 Task: Create new invoice with Date Opened :15-Apr-23, Select Customer: Chioma, Terms: Payment Term 1. Make invoice entry for item-1 with Date: 15-Apr-23, Description: Pringles Sour Cream and Onion Grab N Go_x000D_
, Action: Material, Income Account: Income:Sales, Quantity: 1, Unit Price: 5, Discount $: 1. Make entry for item-2 with Date: 15-Apr-23, Description: Scott Toilet Paper 1000 Sheets per Roll, Action: Material, Income Account: Income:Sales, Quantity: 2, Unit Price: 6.8, Discount $: 2. Make entry for item-3 with Date: 15-Apr-23, Description: Doritos Tortilla Chips Nacho Cheese, Action: Material, Income Account: Income:Sales, Quantity: 3, Unit Price: 7.8, Discount $: 2.5. Write Notes: Looking forward to serving you again.. Post Invoice with Post Date: 15-Apr-23, Post to Accounts: Assets:Accounts Receivable. Pay / Process Payment with Transaction Date: 15-May-23, Amount: 36.5, Transfer Account: Checking Account. Print Invoice, display notes by going to Option, then go to Display Tab and check Invoice Notes.
Action: Mouse moved to (184, 28)
Screenshot: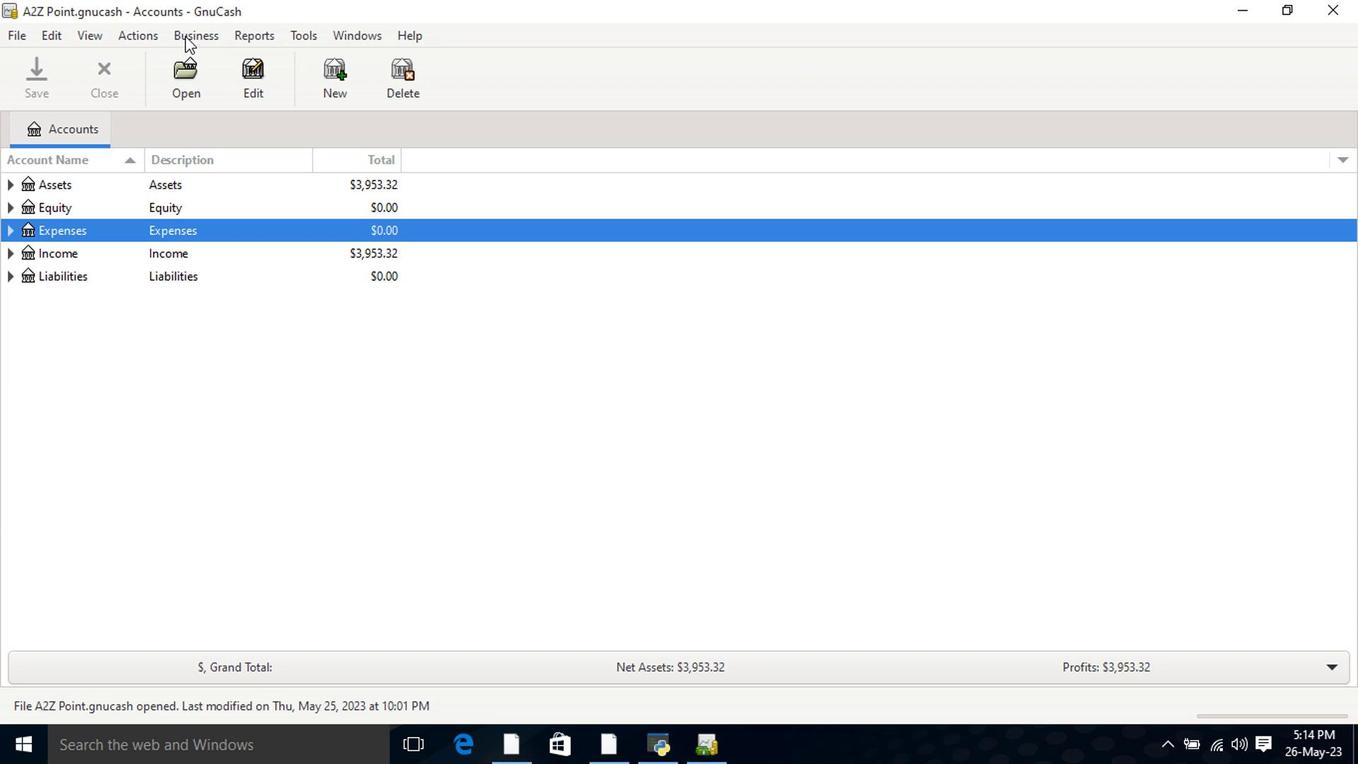 
Action: Mouse pressed left at (184, 28)
Screenshot: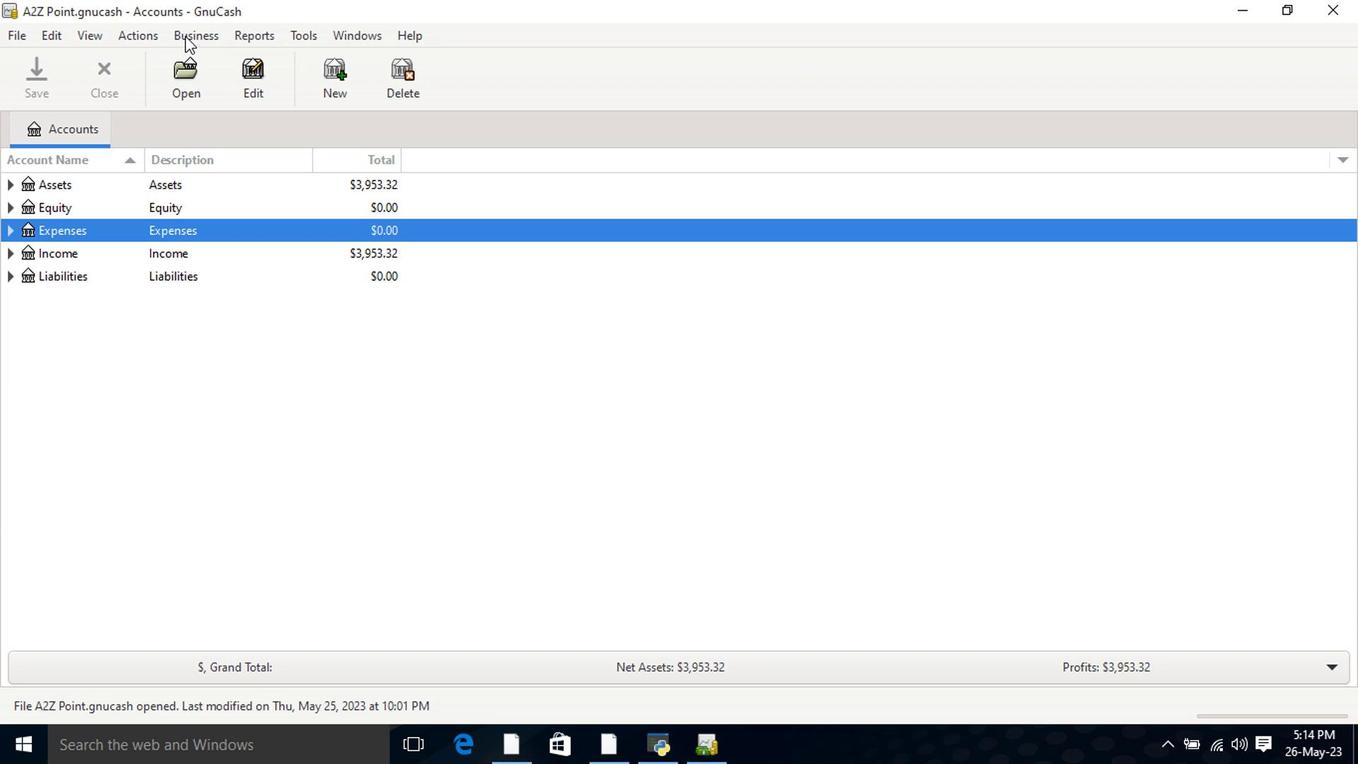 
Action: Mouse moved to (440, 125)
Screenshot: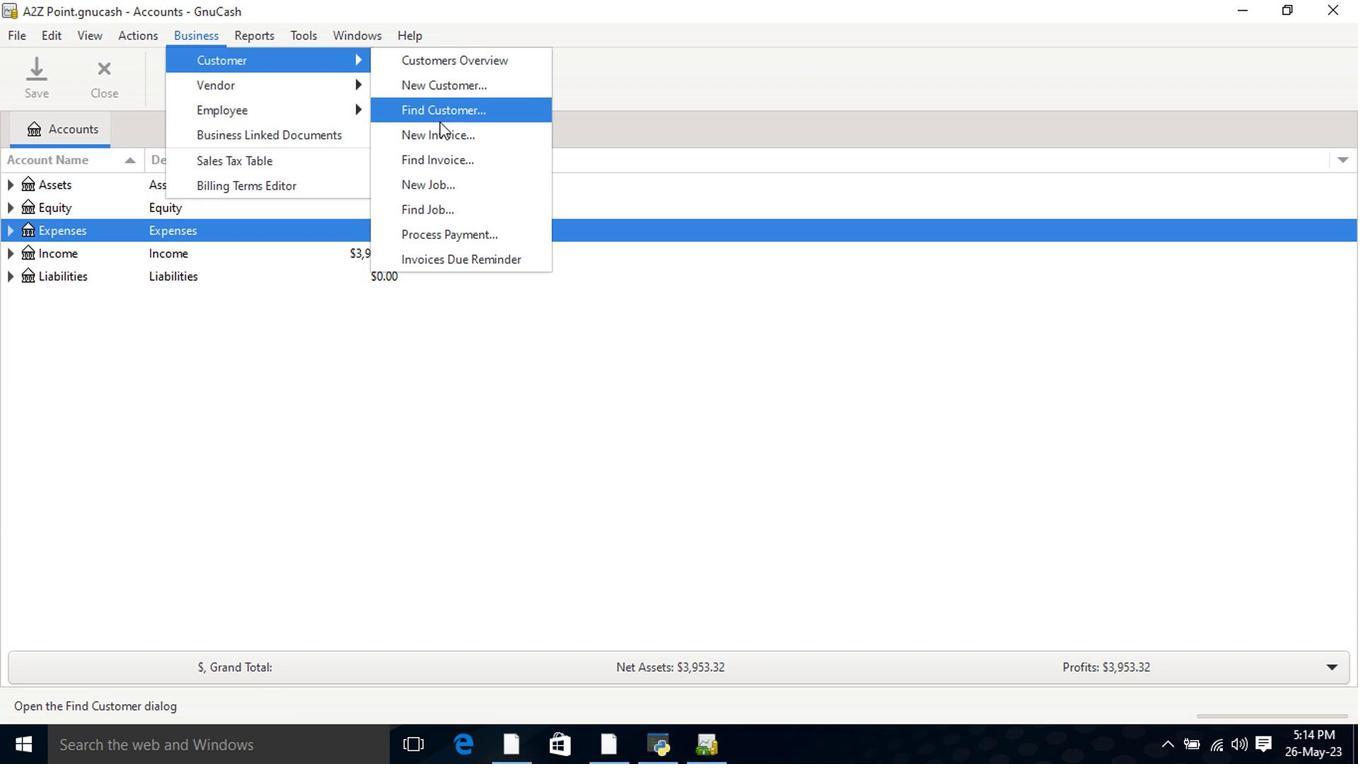 
Action: Mouse pressed left at (440, 125)
Screenshot: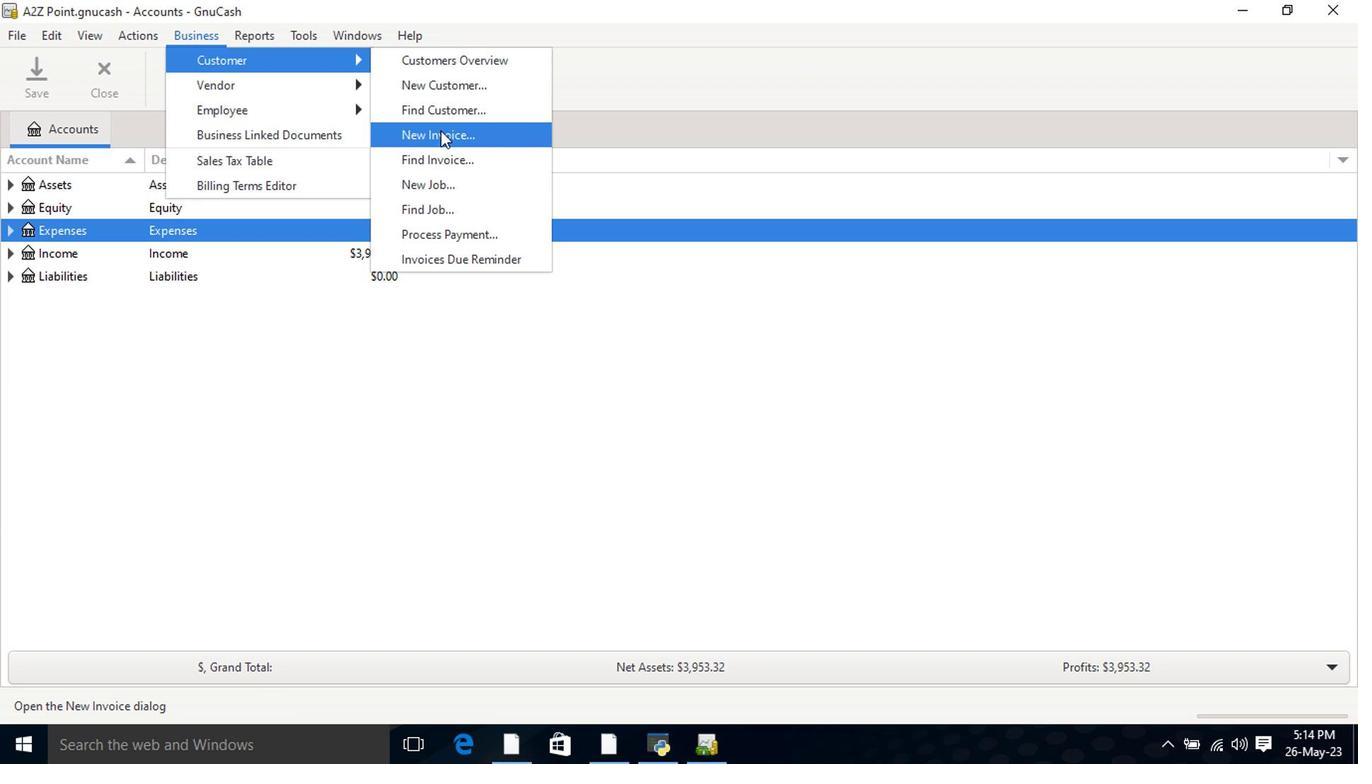 
Action: Mouse moved to (833, 307)
Screenshot: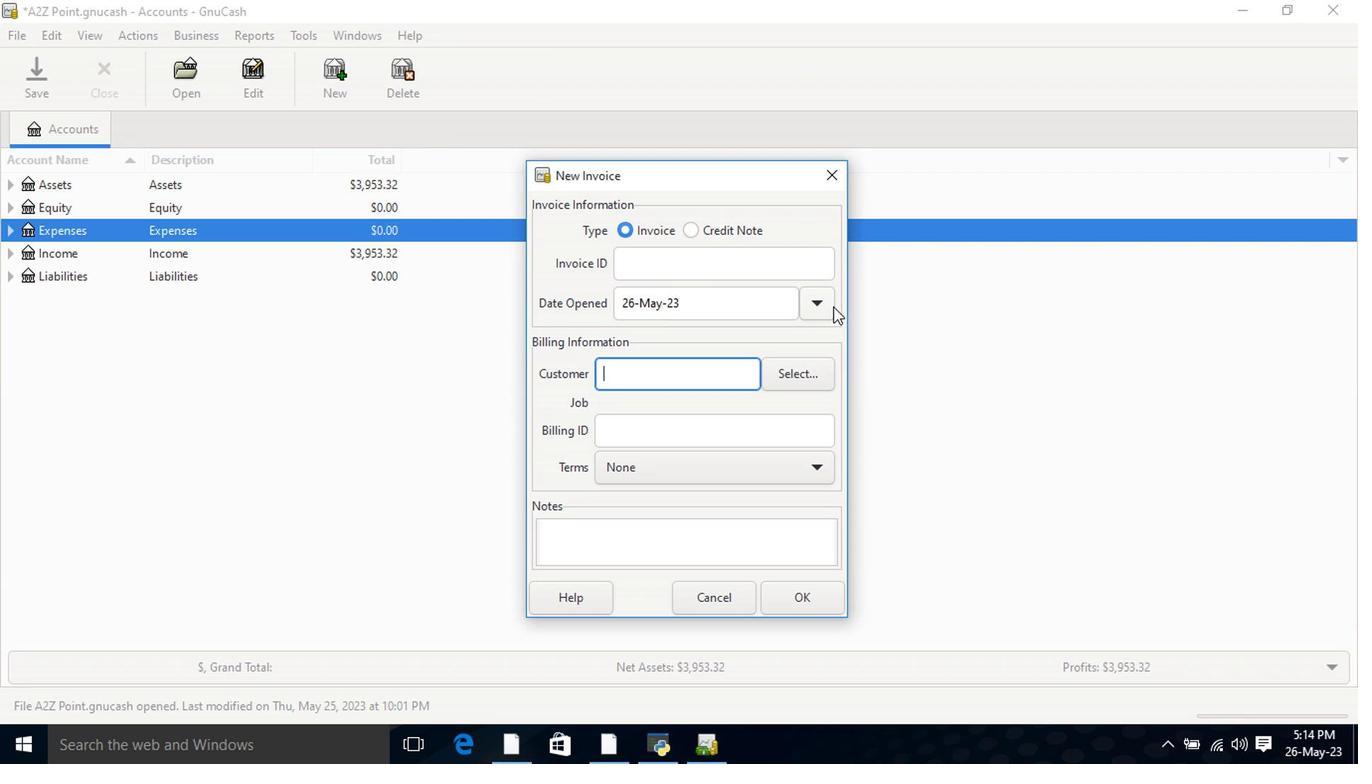 
Action: Mouse pressed left at (833, 307)
Screenshot: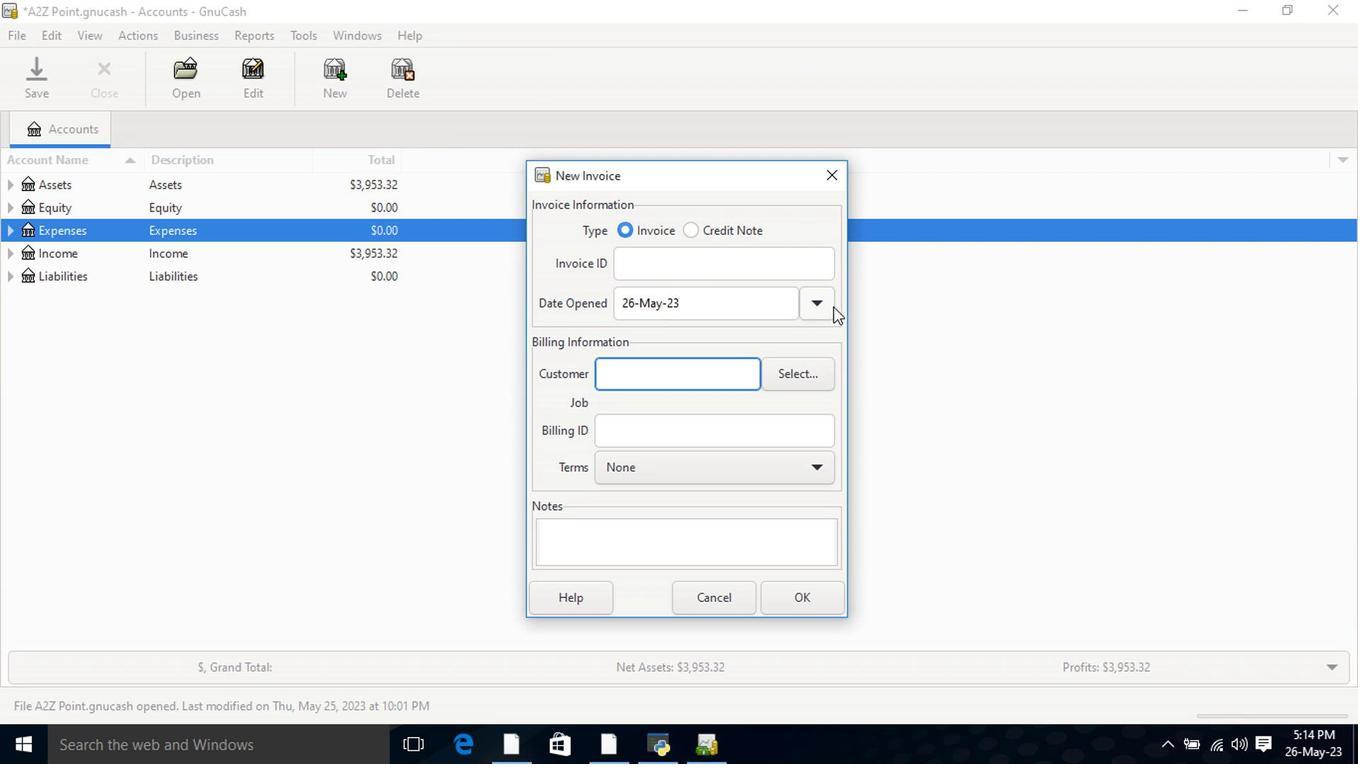 
Action: Mouse moved to (660, 336)
Screenshot: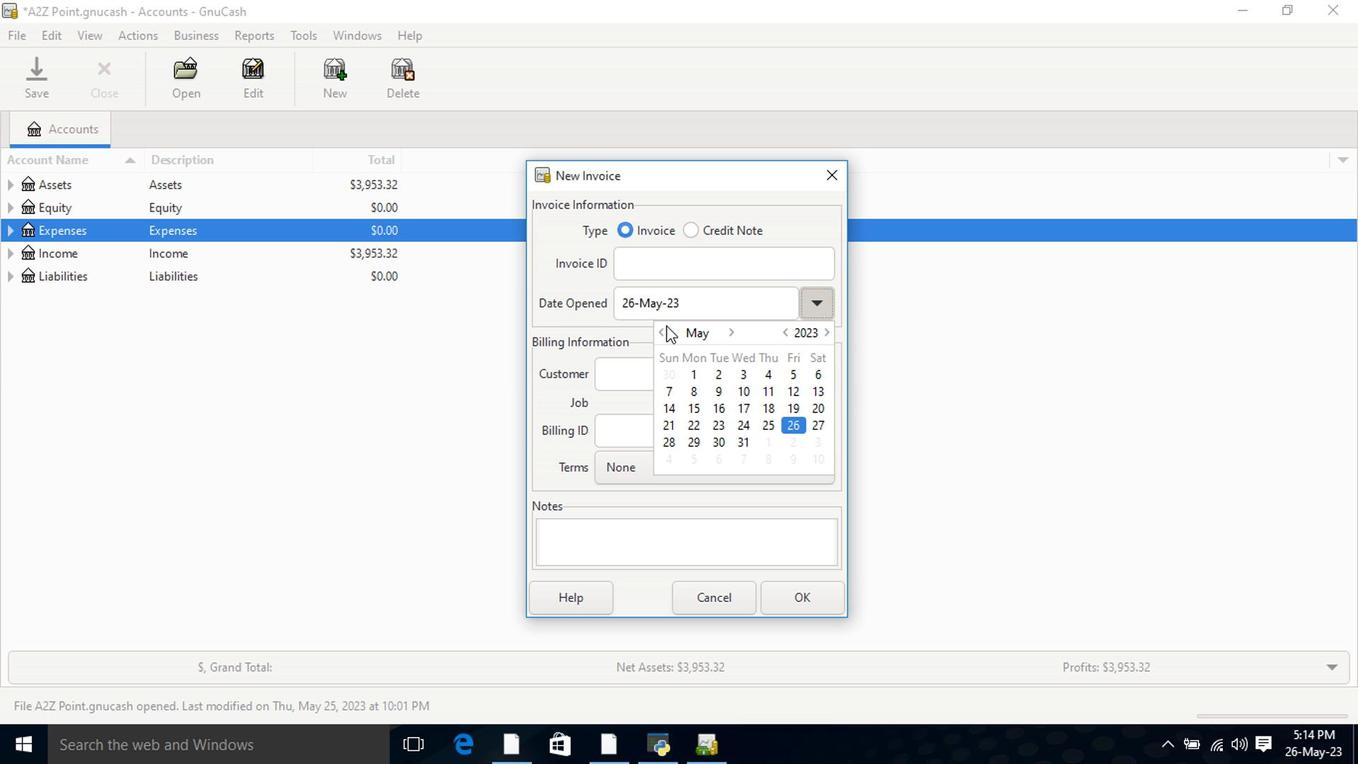 
Action: Mouse pressed left at (660, 336)
Screenshot: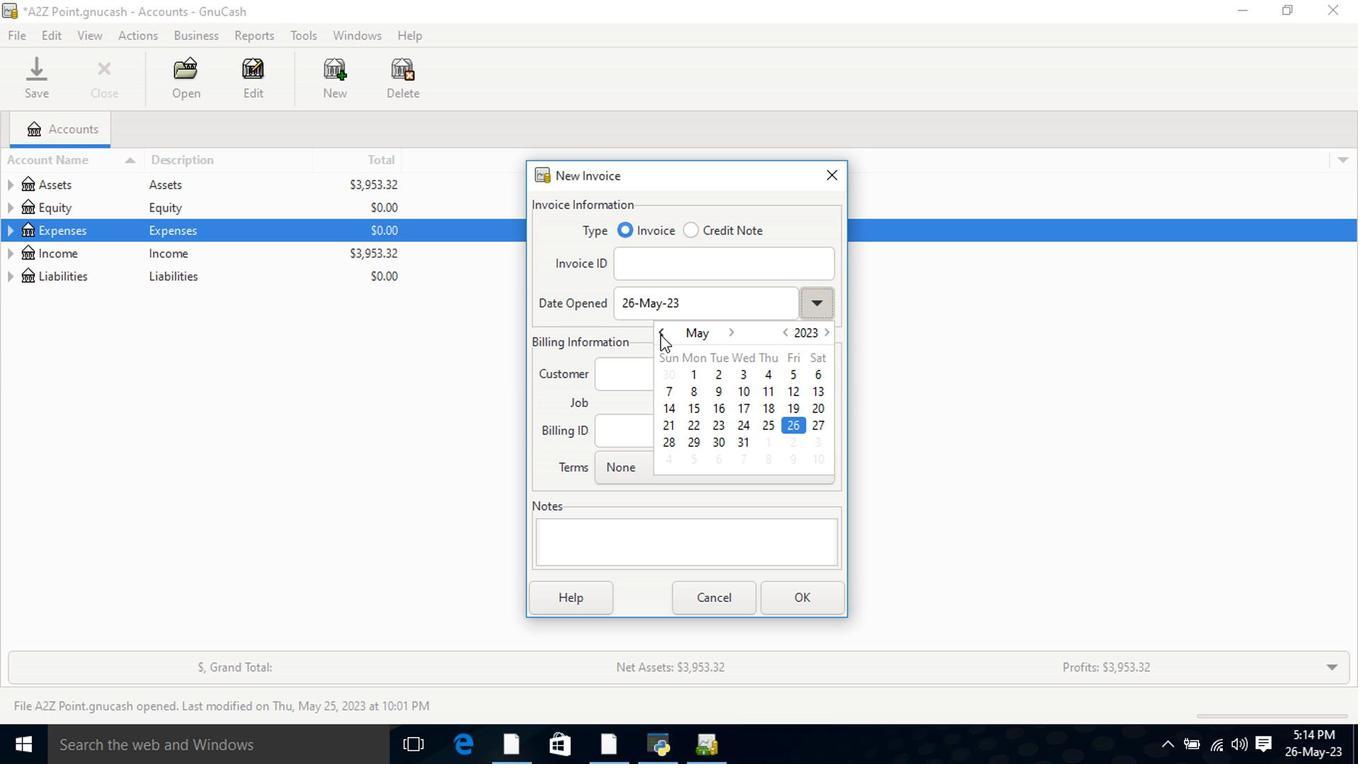 
Action: Mouse moved to (826, 407)
Screenshot: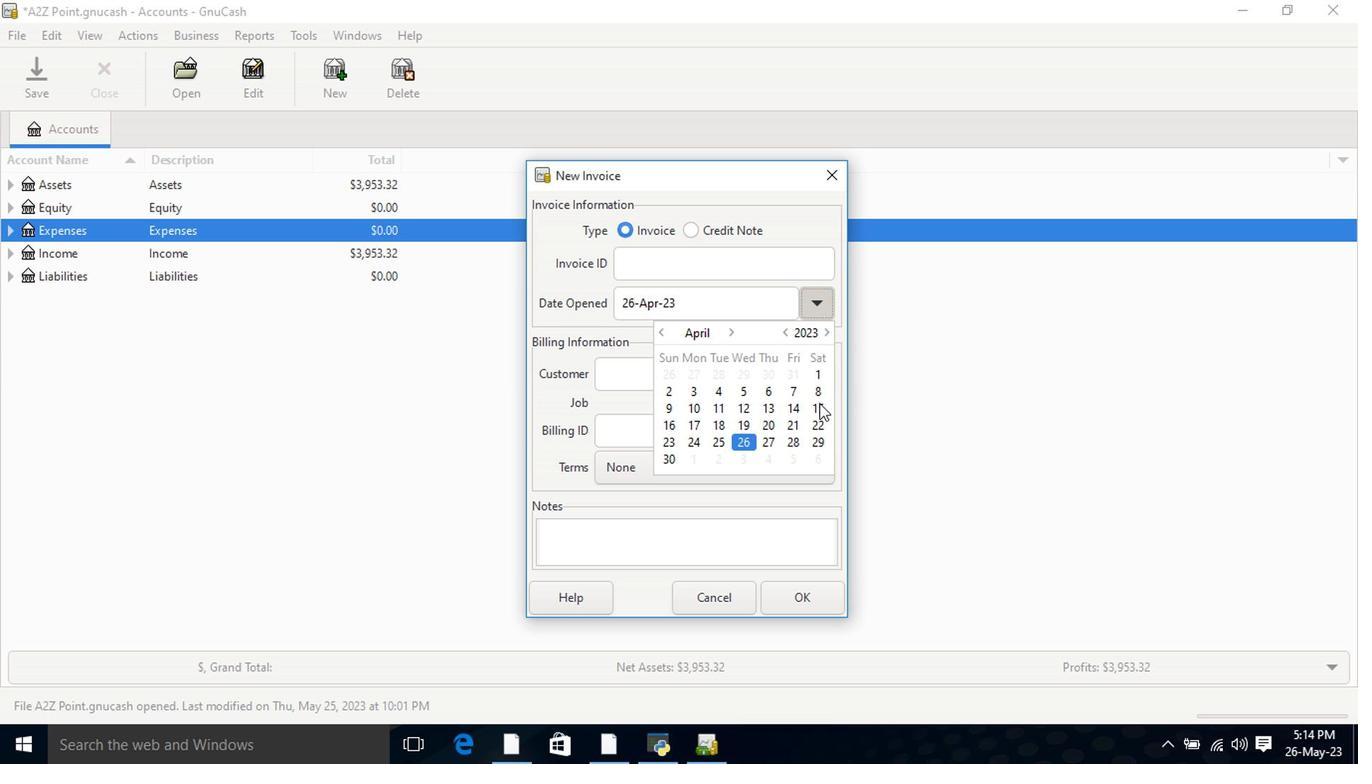 
Action: Mouse pressed left at (826, 407)
Screenshot: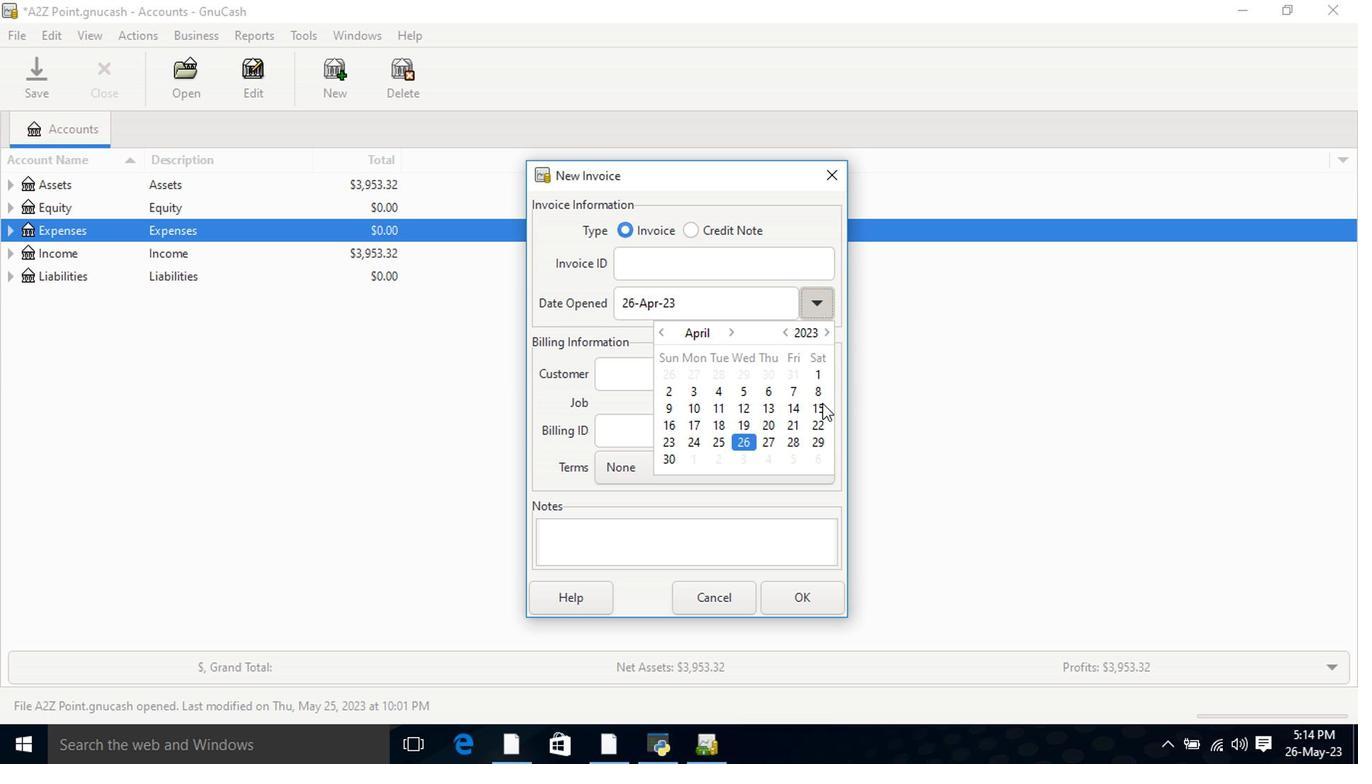 
Action: Mouse pressed left at (826, 407)
Screenshot: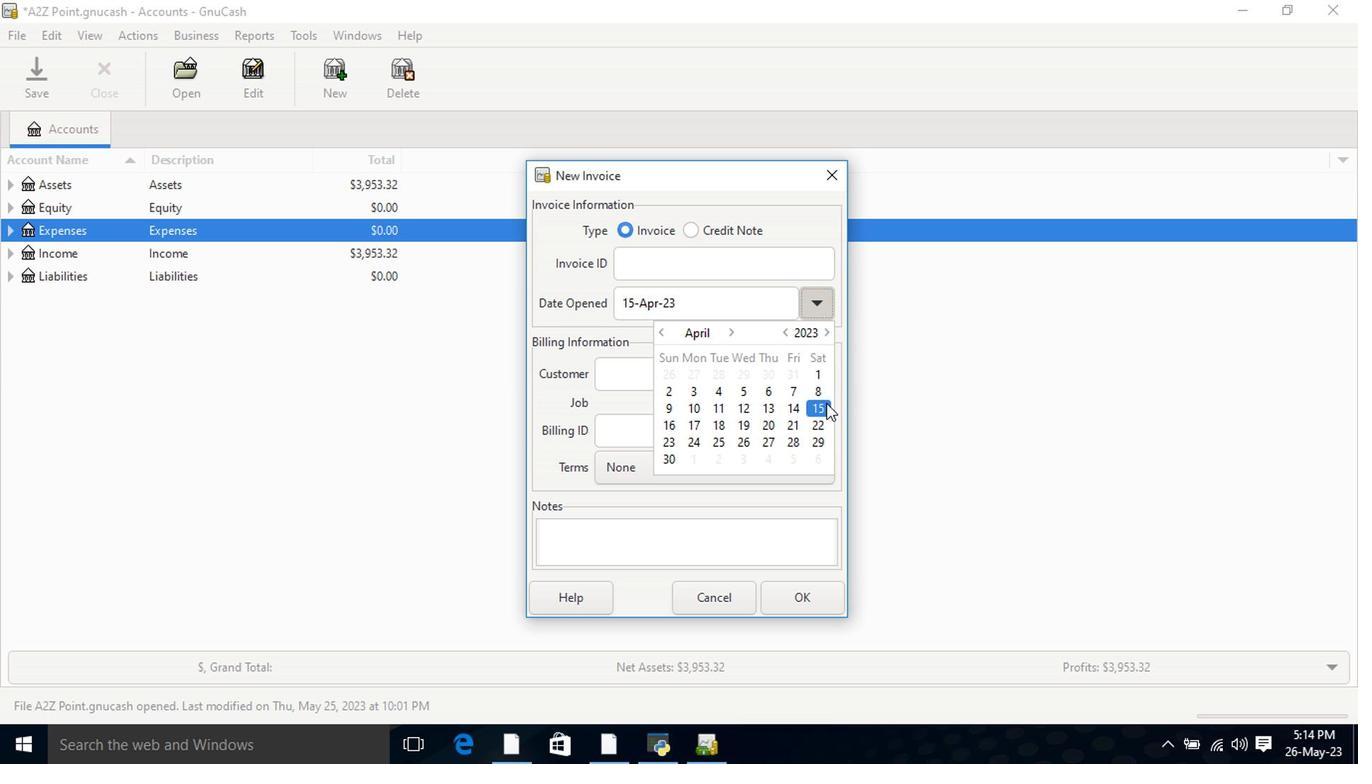 
Action: Mouse moved to (677, 373)
Screenshot: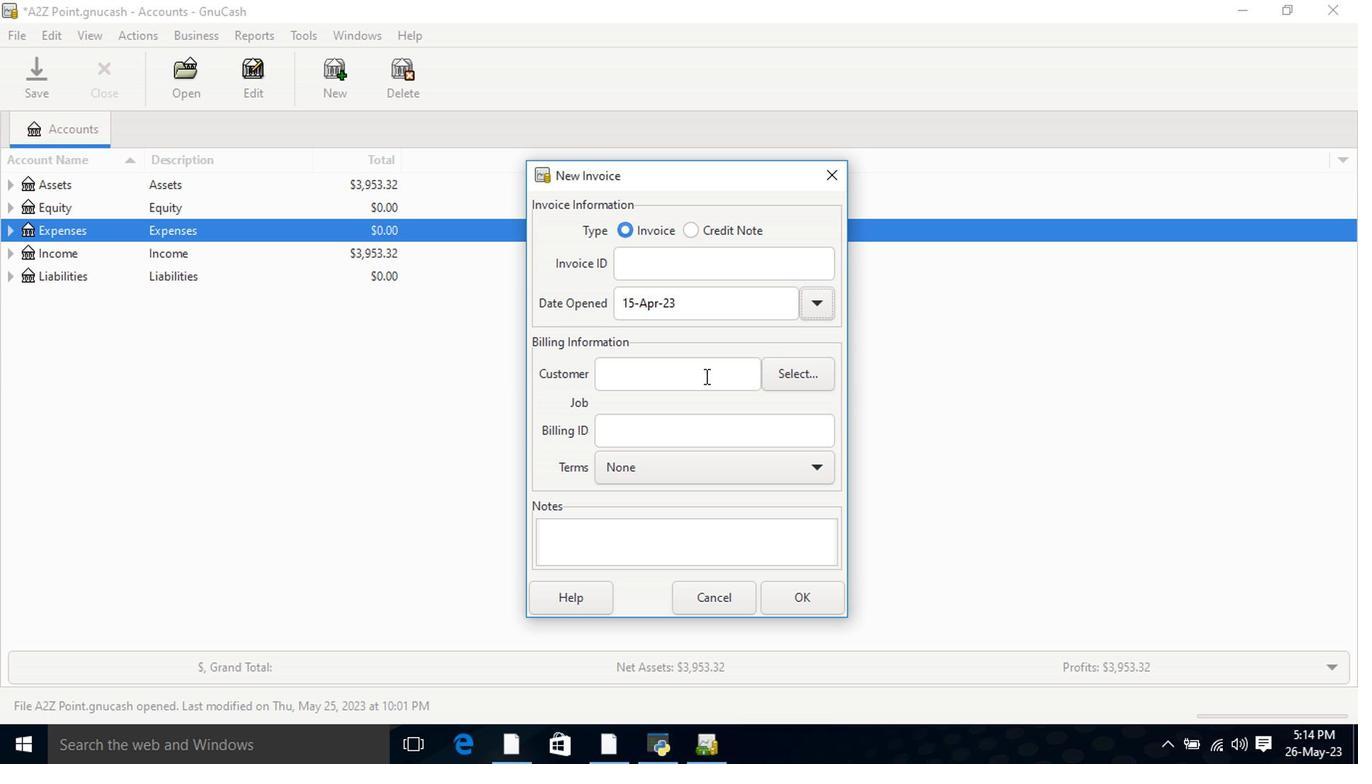 
Action: Mouse pressed left at (677, 373)
Screenshot: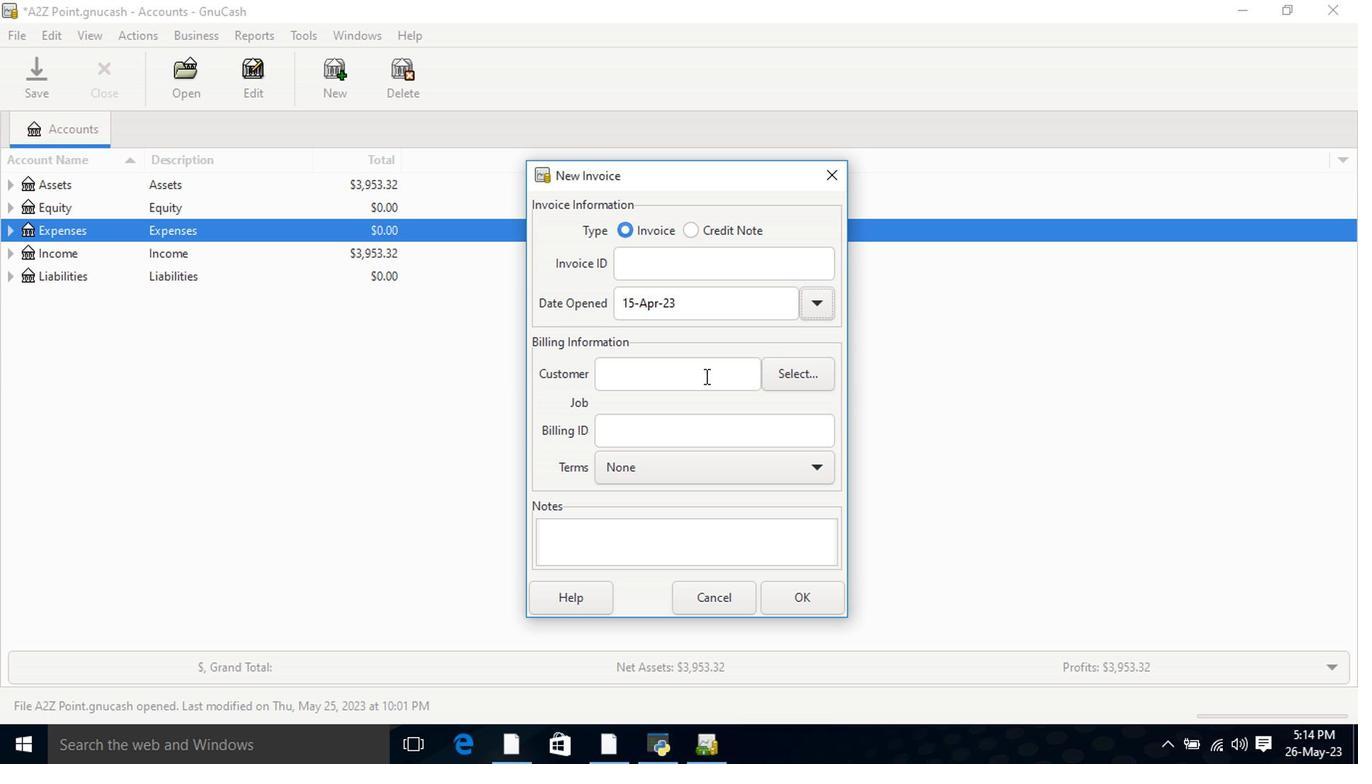 
Action: Mouse moved to (677, 373)
Screenshot: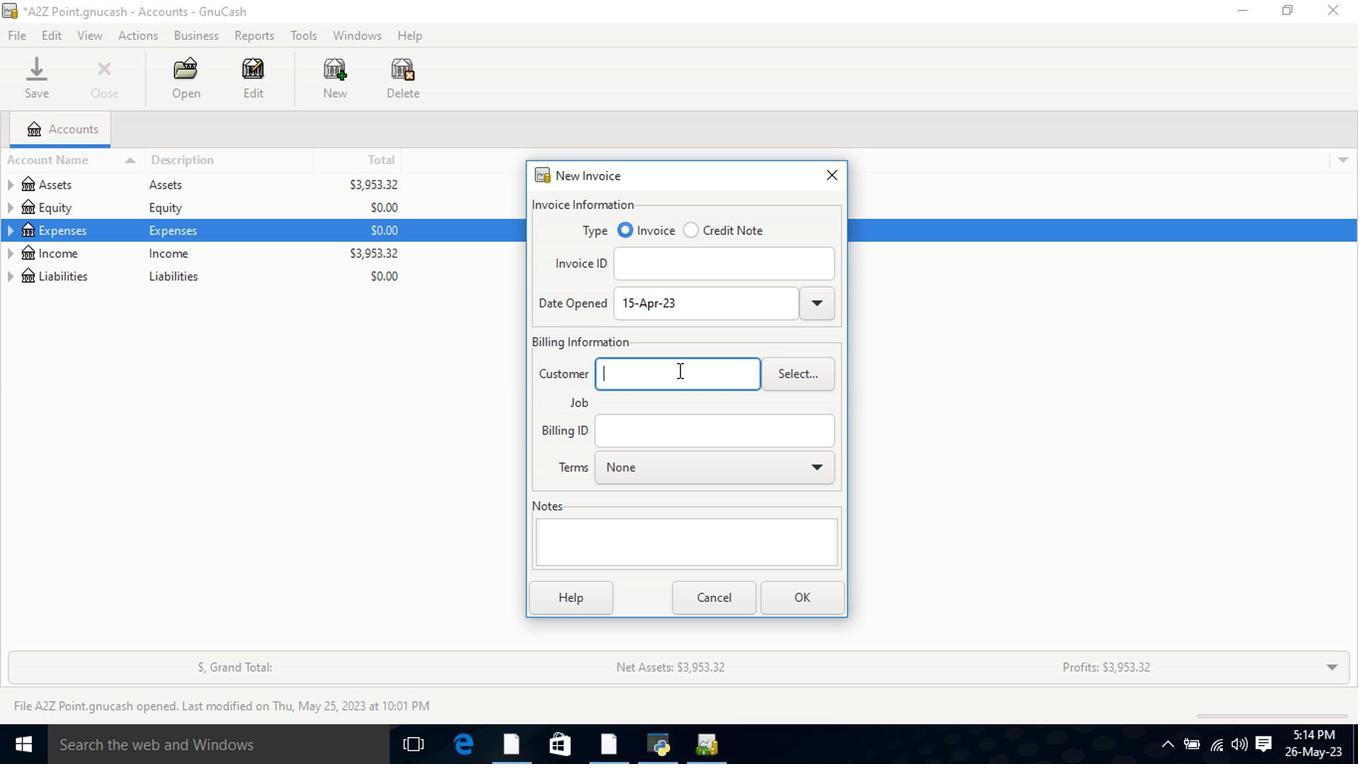 
Action: Key pressed <Key.shift>Chioma
Screenshot: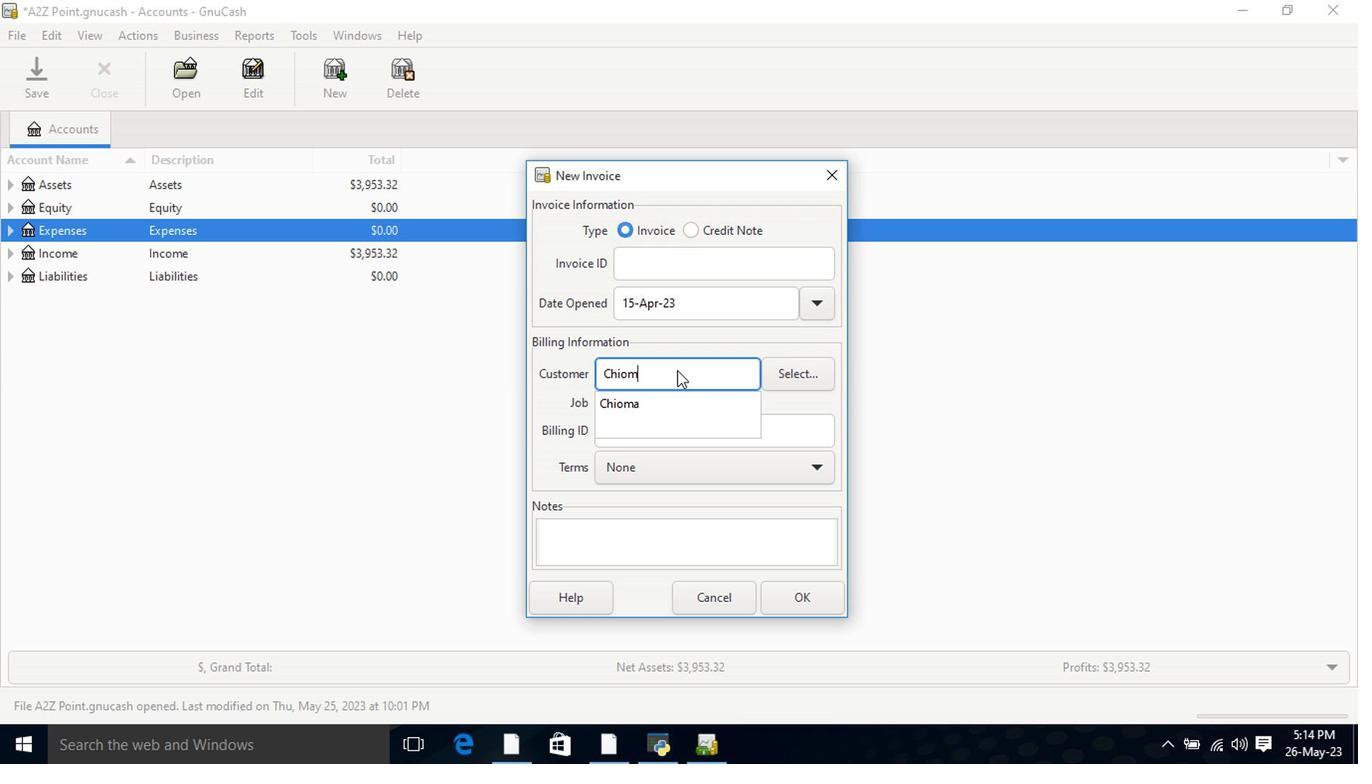 
Action: Mouse moved to (665, 413)
Screenshot: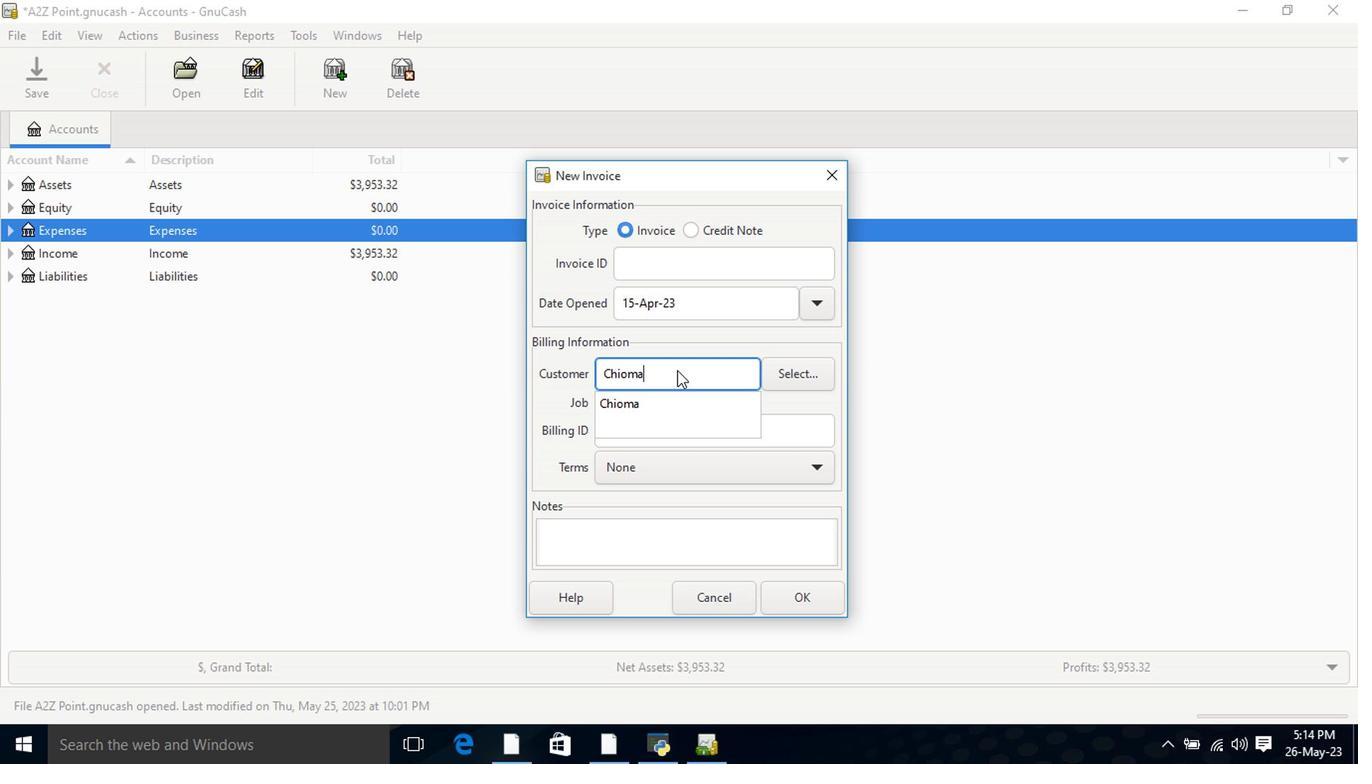 
Action: Mouse pressed left at (665, 413)
Screenshot: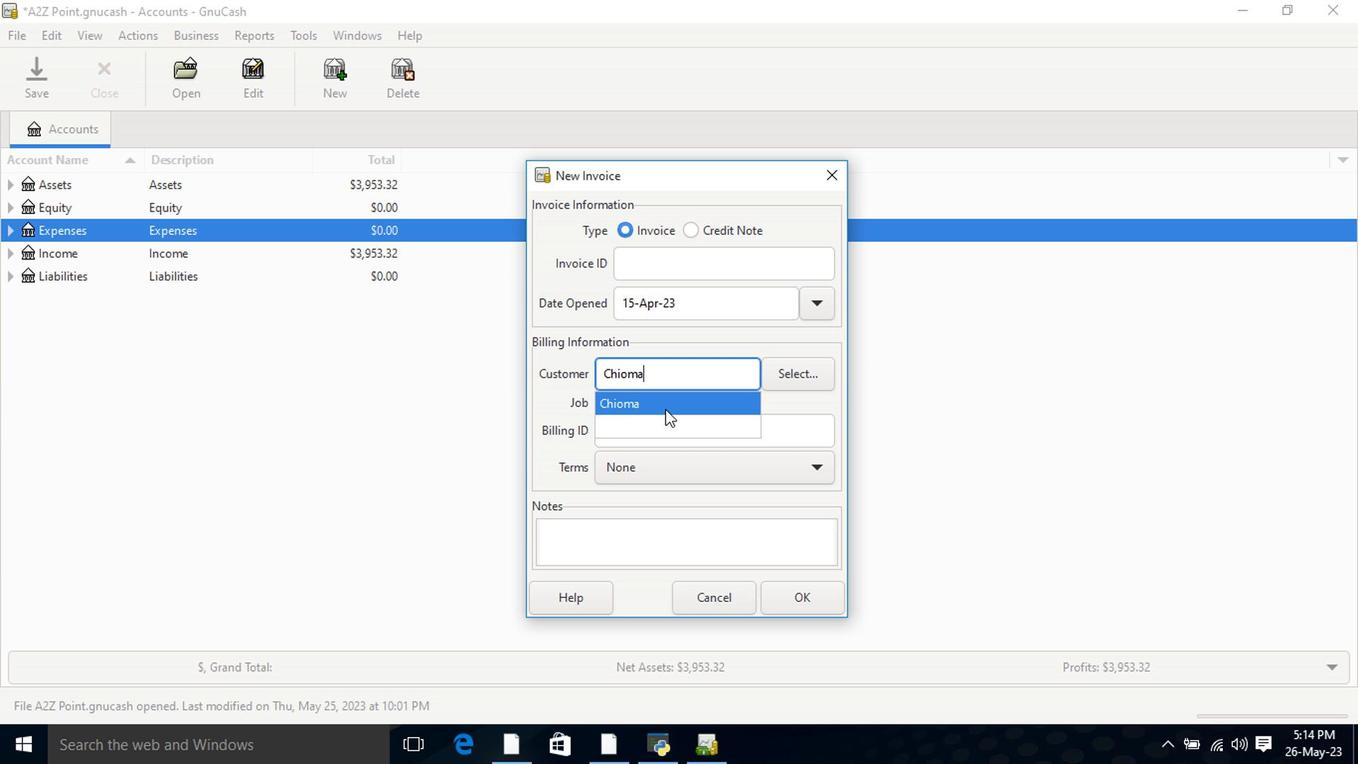 
Action: Mouse moved to (679, 492)
Screenshot: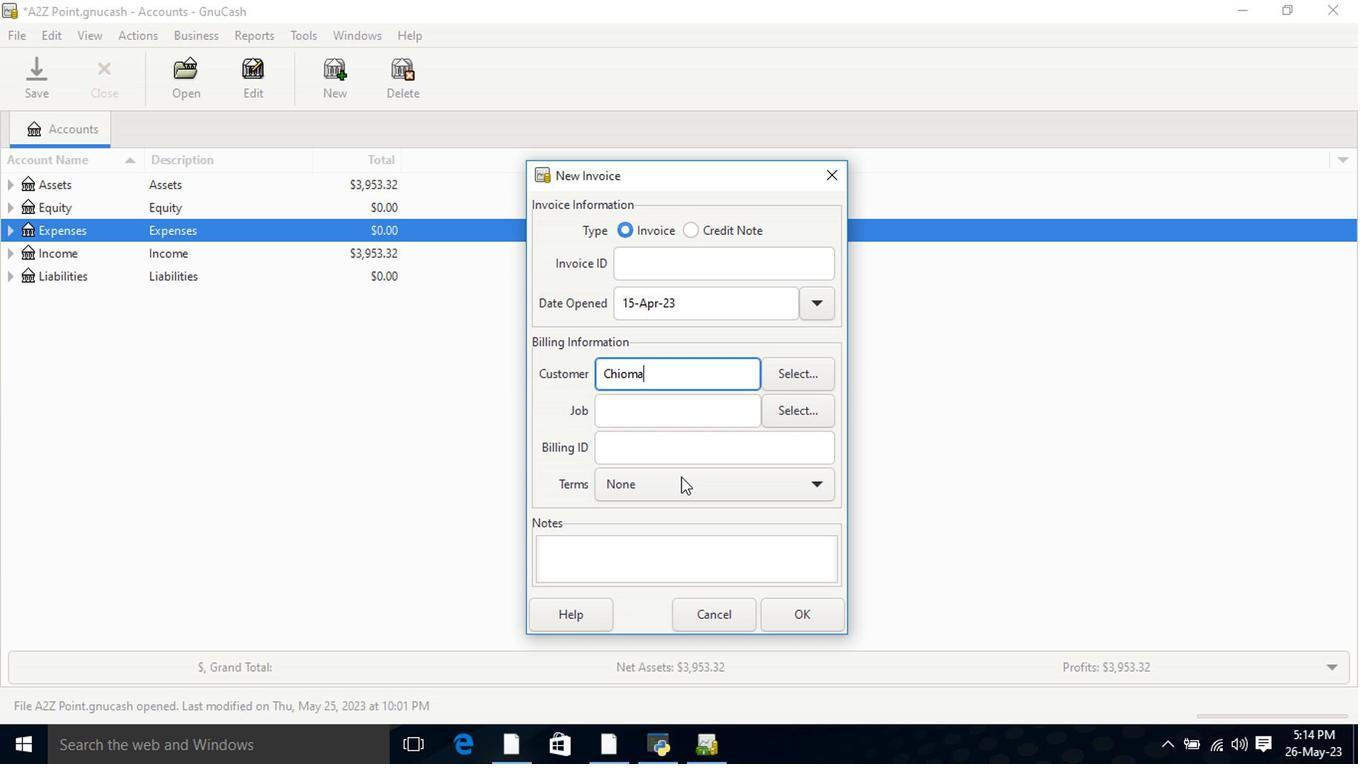 
Action: Mouse pressed left at (679, 492)
Screenshot: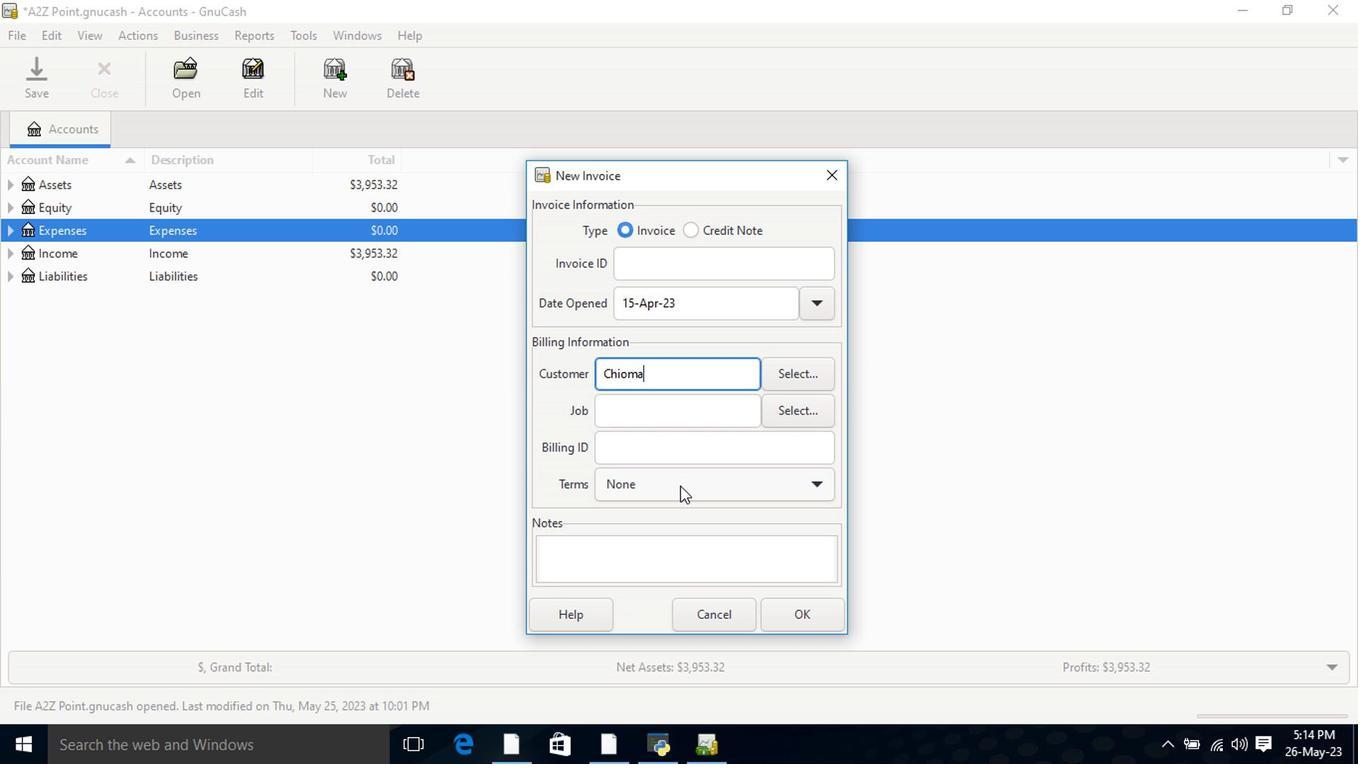 
Action: Mouse moved to (677, 534)
Screenshot: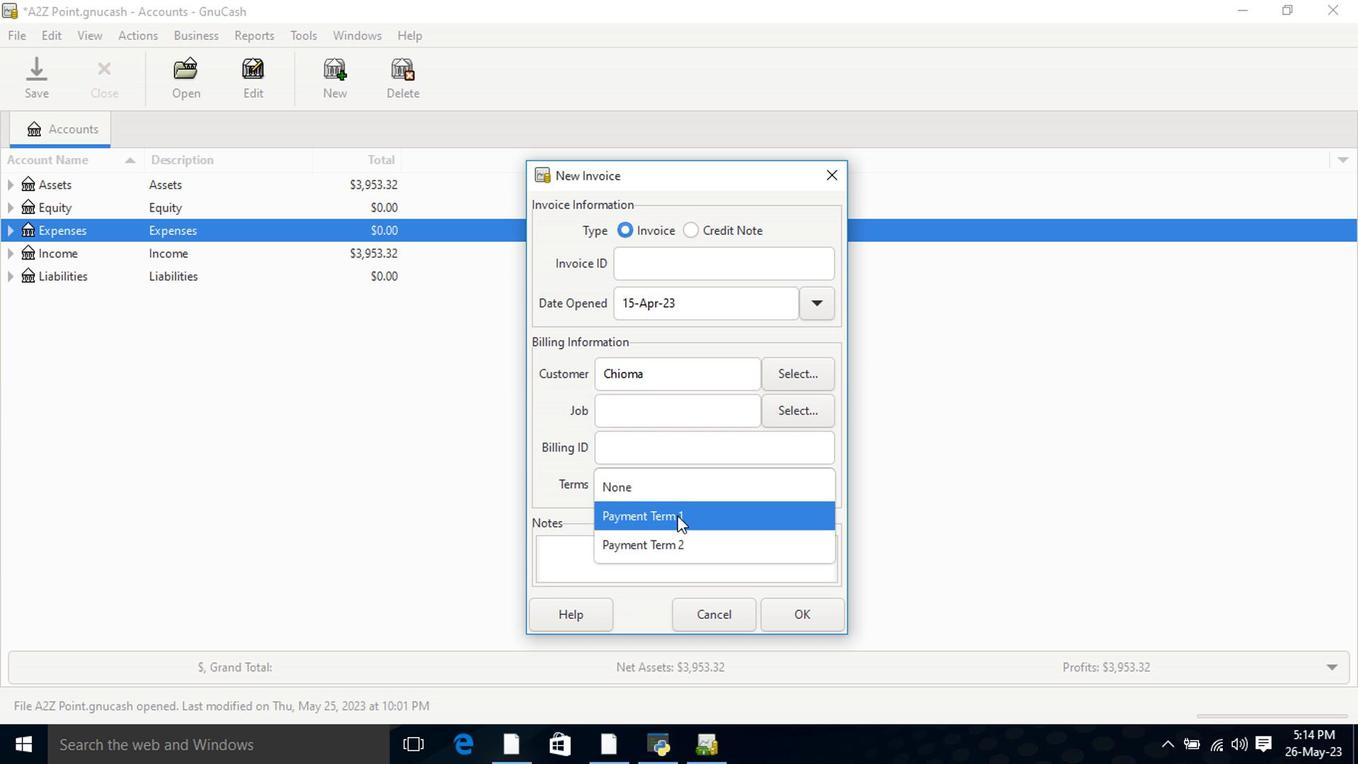 
Action: Mouse pressed left at (677, 534)
Screenshot: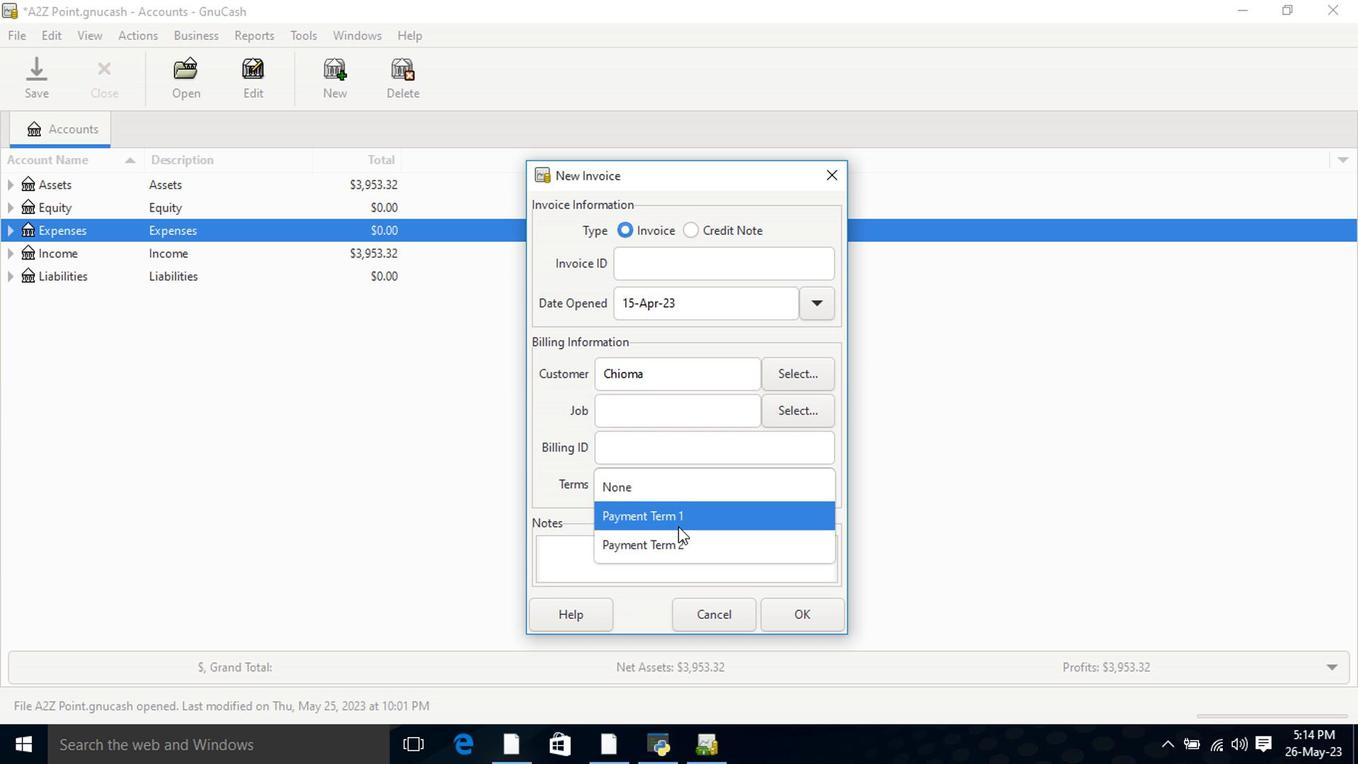 
Action: Mouse moved to (802, 631)
Screenshot: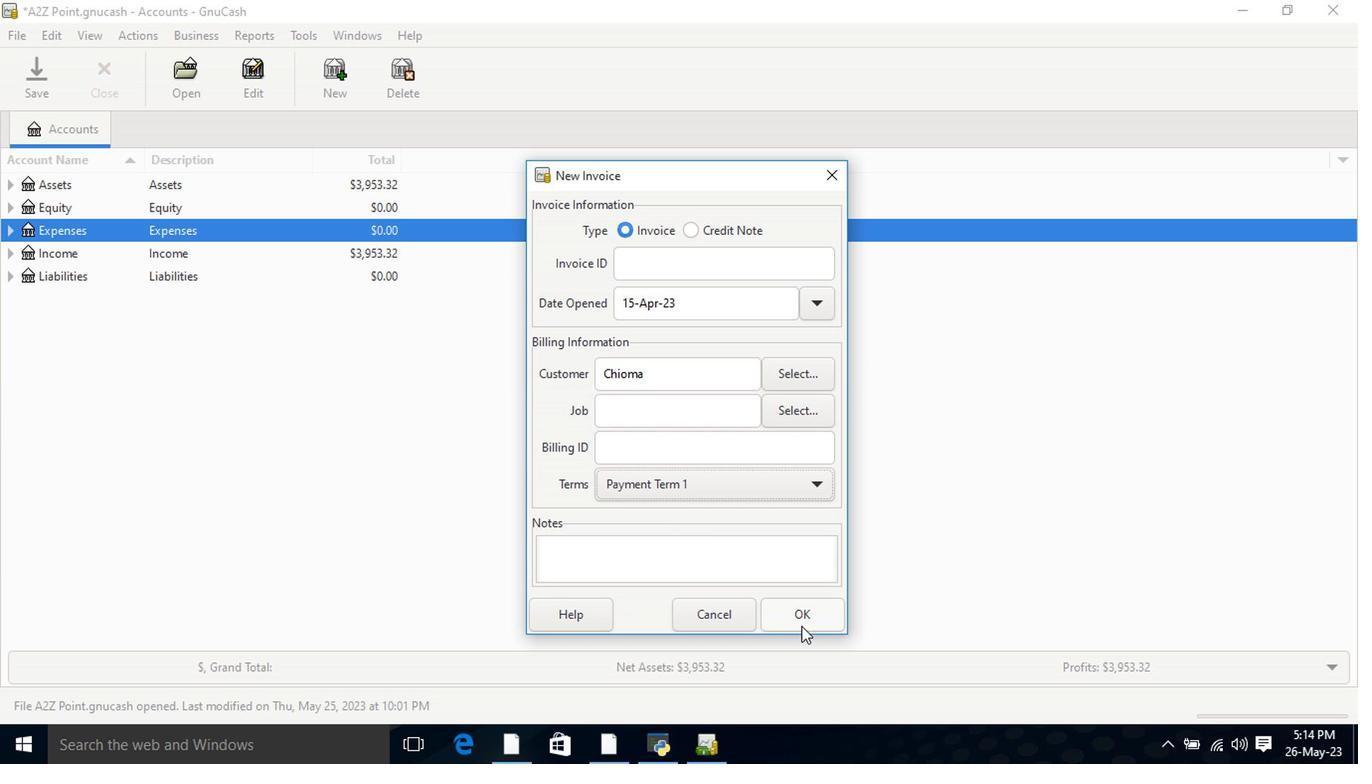 
Action: Mouse pressed left at (802, 631)
Screenshot: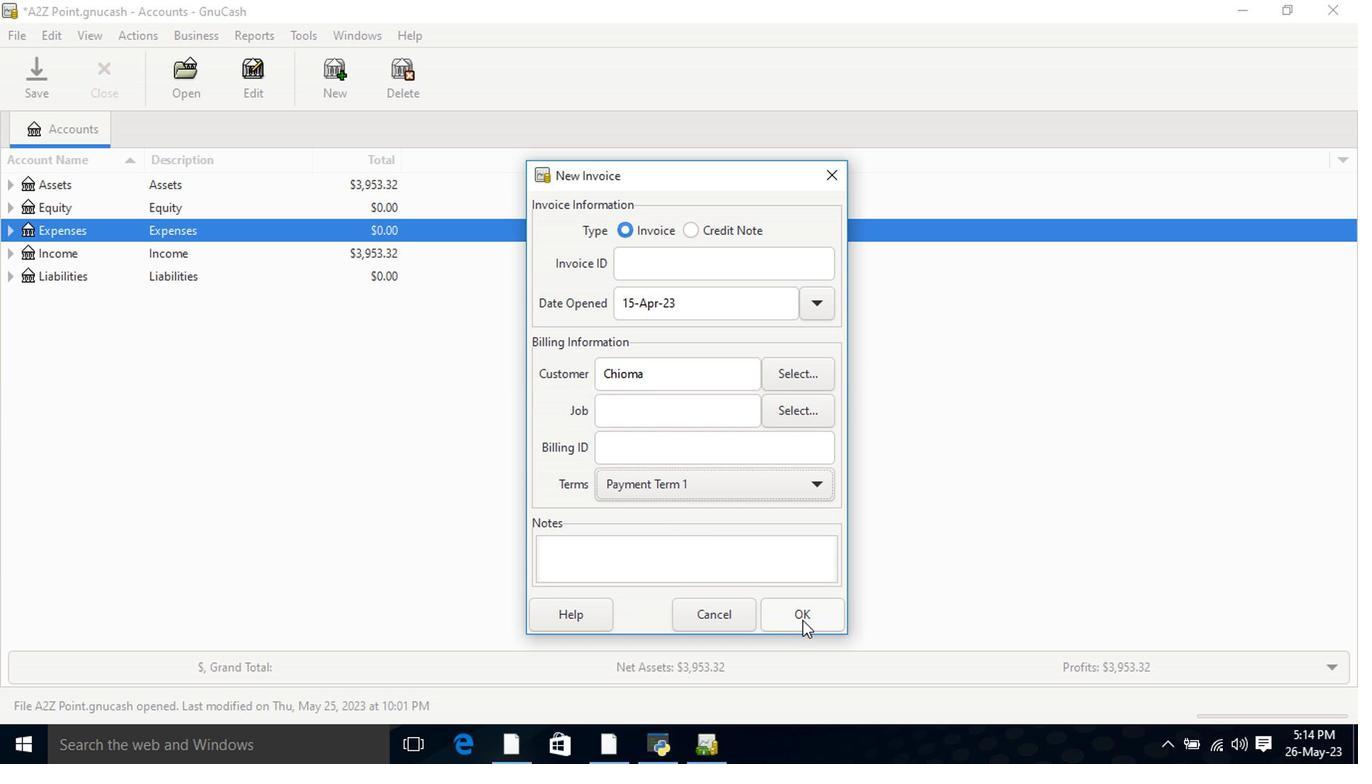 
Action: Mouse moved to (94, 396)
Screenshot: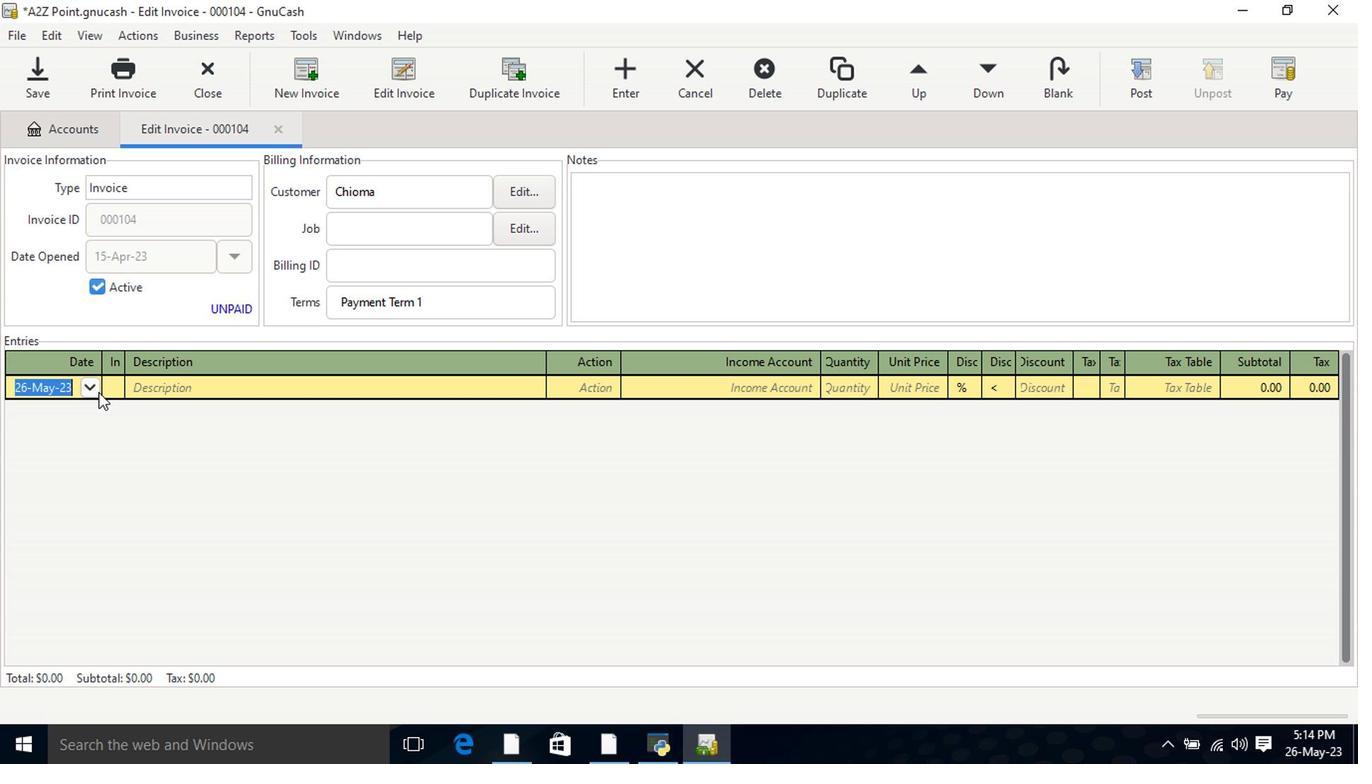 
Action: Mouse pressed left at (94, 396)
Screenshot: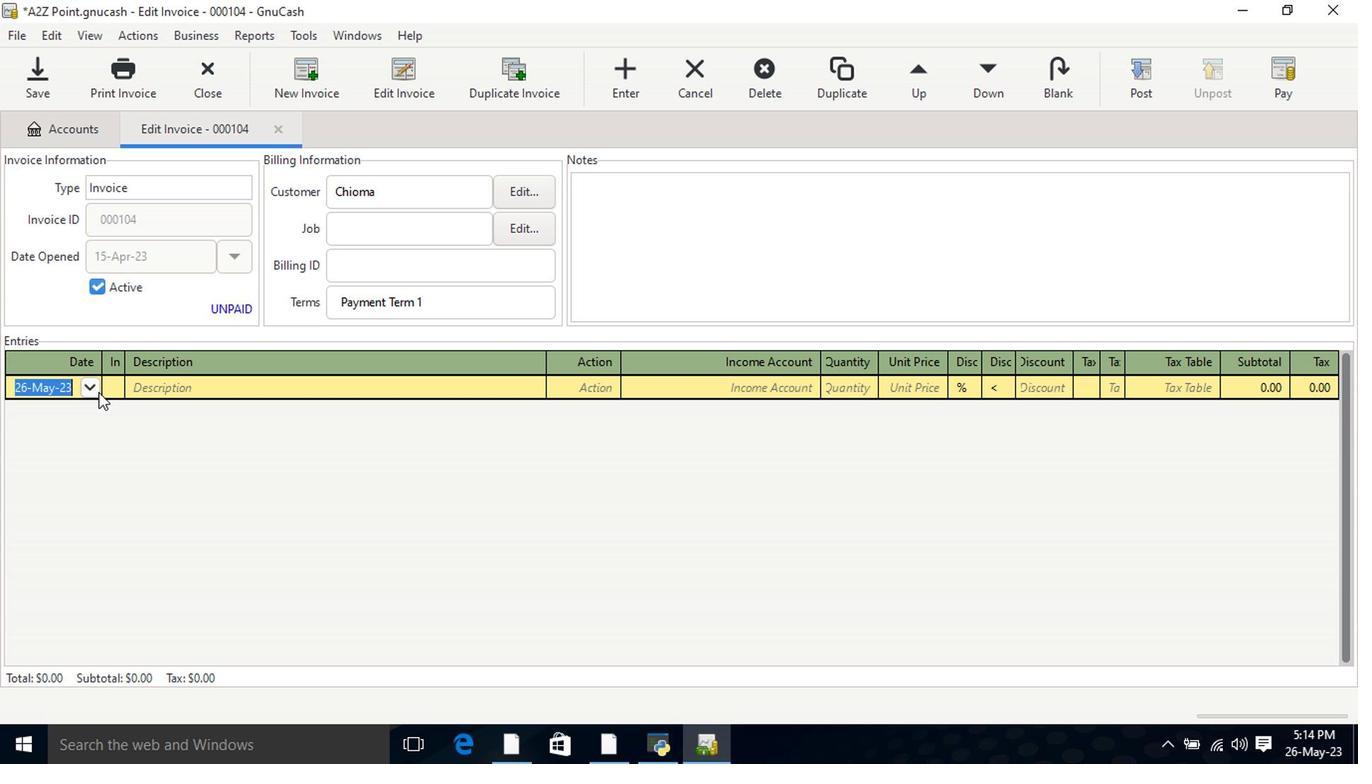 
Action: Mouse moved to (12, 421)
Screenshot: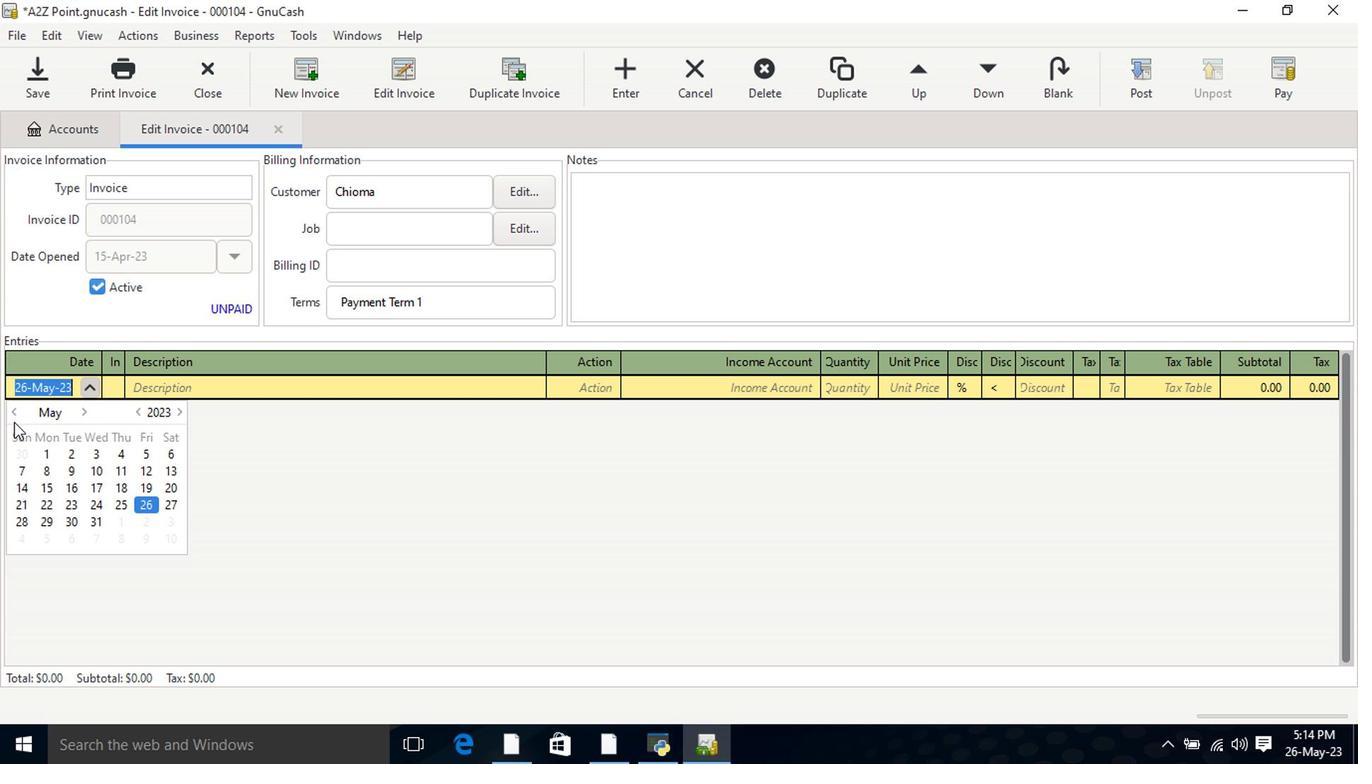 
Action: Mouse pressed left at (12, 421)
Screenshot: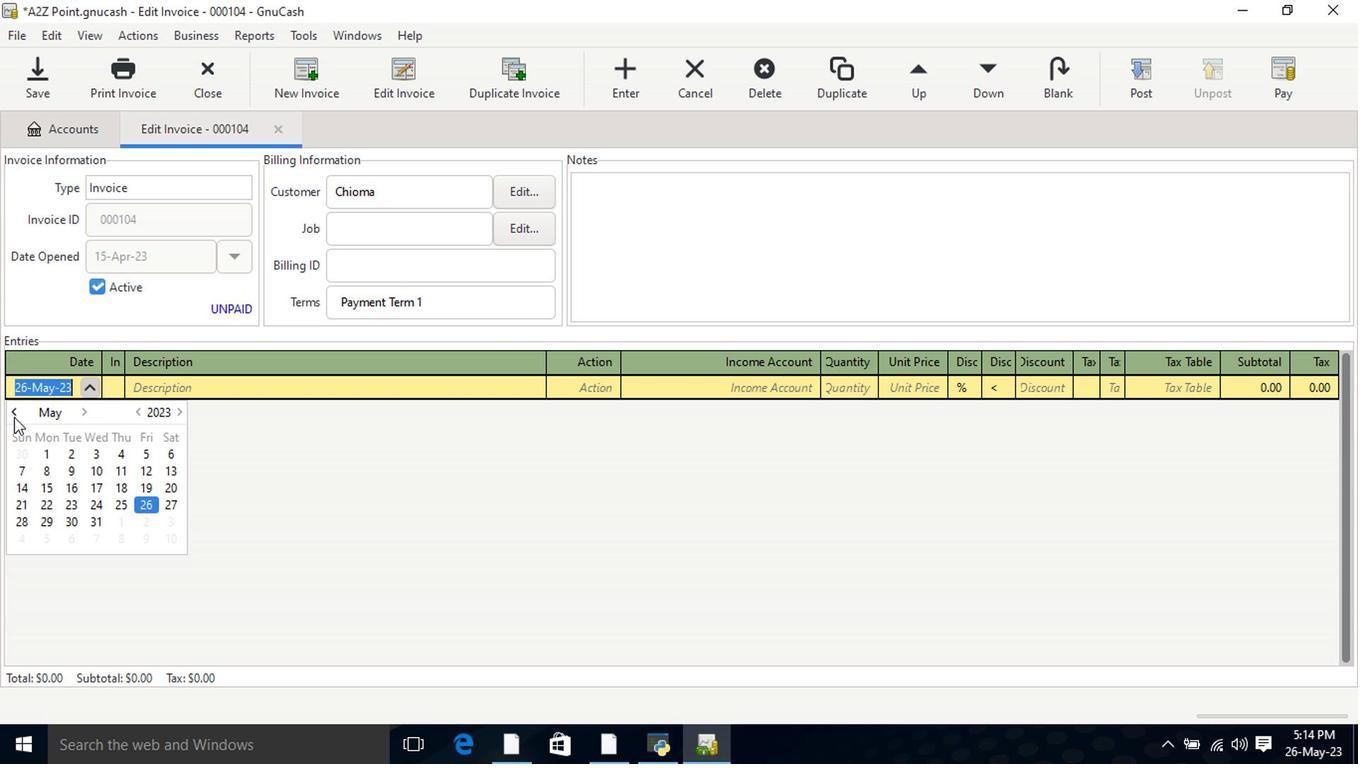 
Action: Mouse moved to (162, 495)
Screenshot: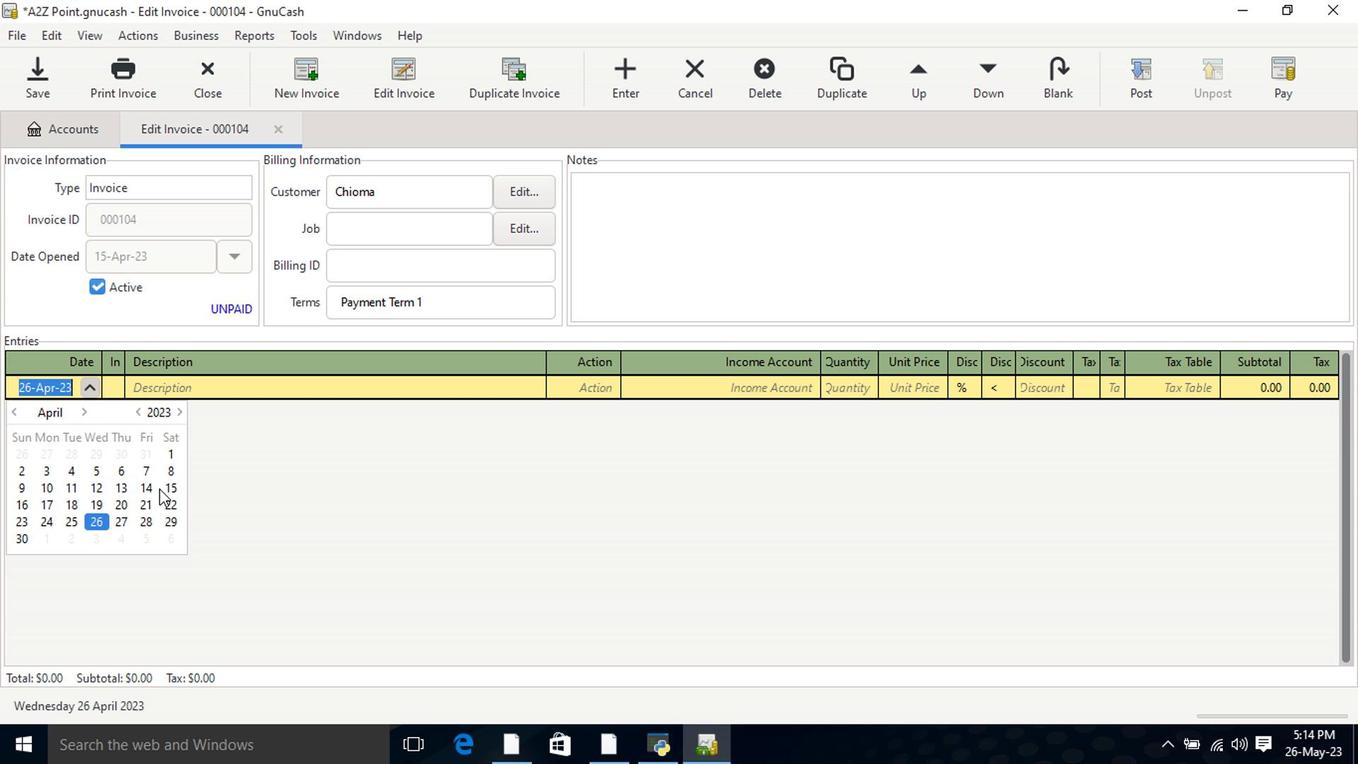 
Action: Mouse pressed left at (162, 495)
Screenshot: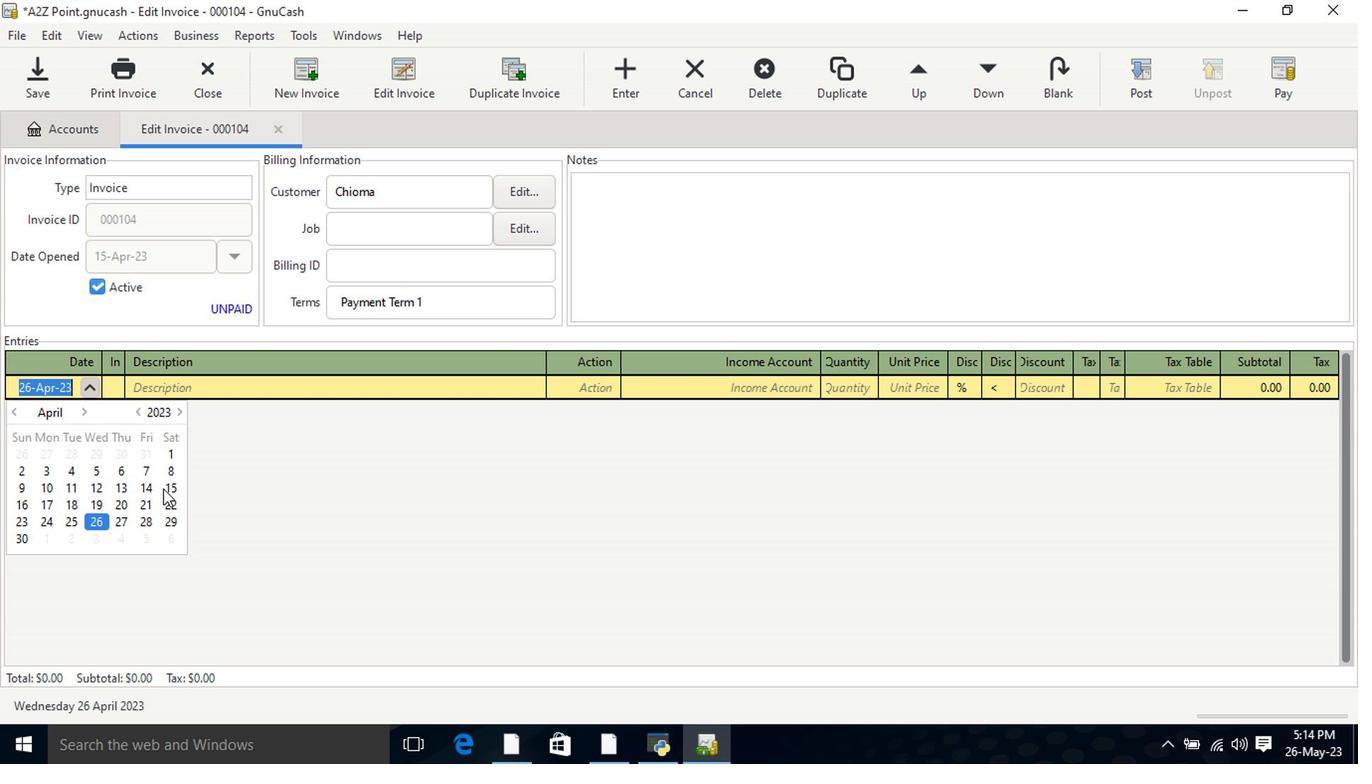 
Action: Mouse pressed left at (162, 495)
Screenshot: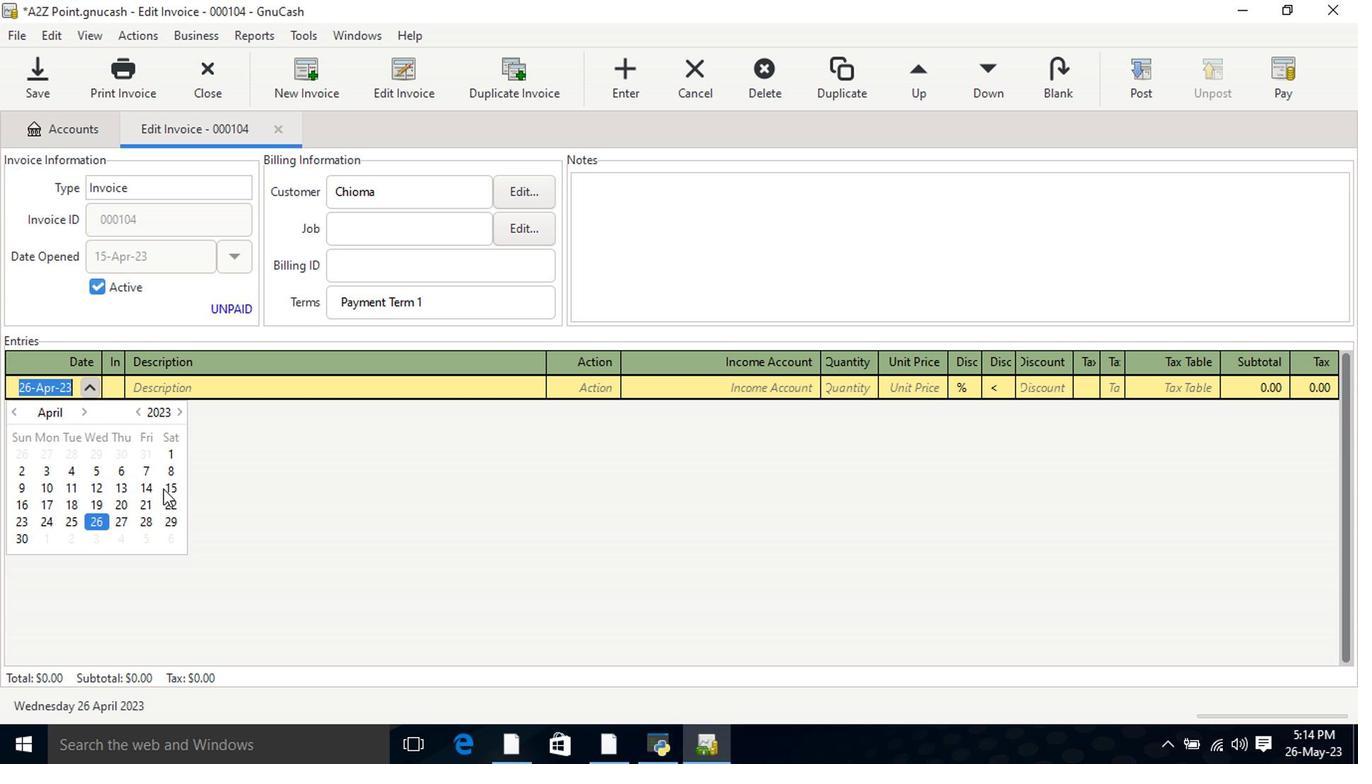 
Action: Mouse moved to (194, 398)
Screenshot: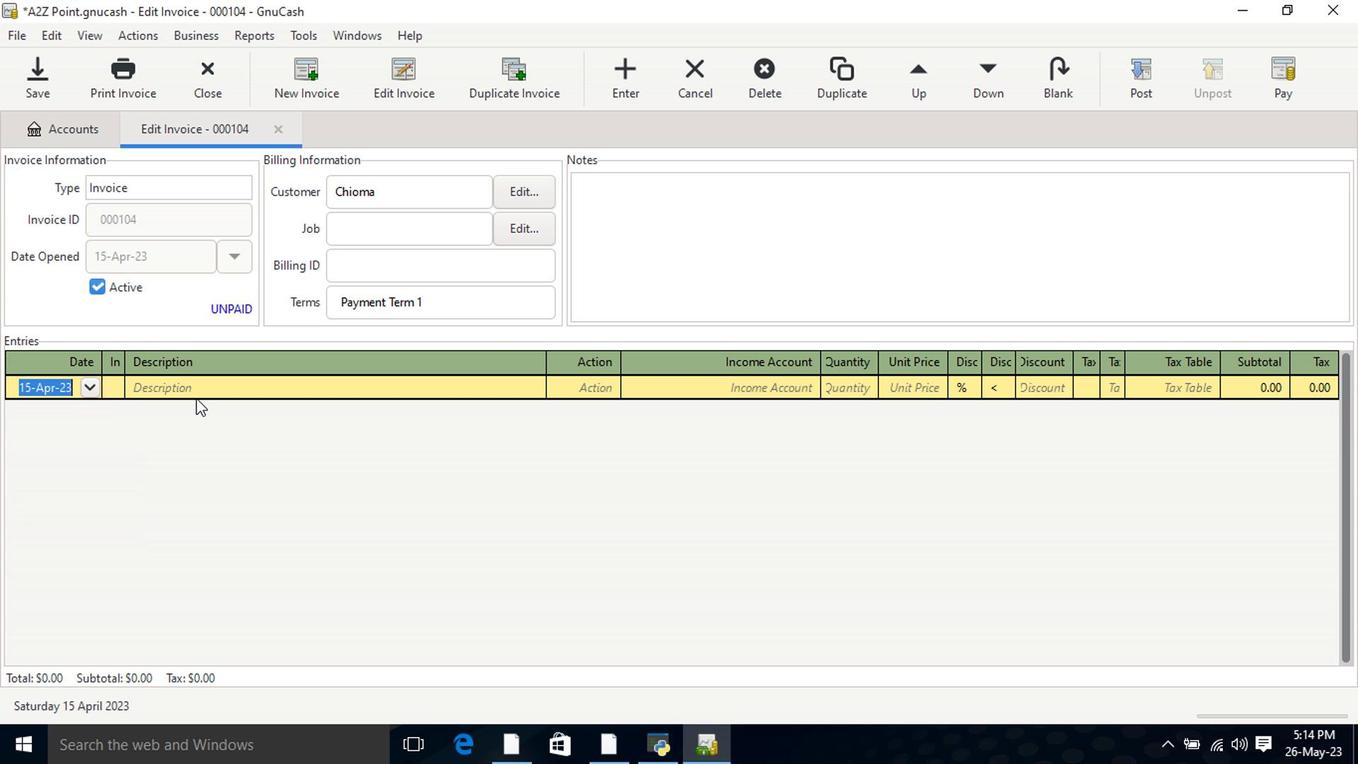 
Action: Mouse pressed left at (194, 398)
Screenshot: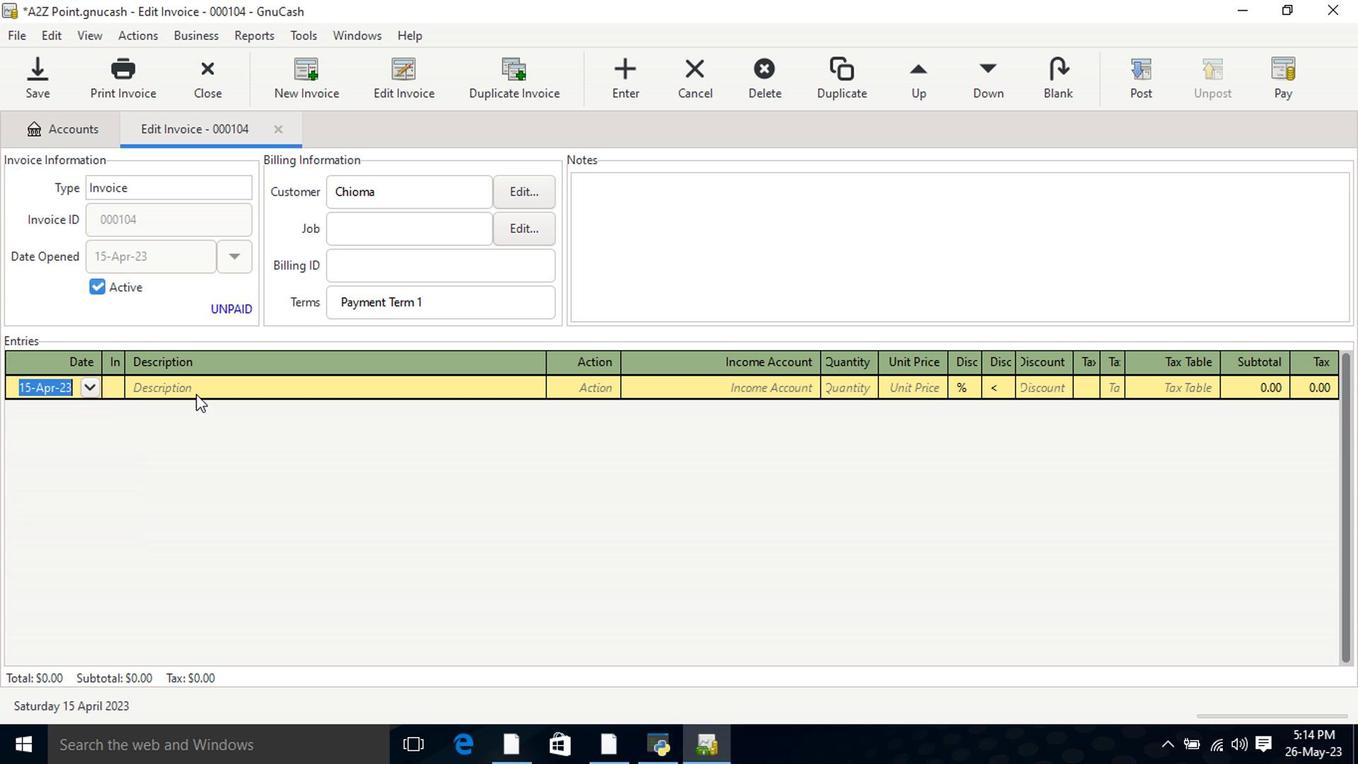
Action: Key pressed <Key.shift>Pringle's<Key.space><Key.shift>Sour<Key.space><Key.shift>Cream<Key.space><Key.shift>and<Key.space><Key.shift>Oni<Key.space><Key.shift>Grab<Key.space><Key.shift>N<Key.space><Key.shift>Go<Key.tab>mate<Key.tab>incom<Key.down><Key.down><Key.down><Key.tab>1<Key.tab>5<Key.tab>
Screenshot: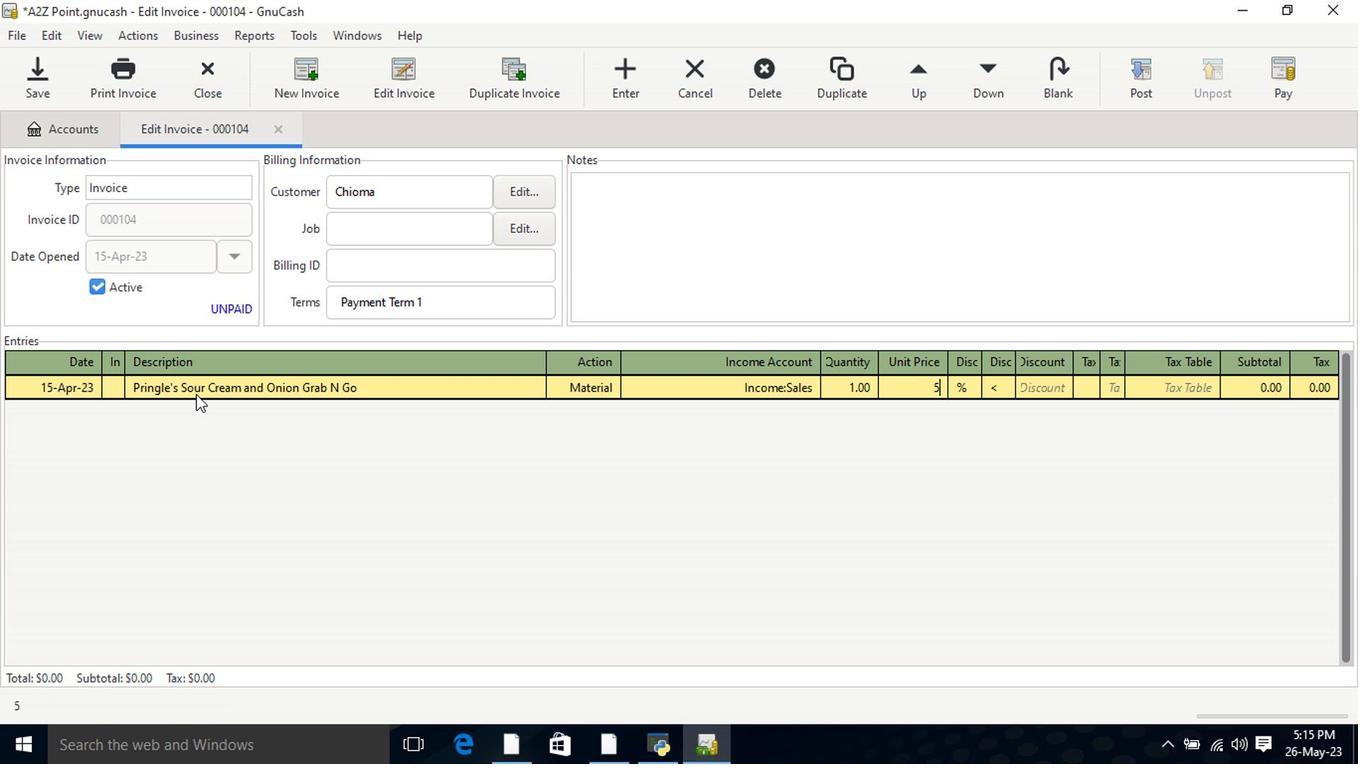 
Action: Mouse moved to (967, 391)
Screenshot: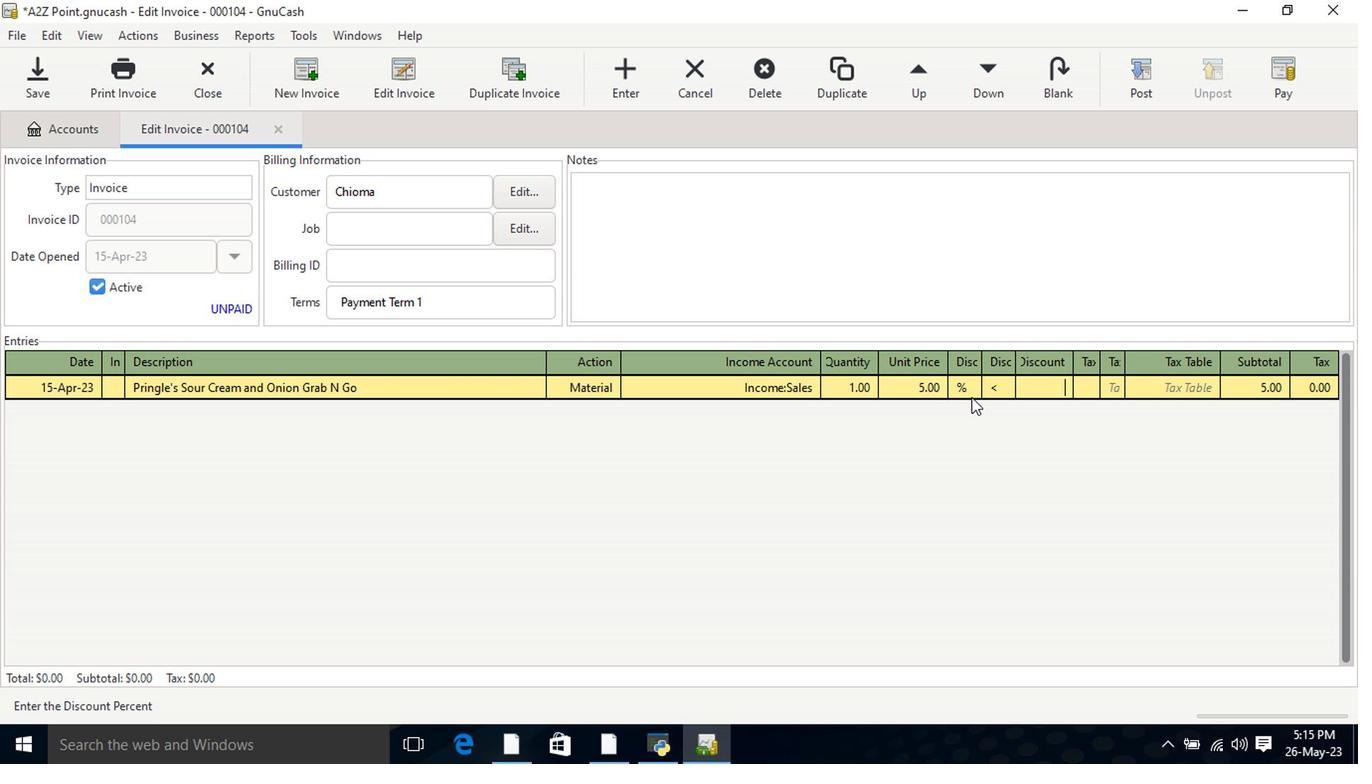 
Action: Mouse pressed left at (967, 391)
Screenshot: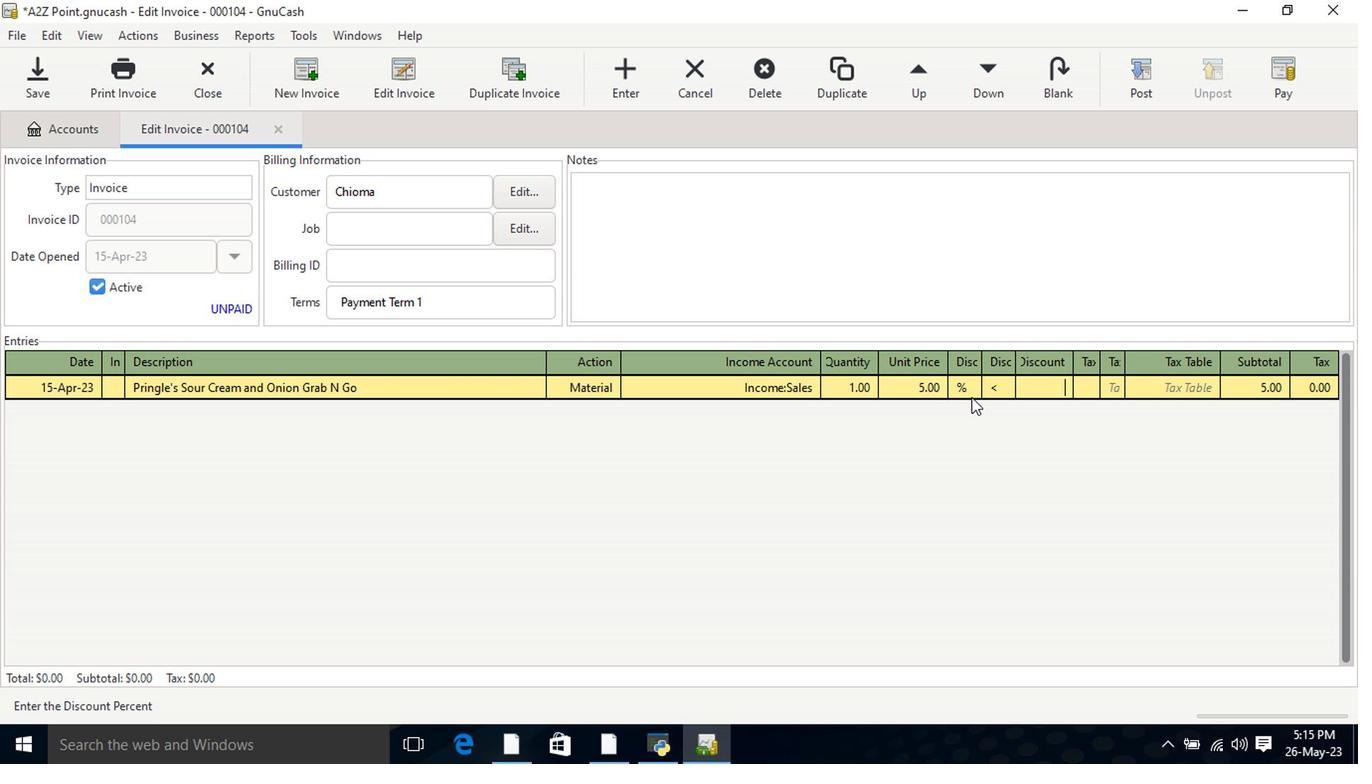 
Action: Mouse moved to (967, 391)
Screenshot: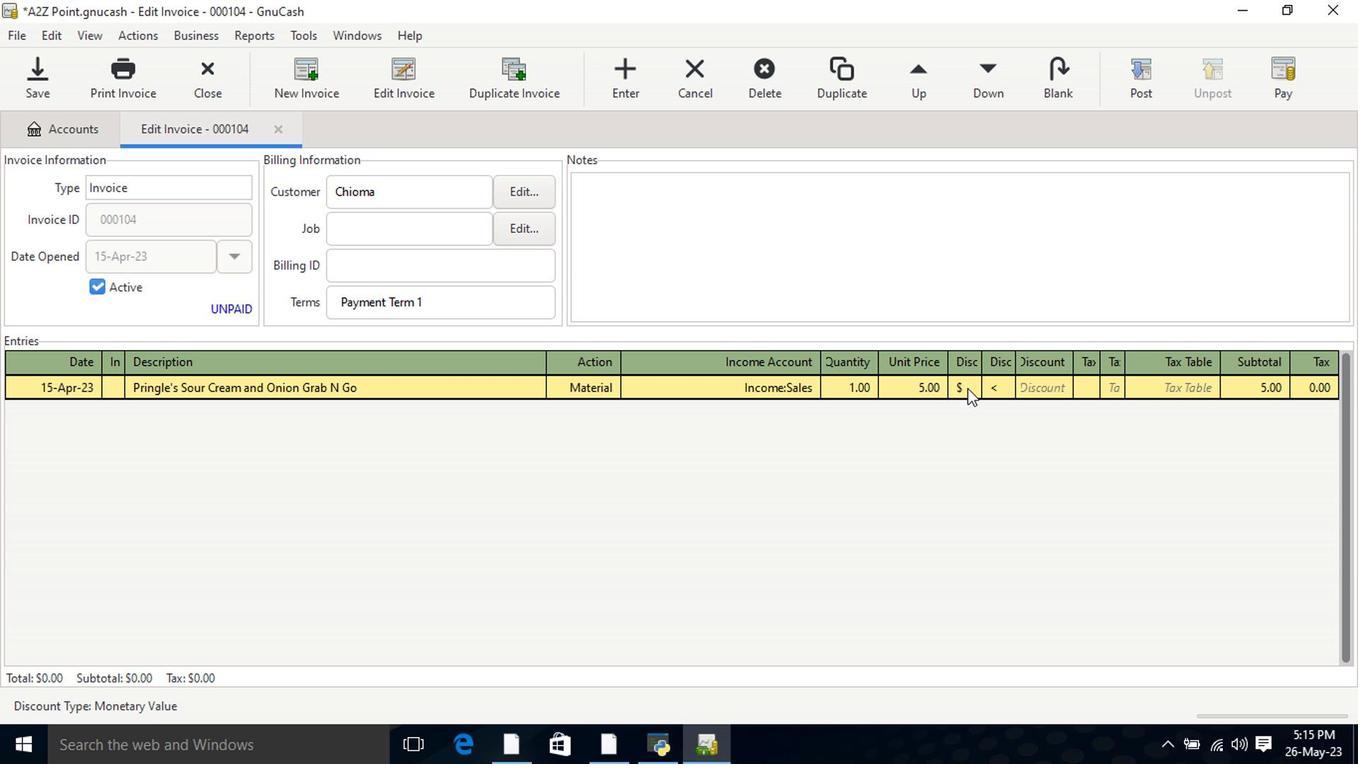 
Action: Mouse pressed left at (967, 391)
Screenshot: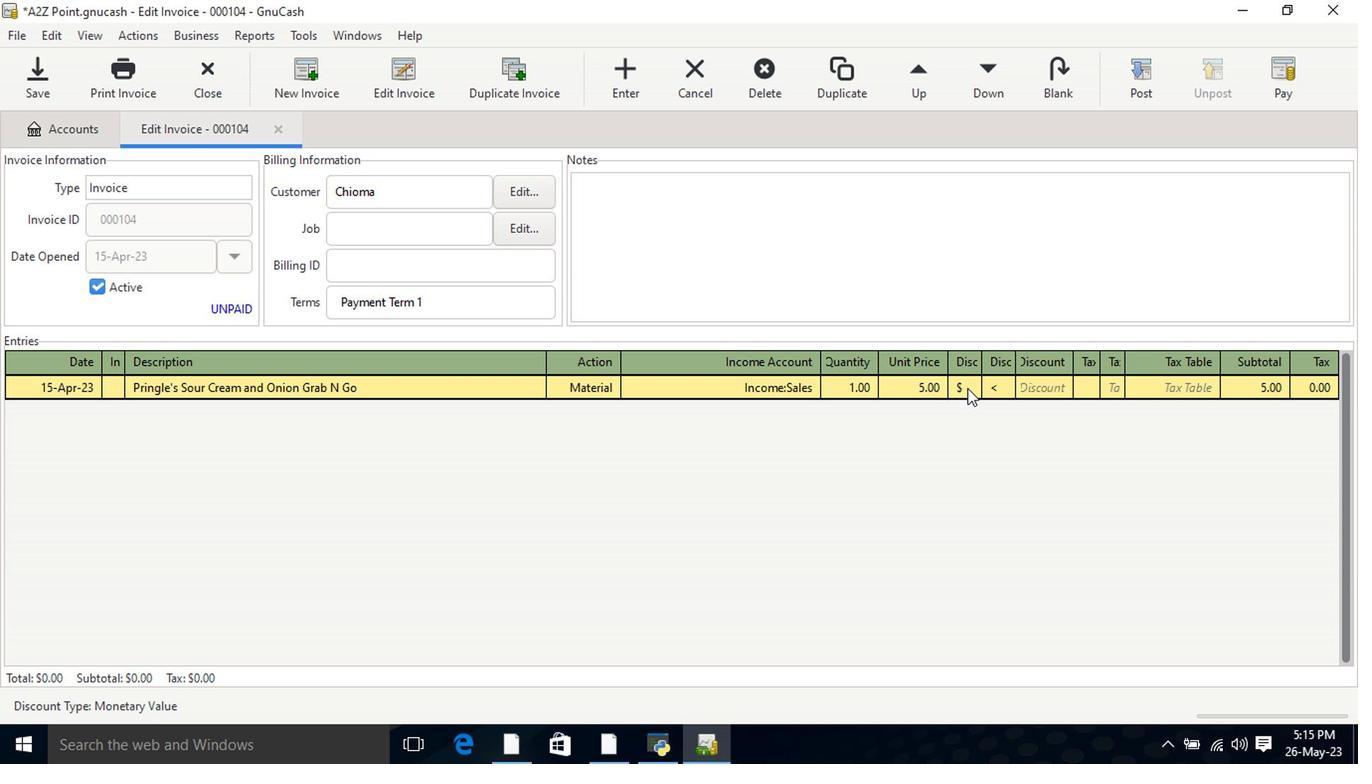 
Action: Mouse moved to (977, 394)
Screenshot: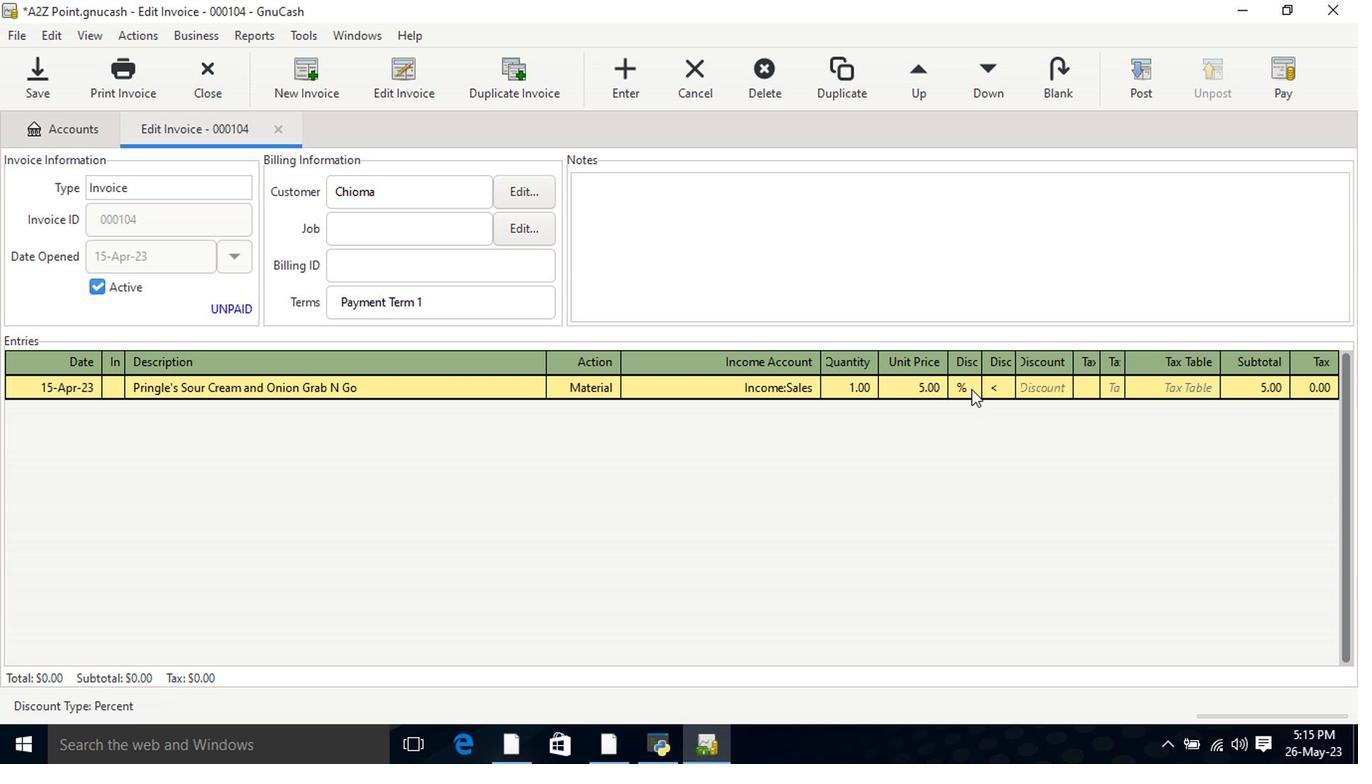 
Action: Mouse pressed left at (977, 394)
Screenshot: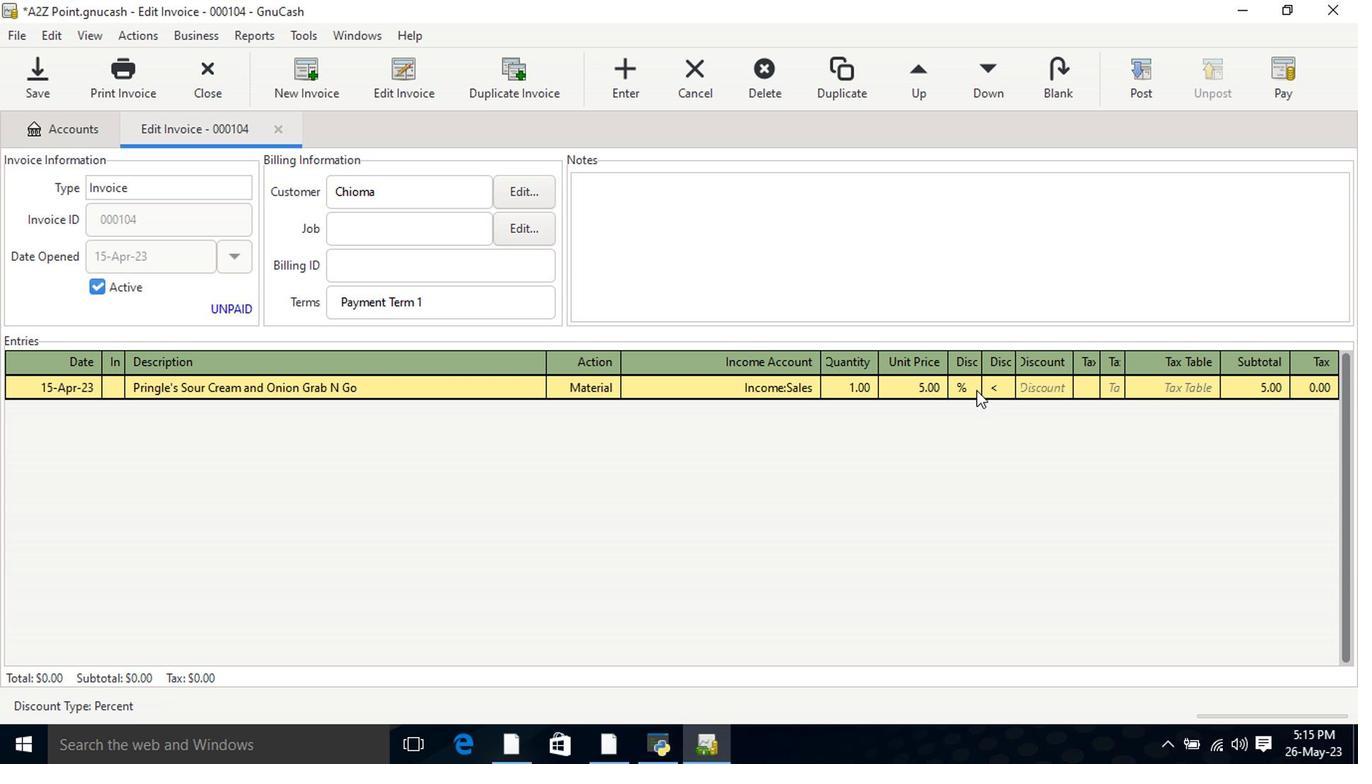
Action: Mouse moved to (989, 394)
Screenshot: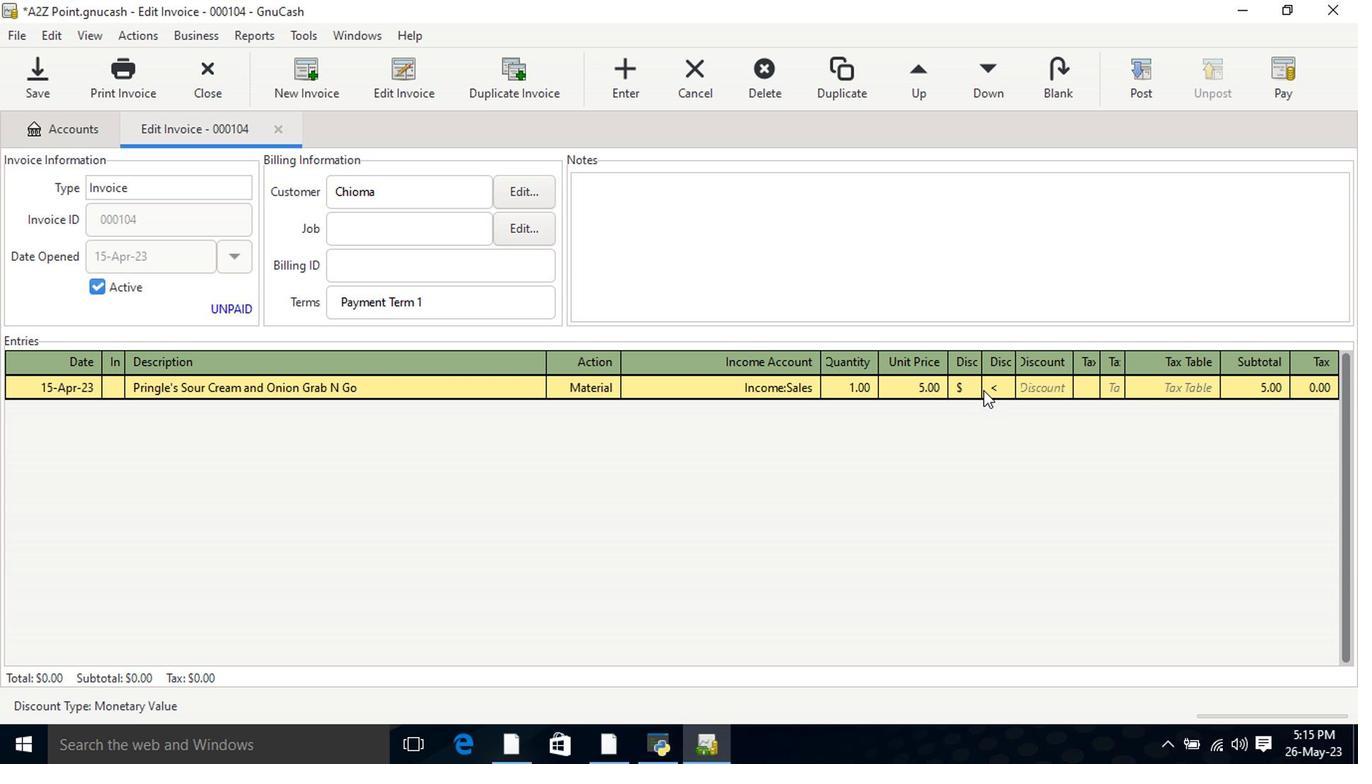 
Action: Mouse pressed left at (989, 394)
Screenshot: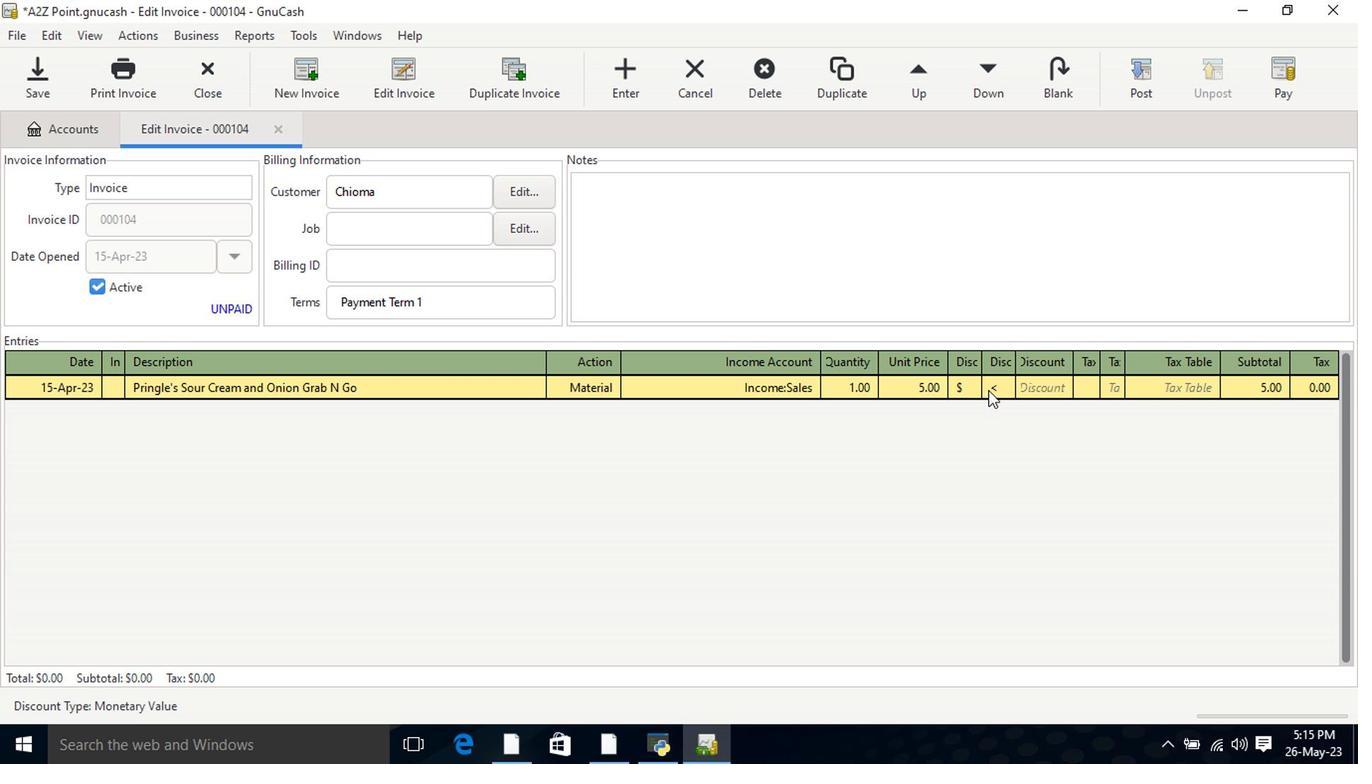 
Action: Mouse moved to (1031, 396)
Screenshot: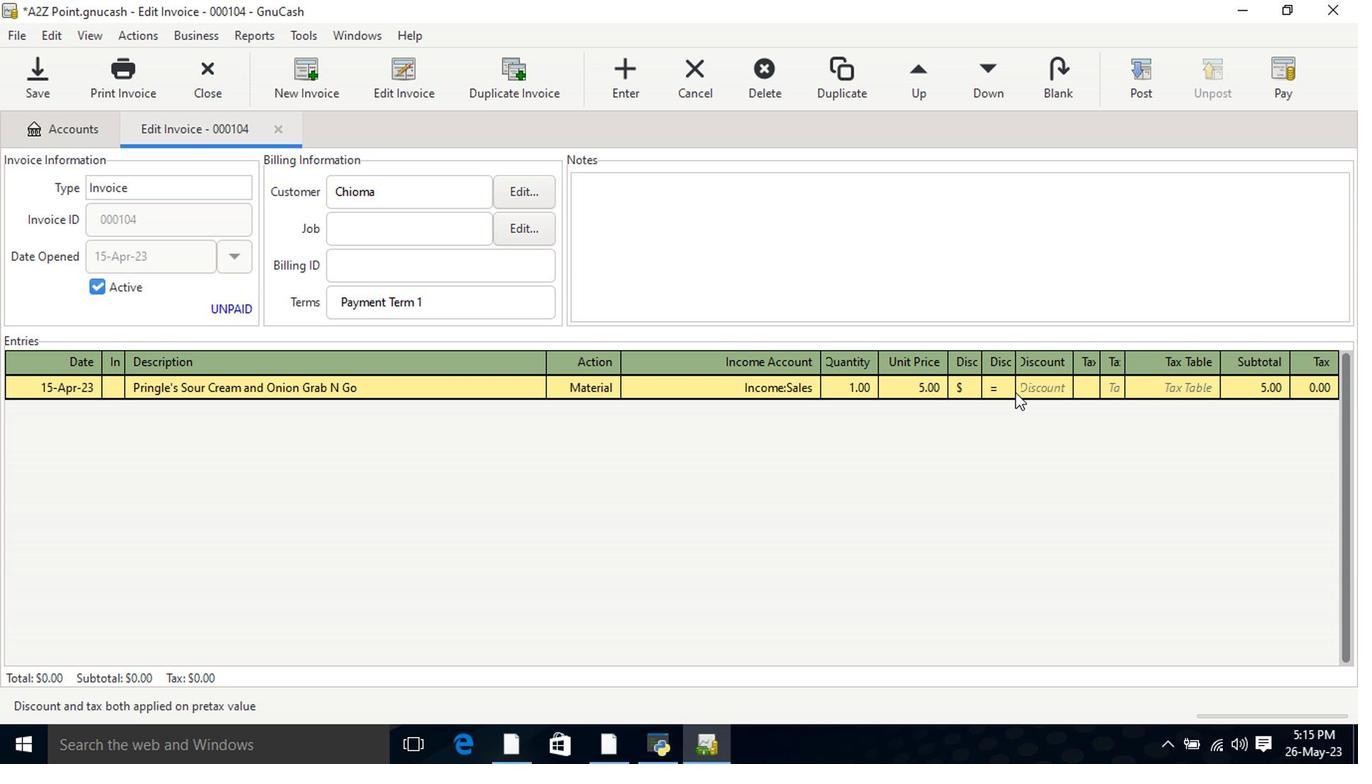 
Action: Mouse pressed left at (1031, 396)
Screenshot: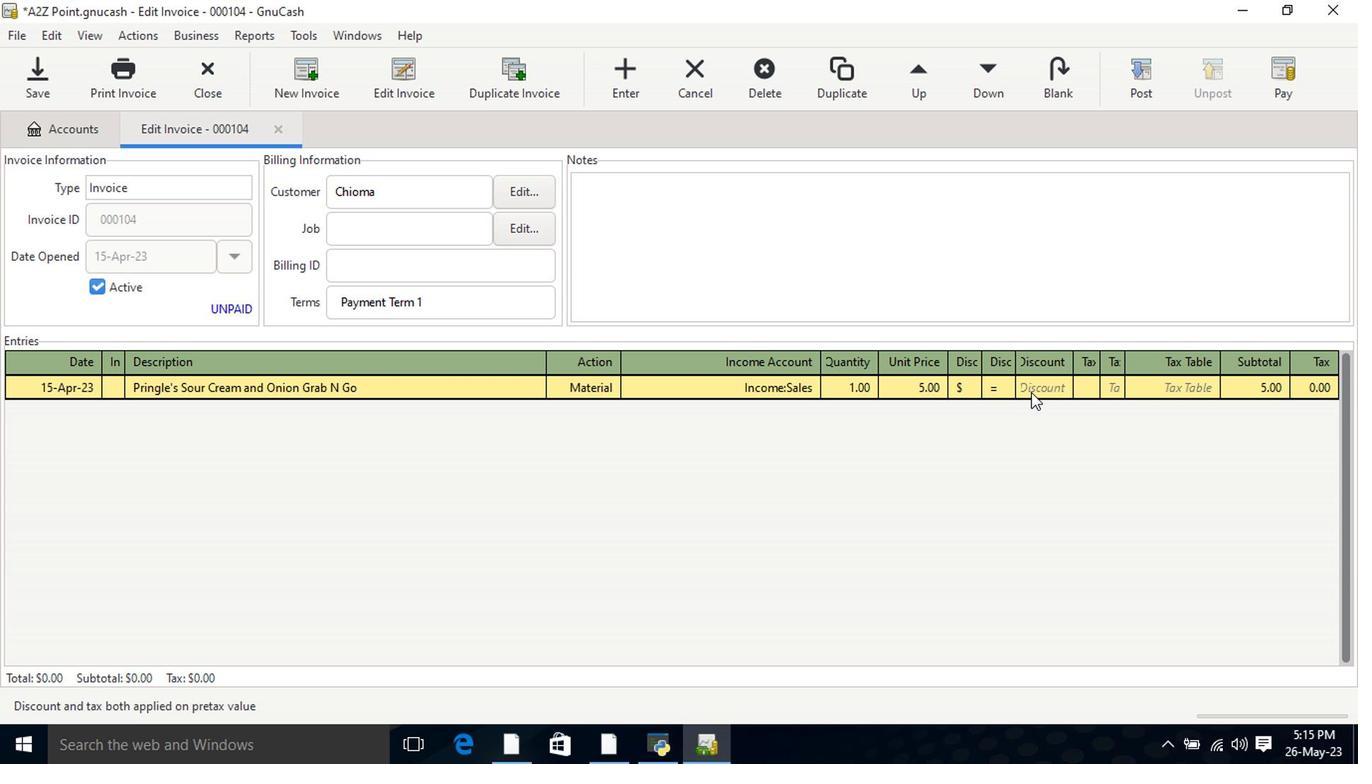 
Action: Key pressed 1<Key.tab><Key.tab><Key.shift>Scoo<Key.backspace>tt<Key.space><Key.shift>Toilet<Key.space><Key.shift>Paper<Key.space>1000<Key.space><Key.shift>Sheet<Key.space>per<Key.space><Key.shift>Roll<Key.tab>mate<Key.tab>incom<Key.down><Key.down><Key.down><Key.tab>2<Key.tab>6.8<Key.tab>
Screenshot: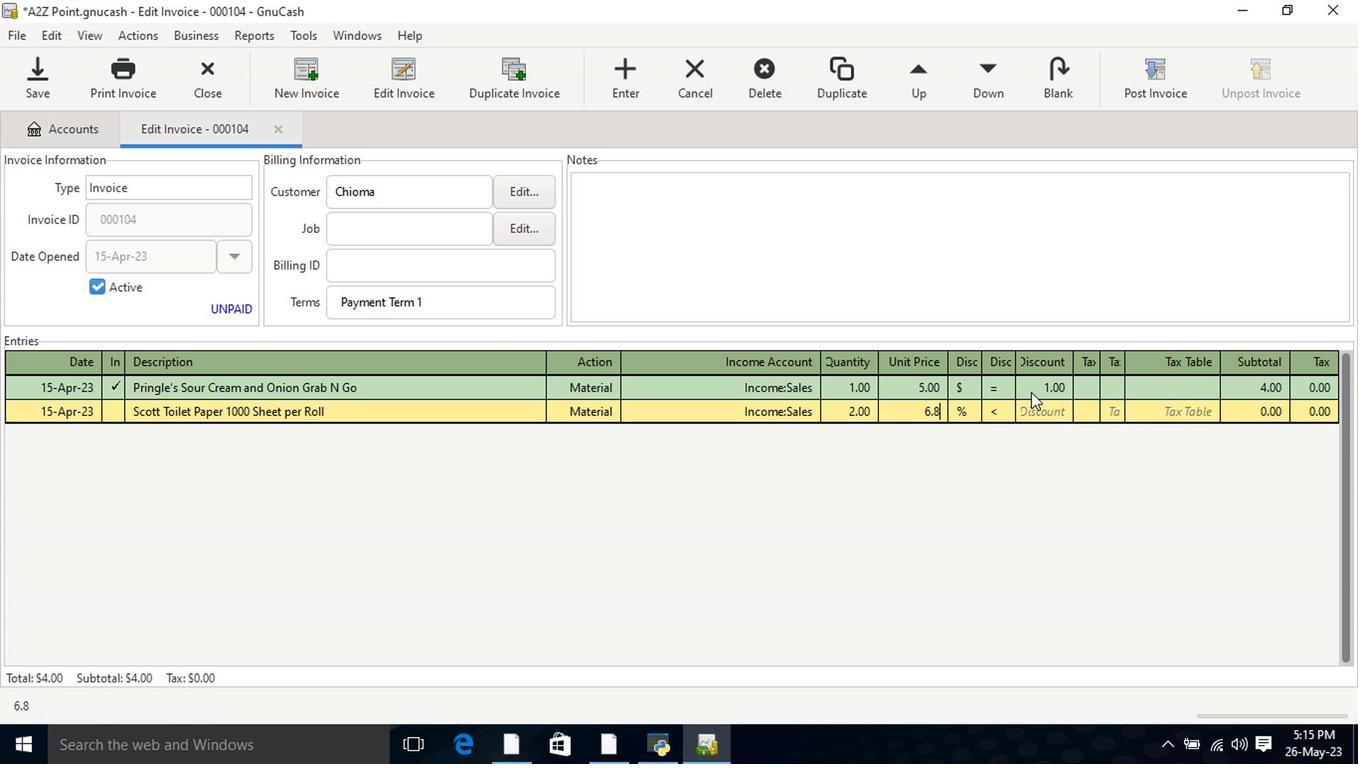 
Action: Mouse moved to (970, 411)
Screenshot: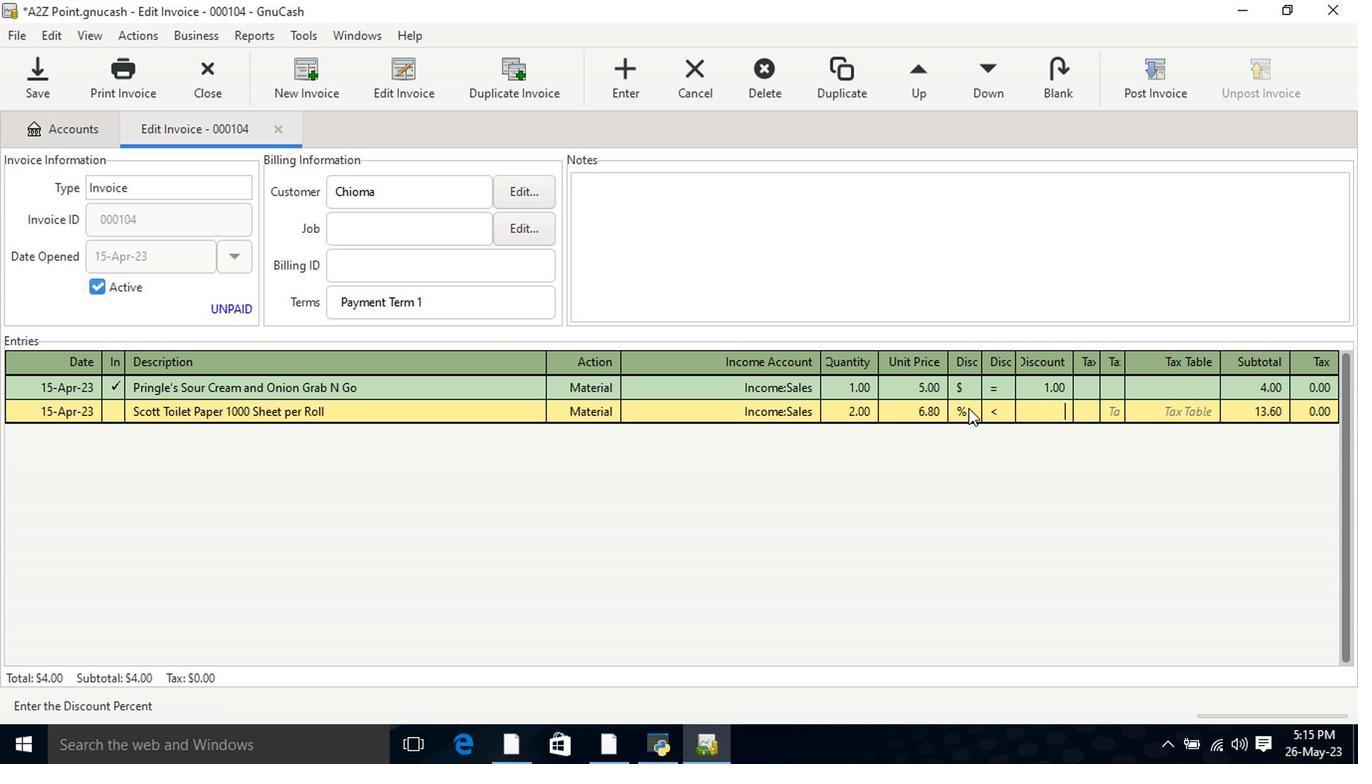 
Action: Mouse pressed left at (970, 411)
Screenshot: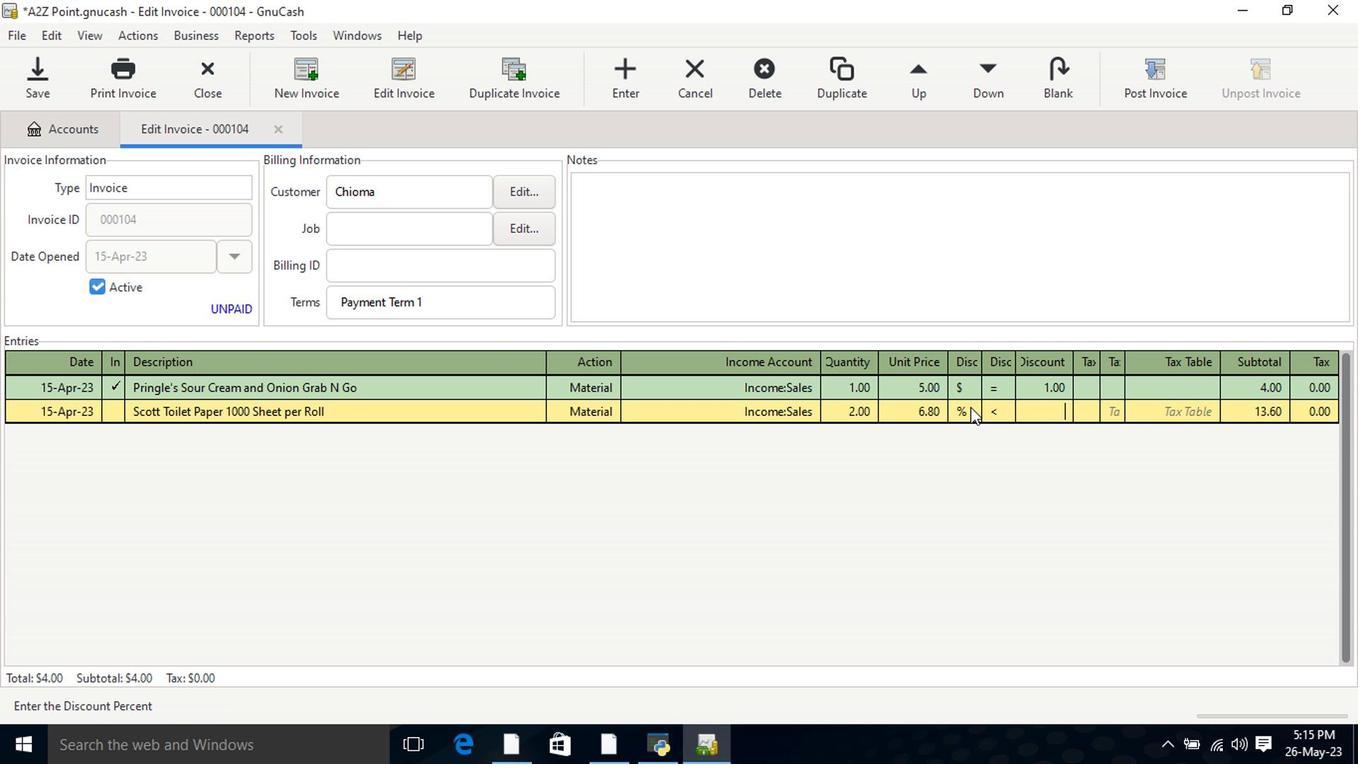 
Action: Mouse moved to (999, 420)
Screenshot: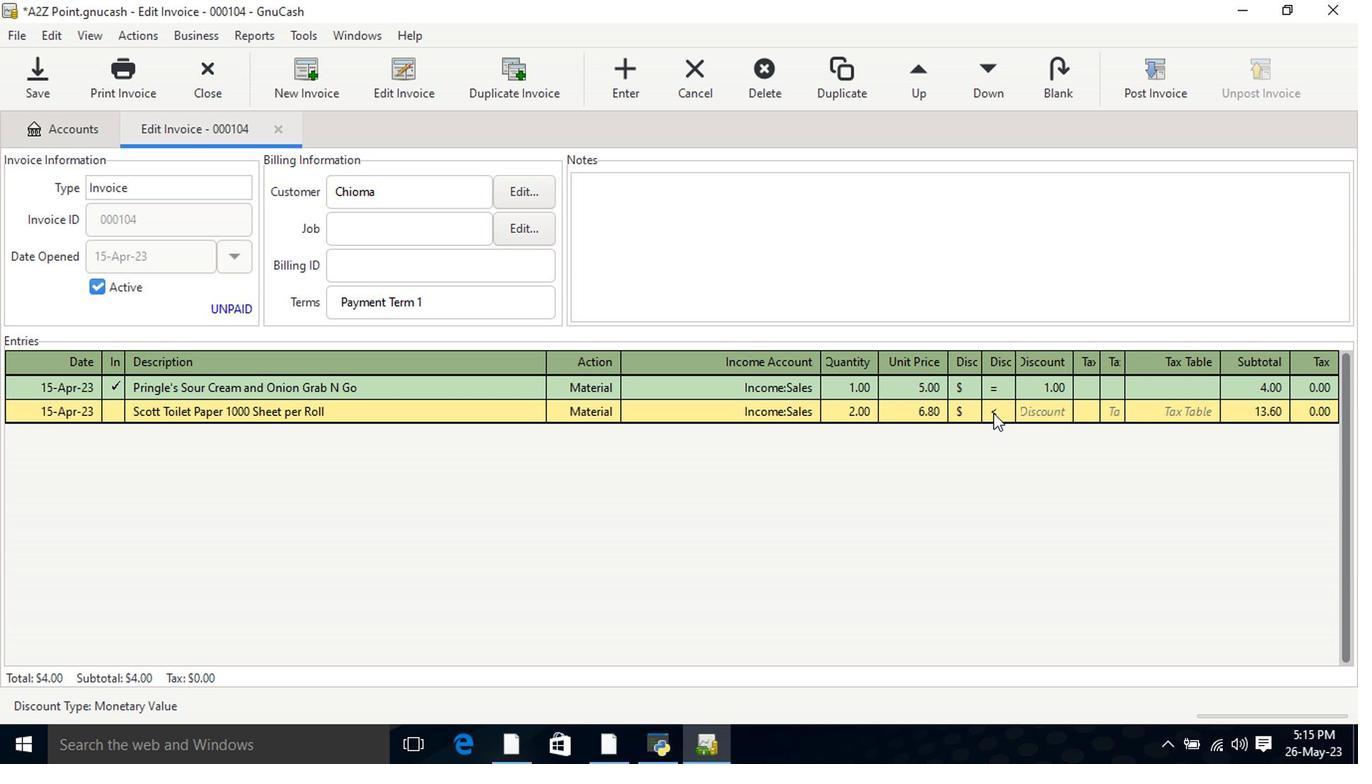 
Action: Mouse pressed left at (999, 420)
Screenshot: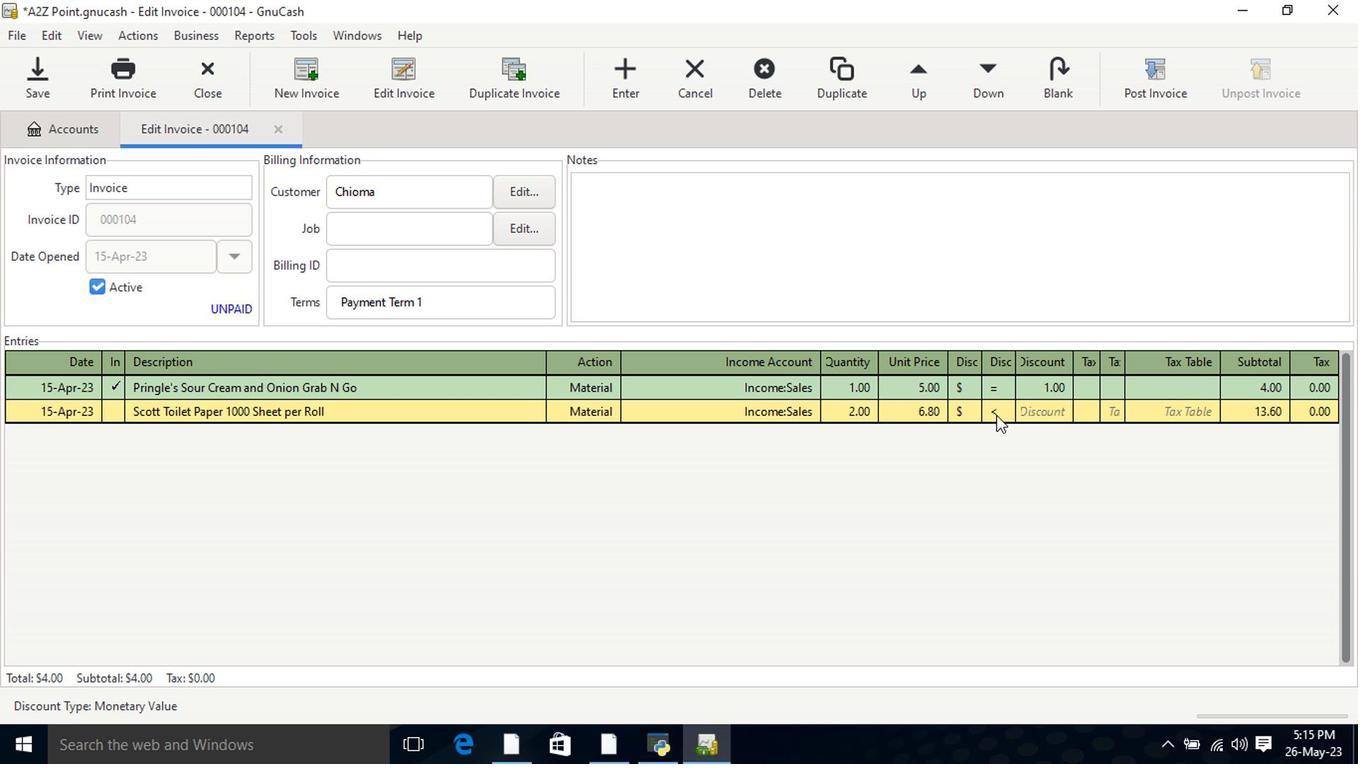 
Action: Mouse moved to (1036, 418)
Screenshot: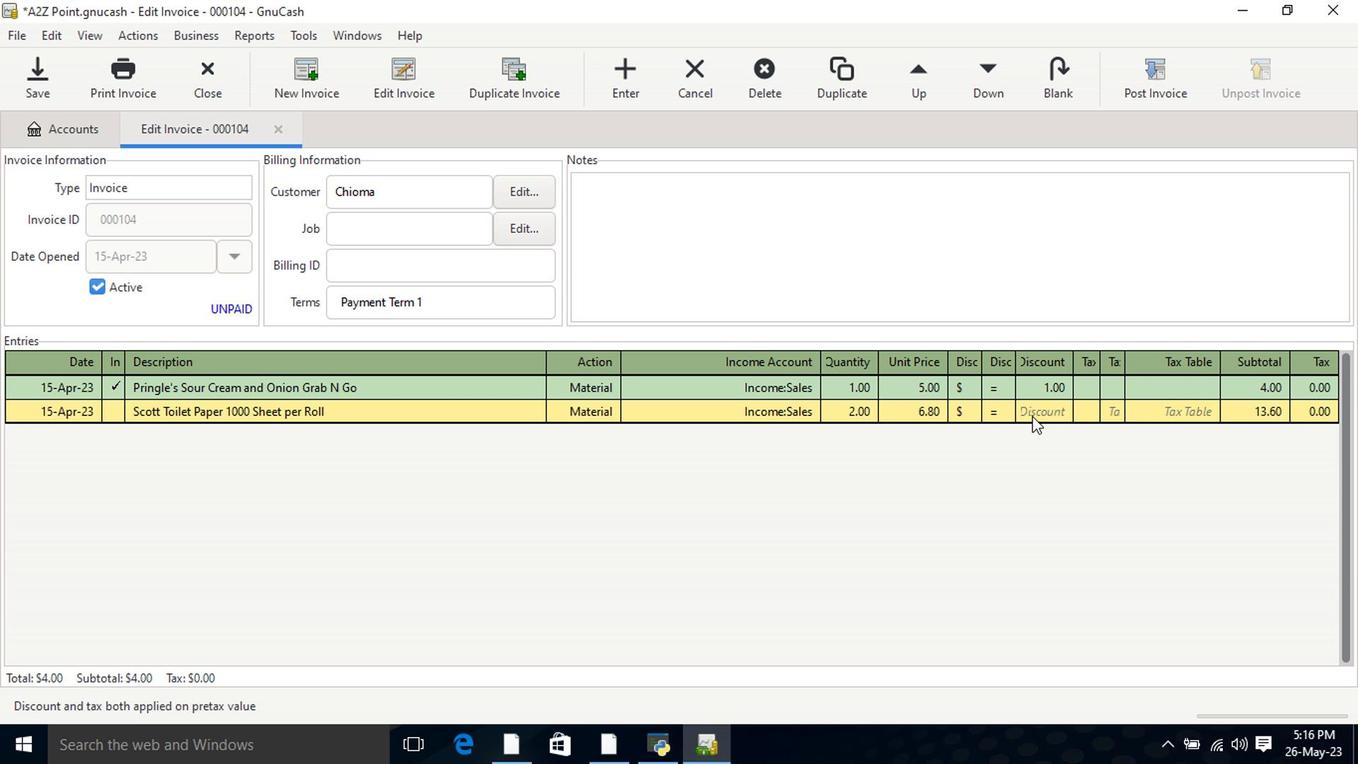 
Action: Mouse pressed left at (1036, 418)
Screenshot: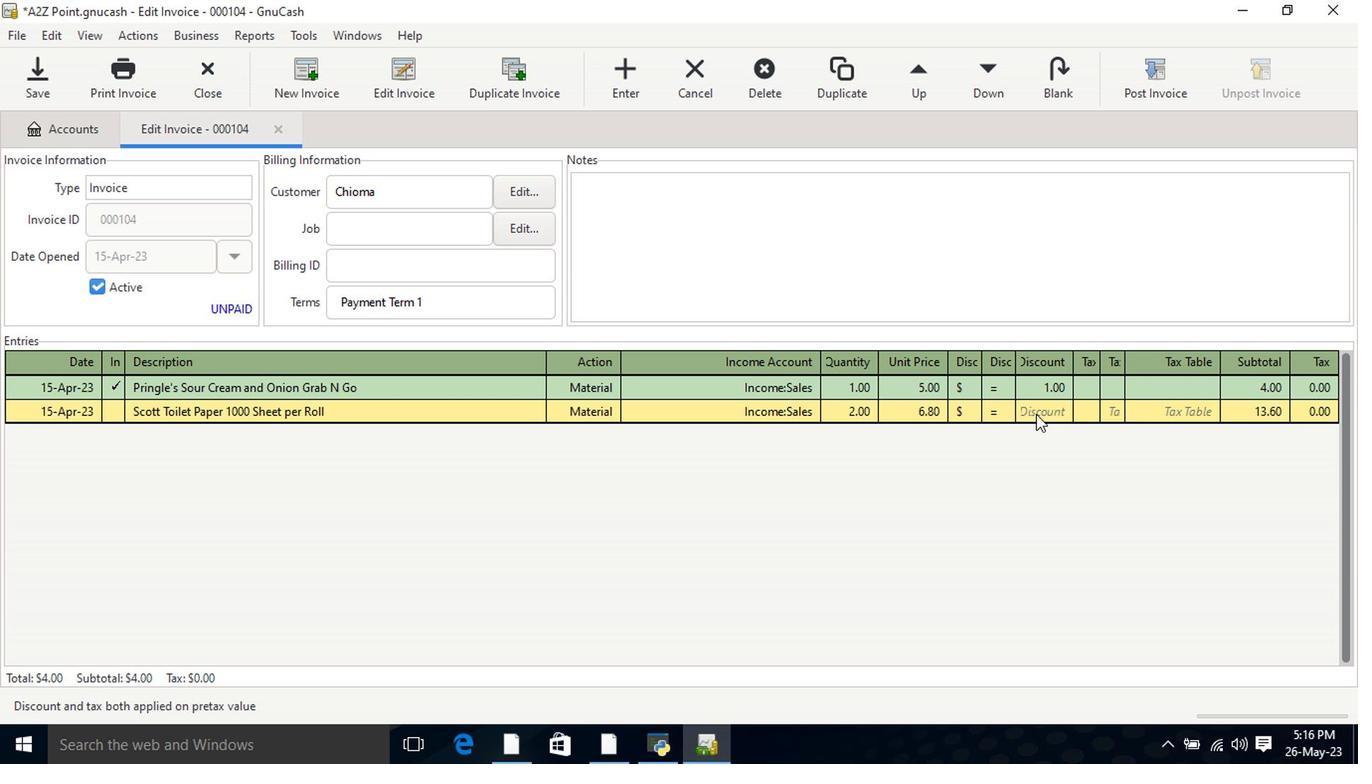 
Action: Key pressed 2<Key.tab><Key.tab><Key.shift>Doritos<Key.space><Key.shift>Tortilla<Key.space><Key.shift>Chips<Key.space><Key.shift>Nacho<Key.space><Key.shift>Cheese<Key.tab>3<Key.tab><Key.tab>
Screenshot: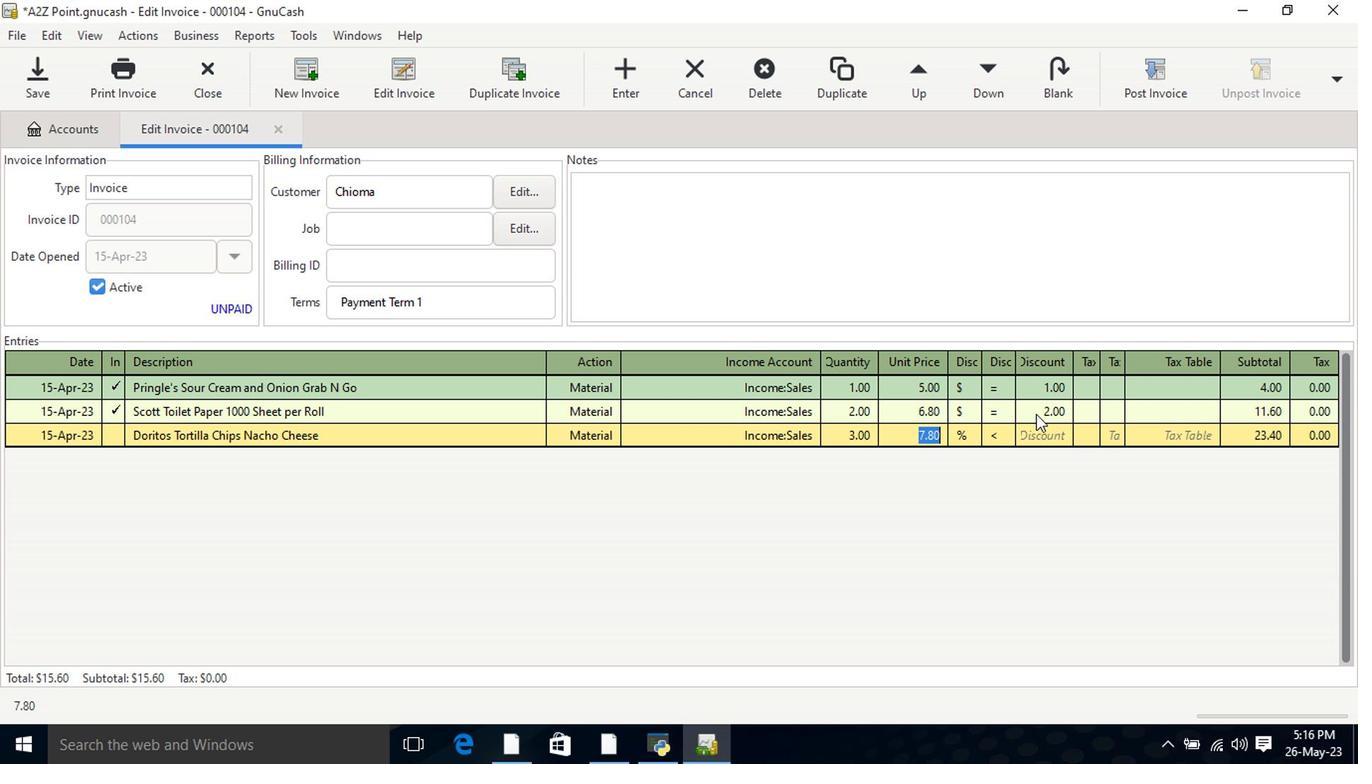 
Action: Mouse moved to (967, 436)
Screenshot: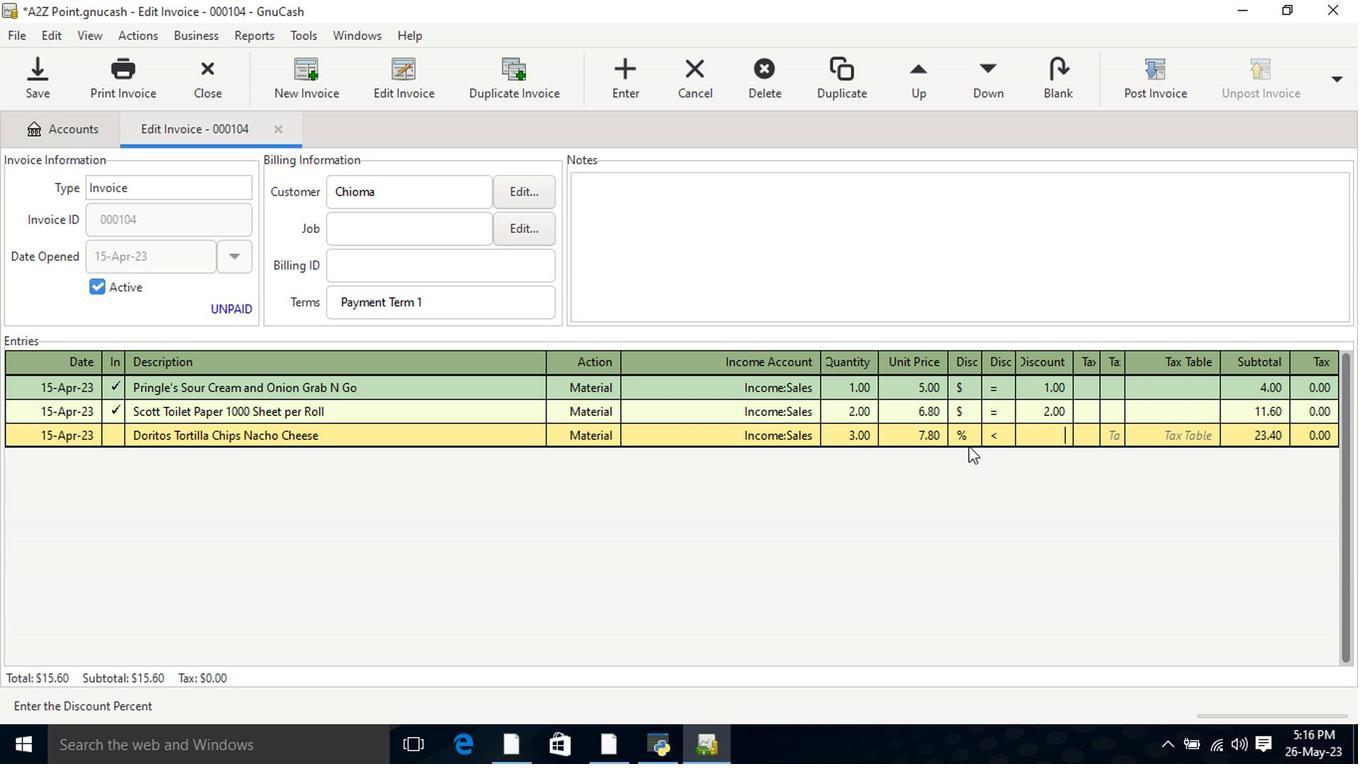 
Action: Mouse pressed left at (967, 436)
Screenshot: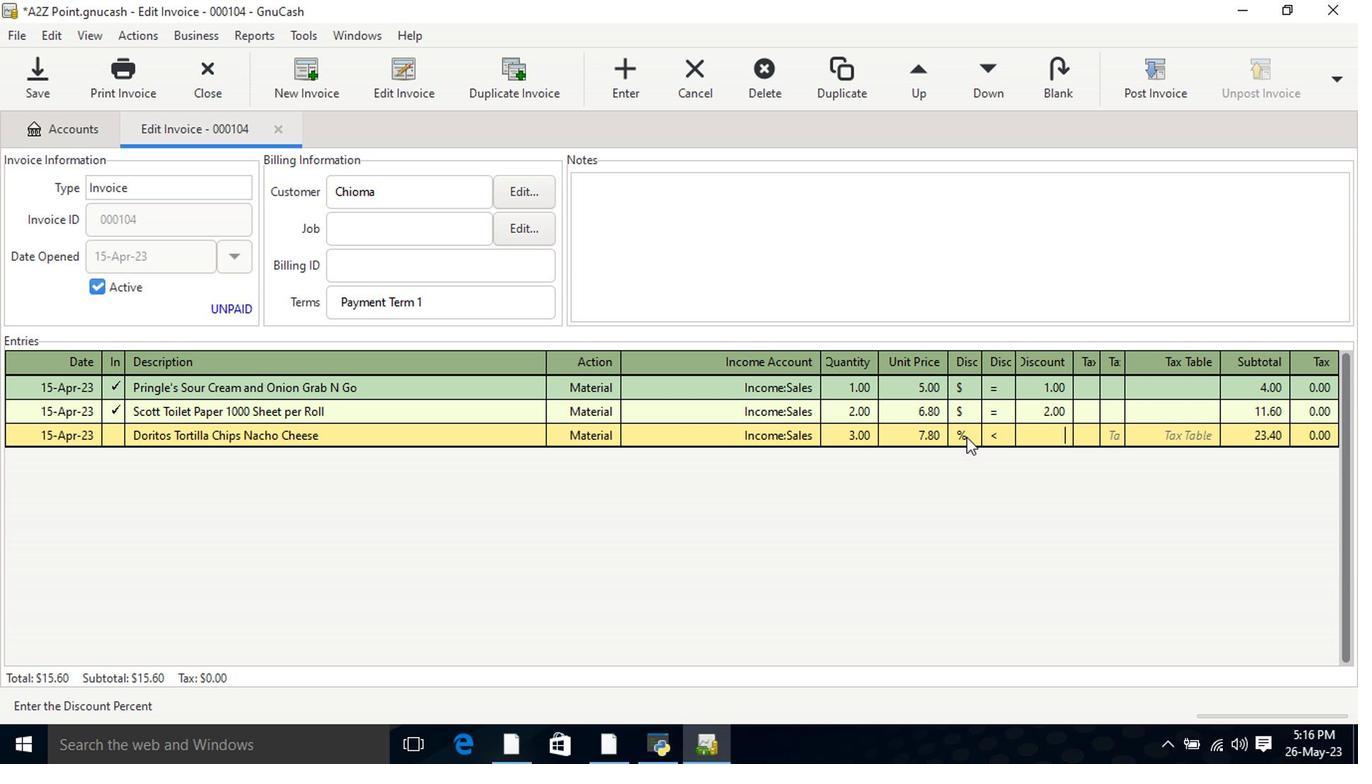
Action: Mouse moved to (992, 442)
Screenshot: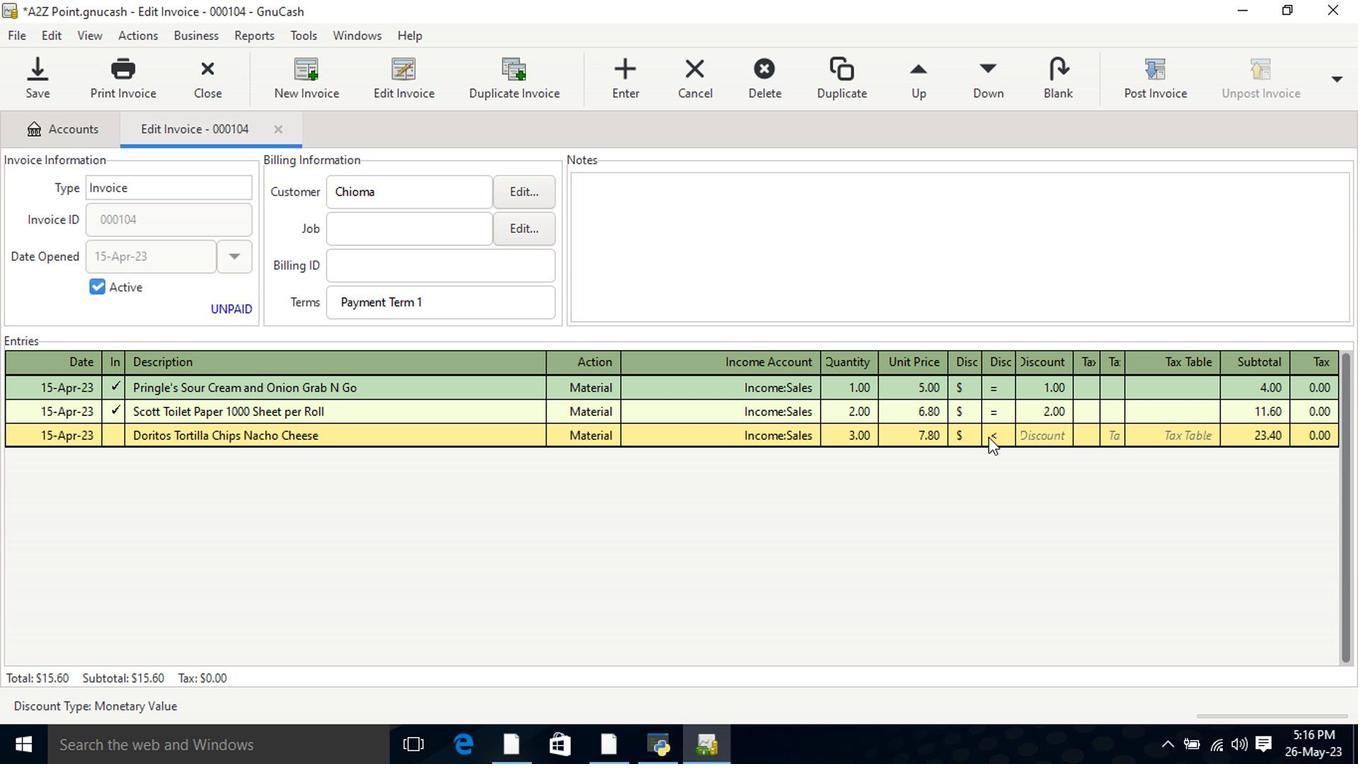 
Action: Mouse pressed left at (992, 442)
Screenshot: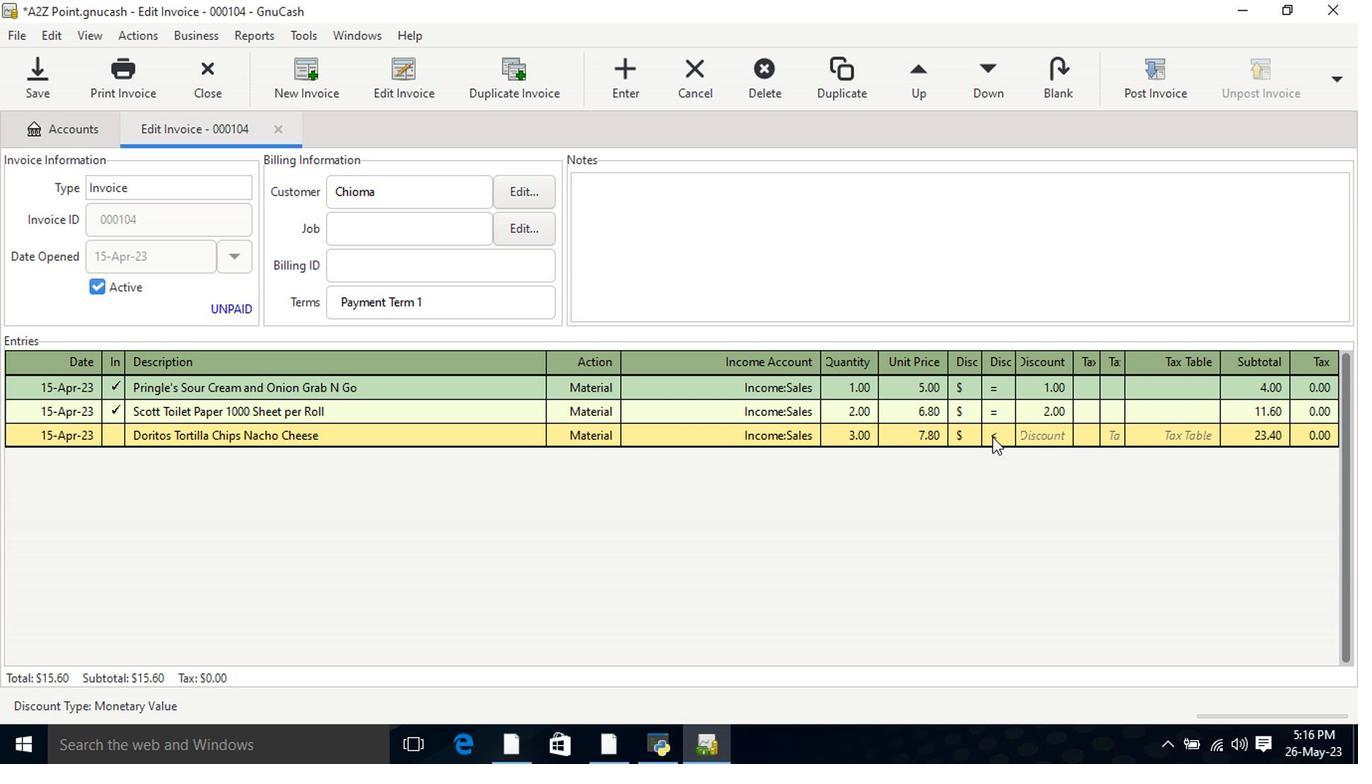 
Action: Mouse moved to (1031, 442)
Screenshot: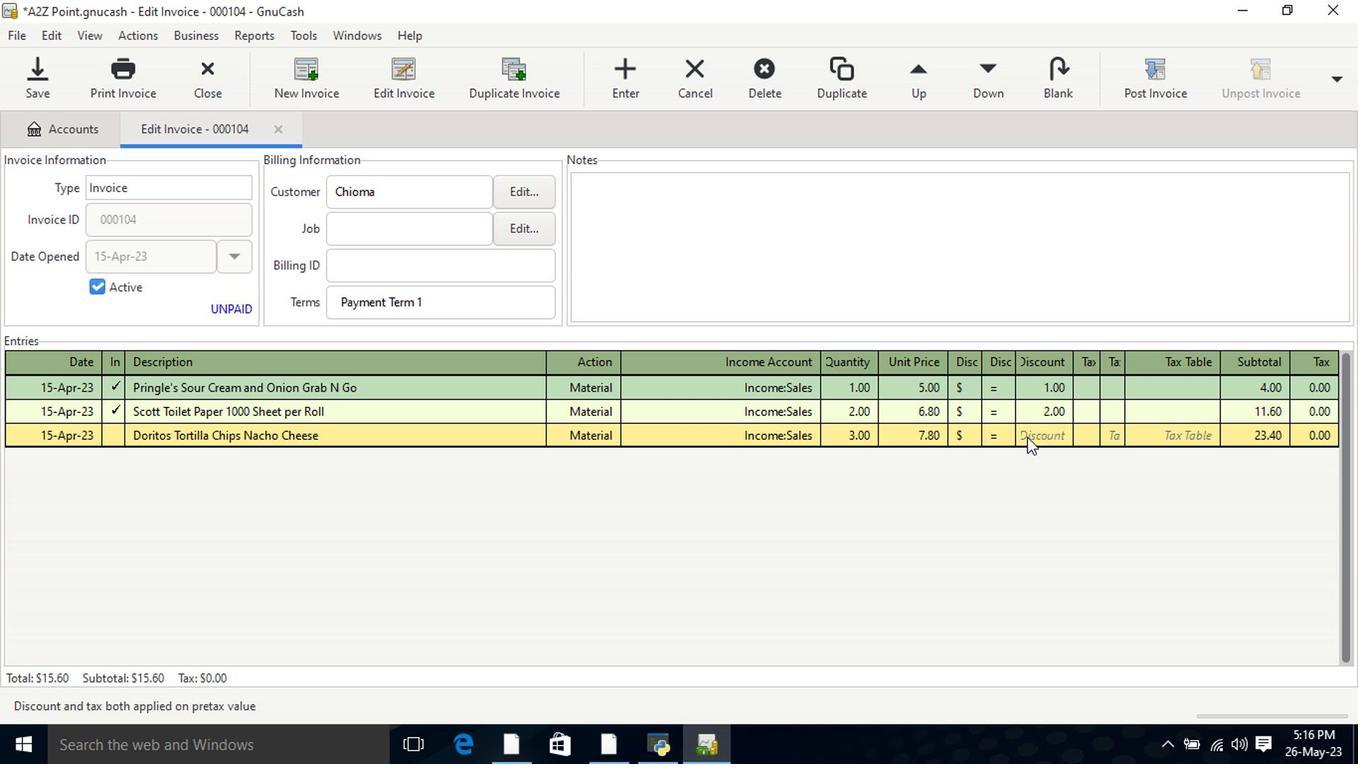 
Action: Mouse pressed left at (1031, 442)
Screenshot: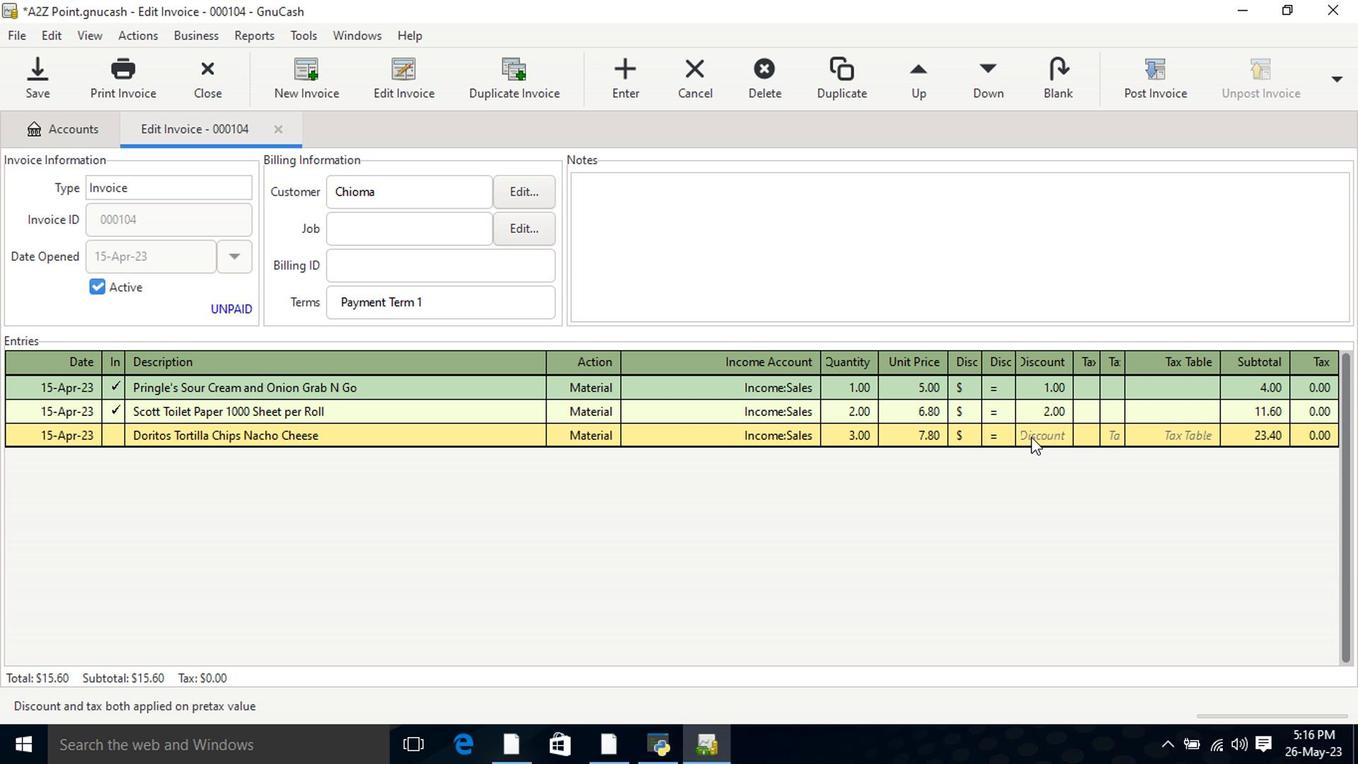 
Action: Mouse moved to (1032, 442)
Screenshot: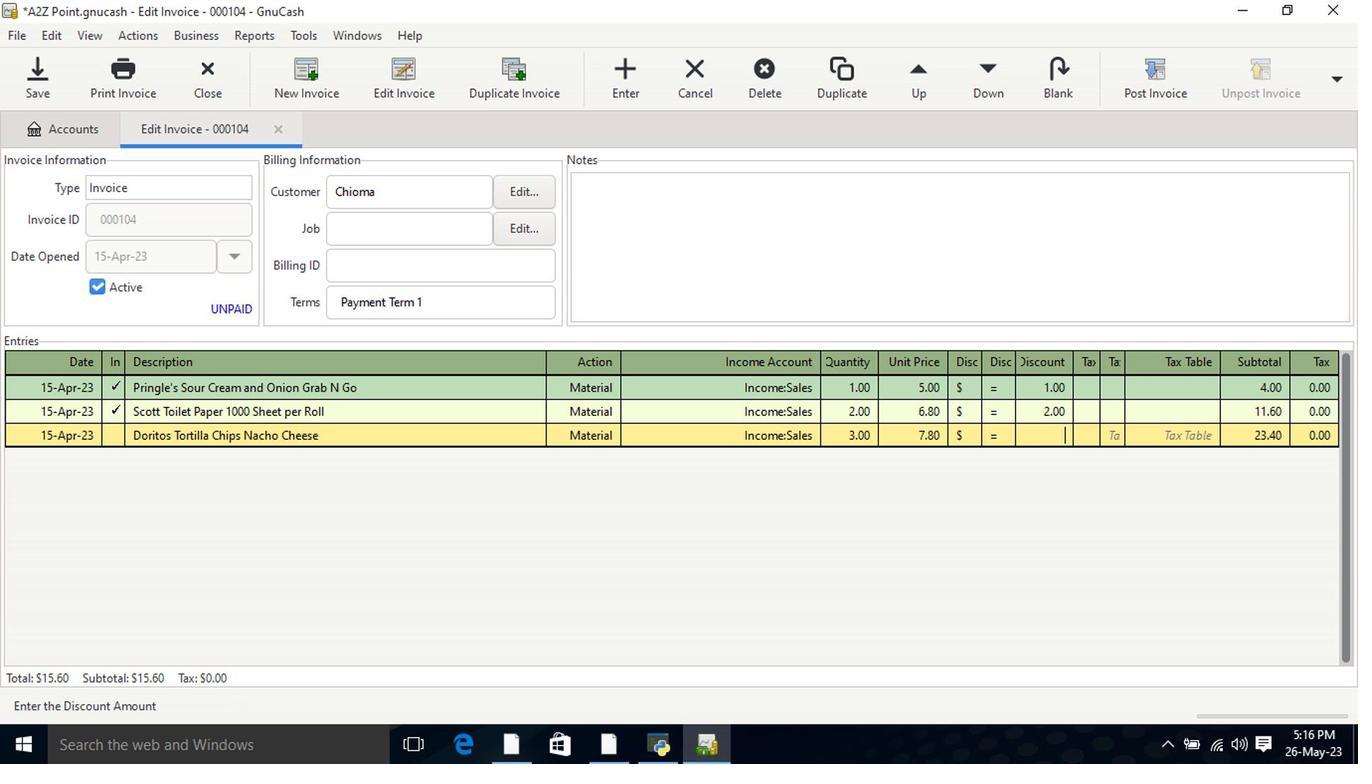 
Action: Key pressed 2.5<Key.tab>
Screenshot: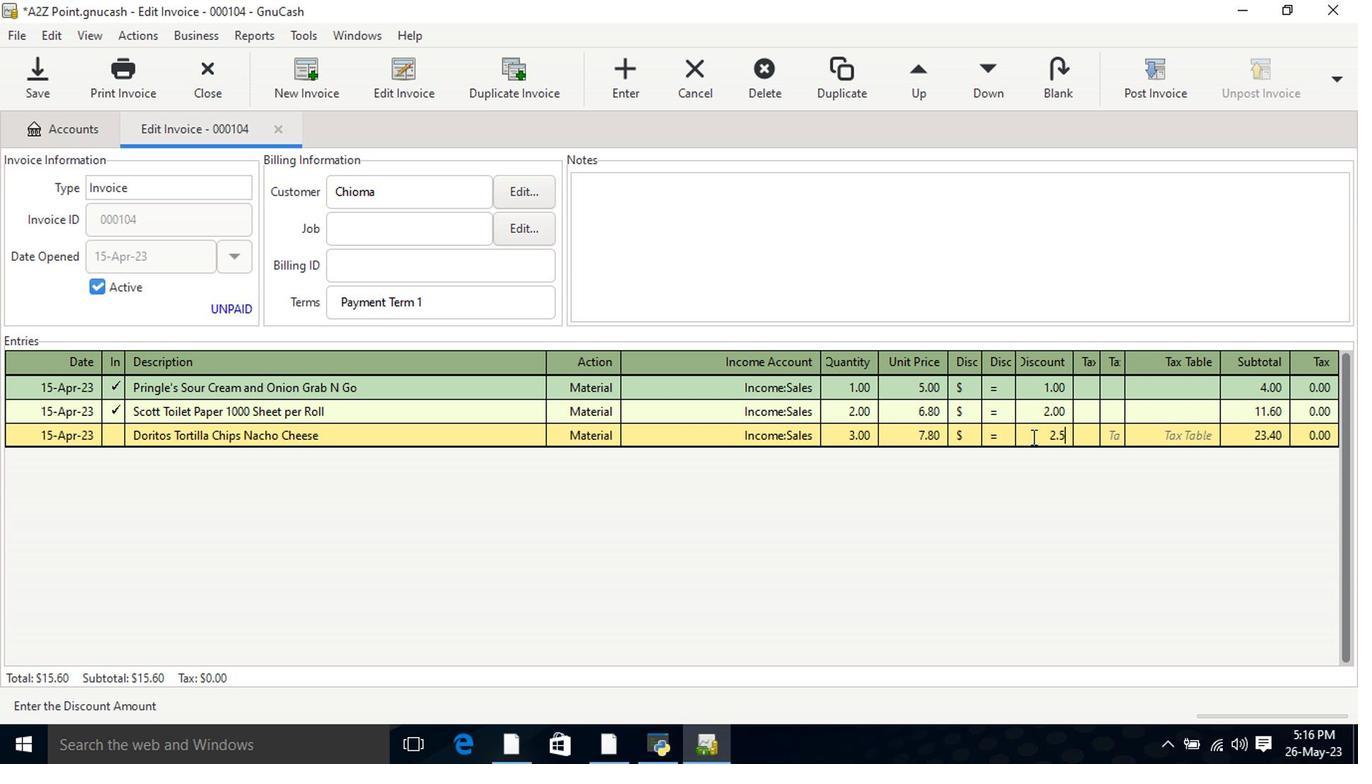
Action: Mouse moved to (828, 241)
Screenshot: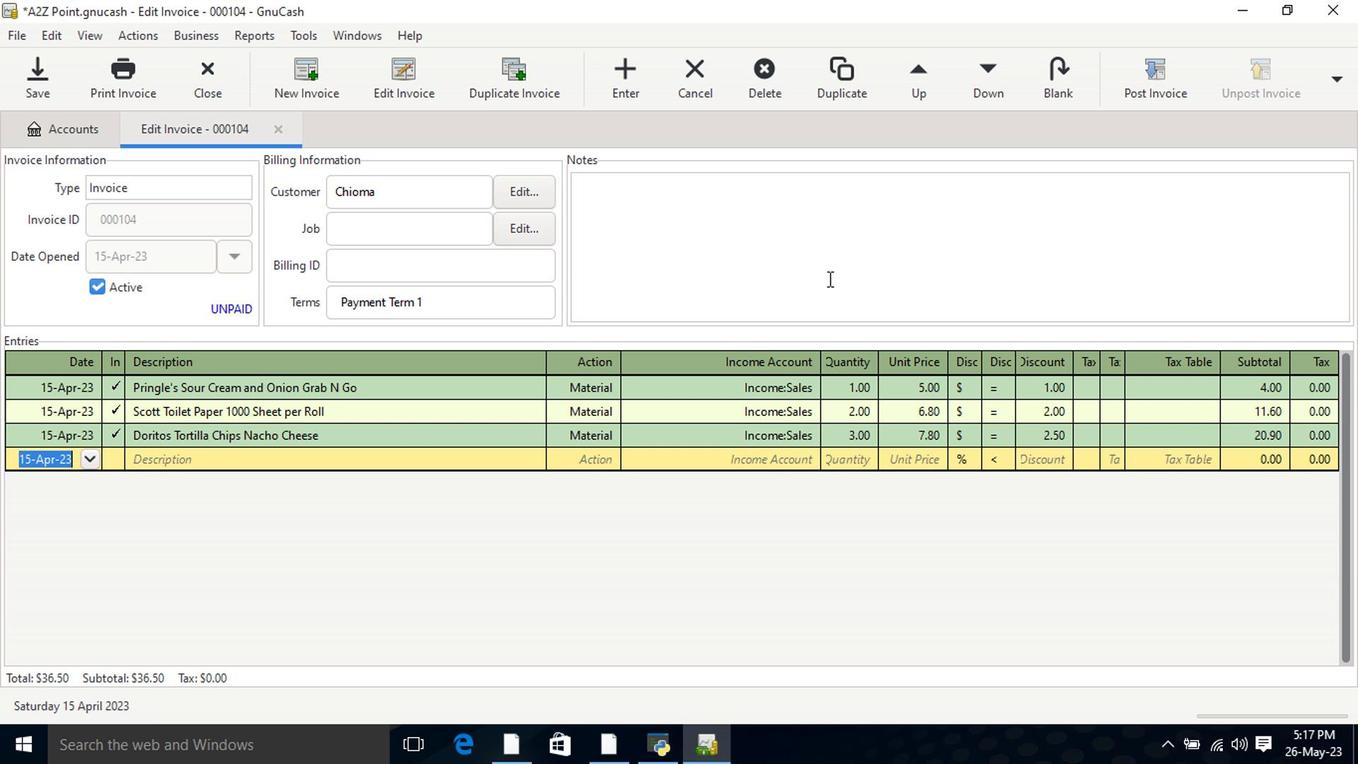 
Action: Mouse pressed left at (828, 241)
Screenshot: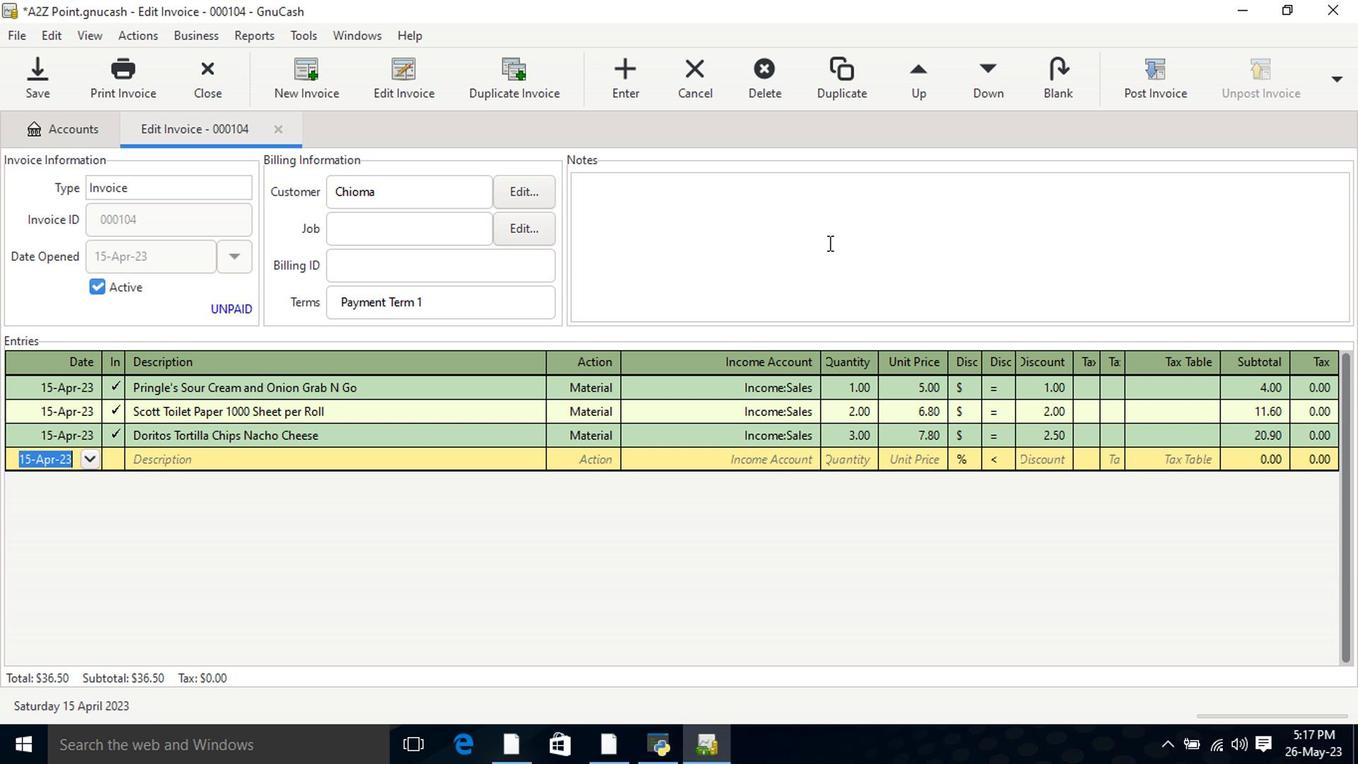 
Action: Key pressed <Key.shift>Lookin<Key.space><Key.backspace>g<Key.space>forward<Key.space>to<Key.space>servin<Key.space><Key.backspace>g<Key.space>you<Key.space>again.
Screenshot: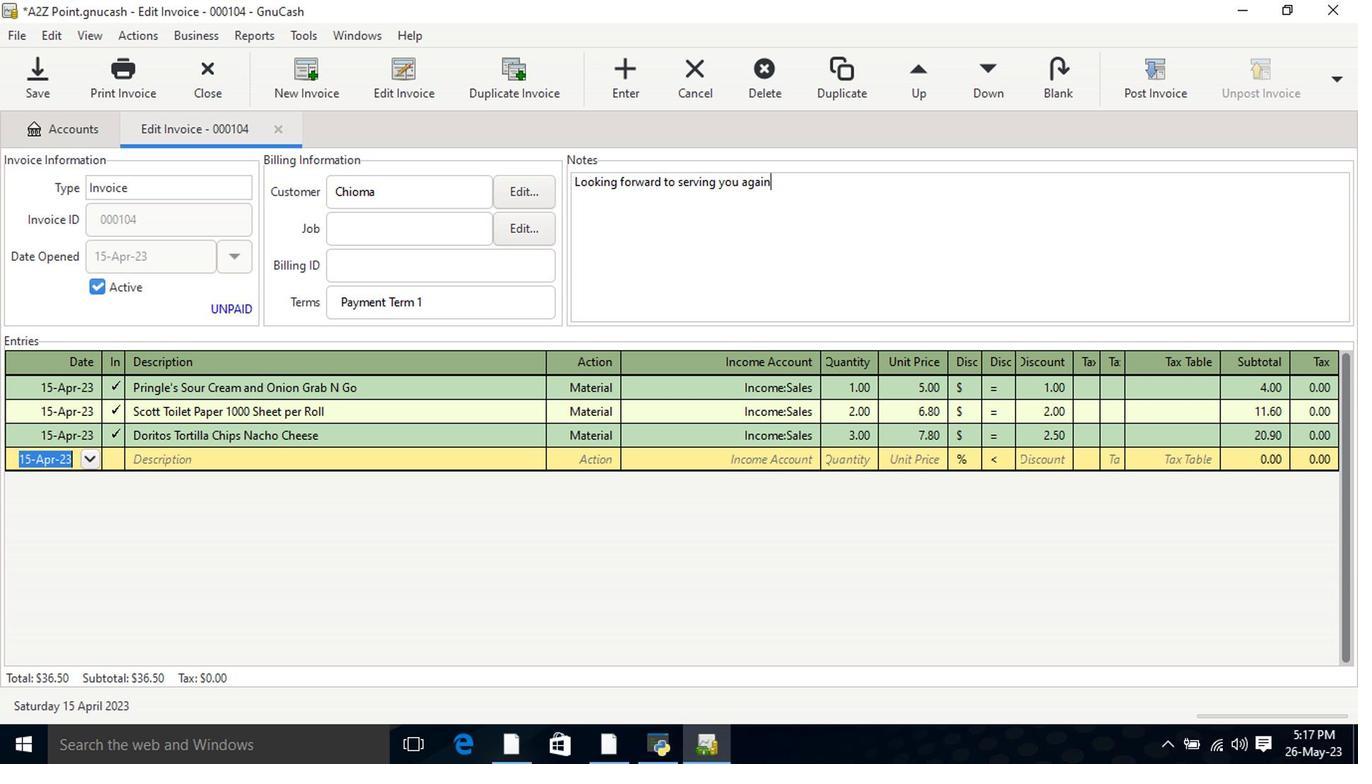 
Action: Mouse moved to (1153, 67)
Screenshot: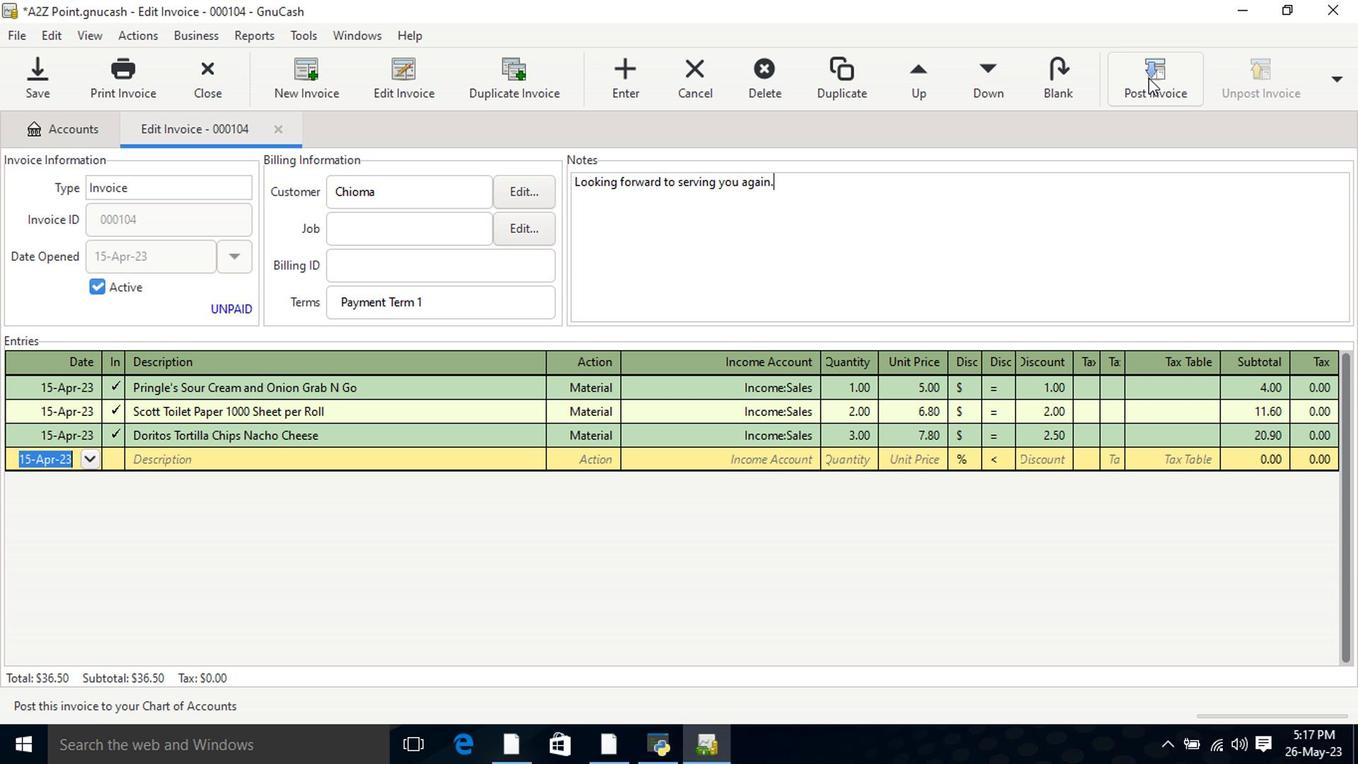
Action: Mouse pressed left at (1153, 67)
Screenshot: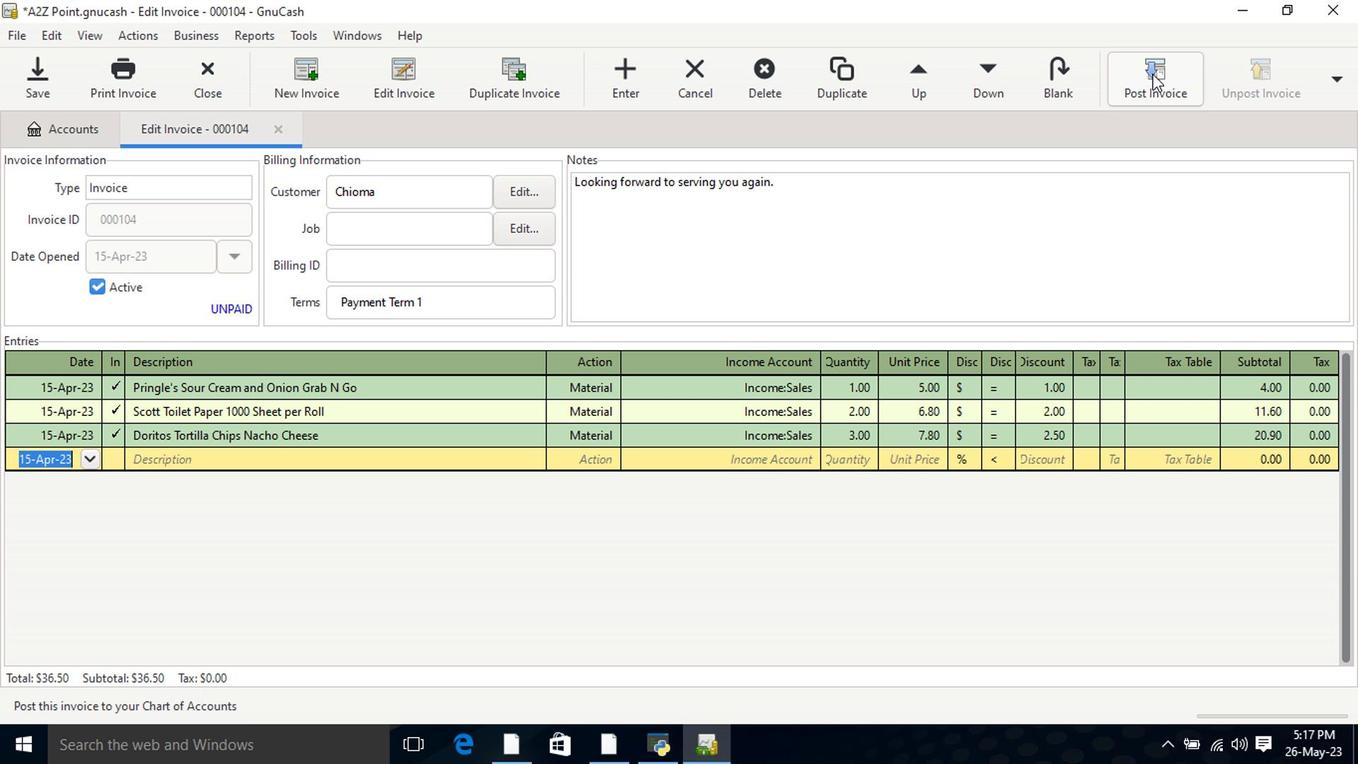 
Action: Mouse moved to (840, 335)
Screenshot: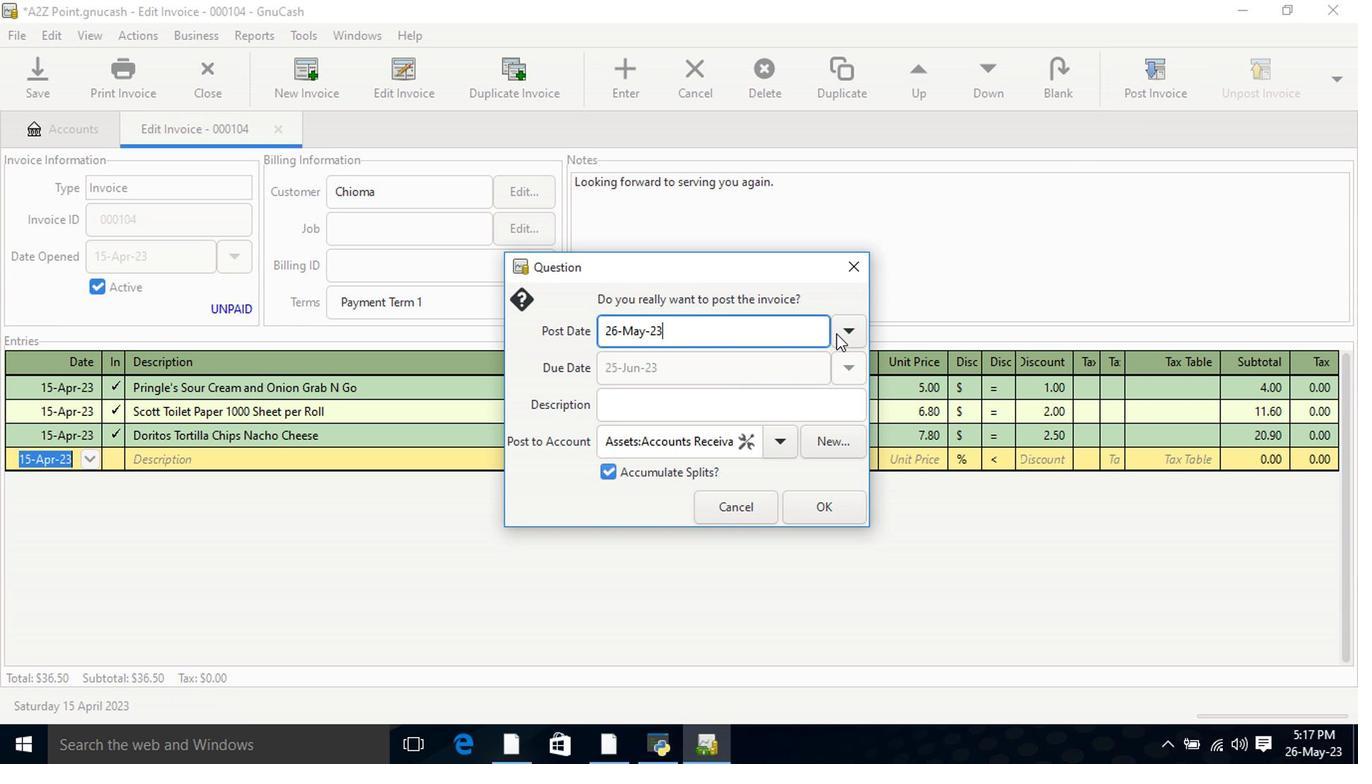 
Action: Mouse pressed left at (840, 335)
Screenshot: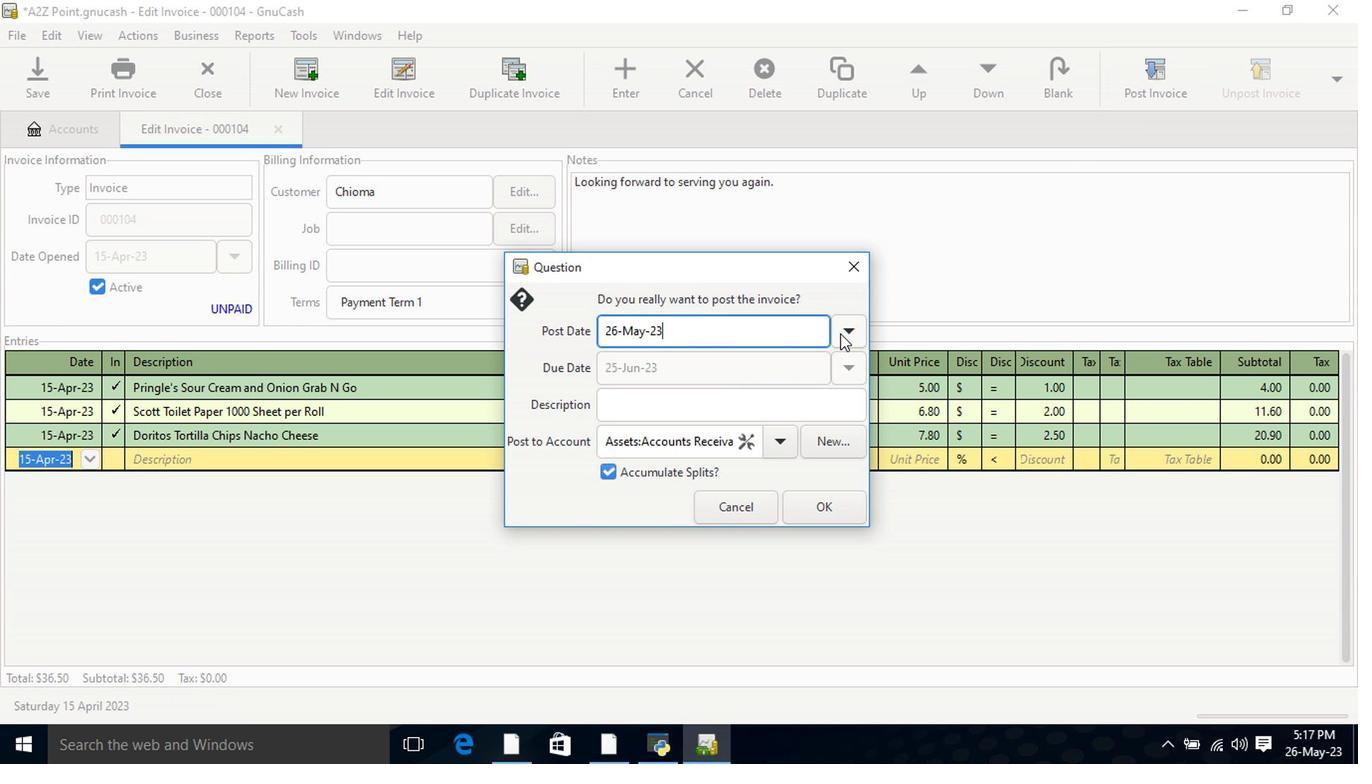 
Action: Mouse moved to (696, 369)
Screenshot: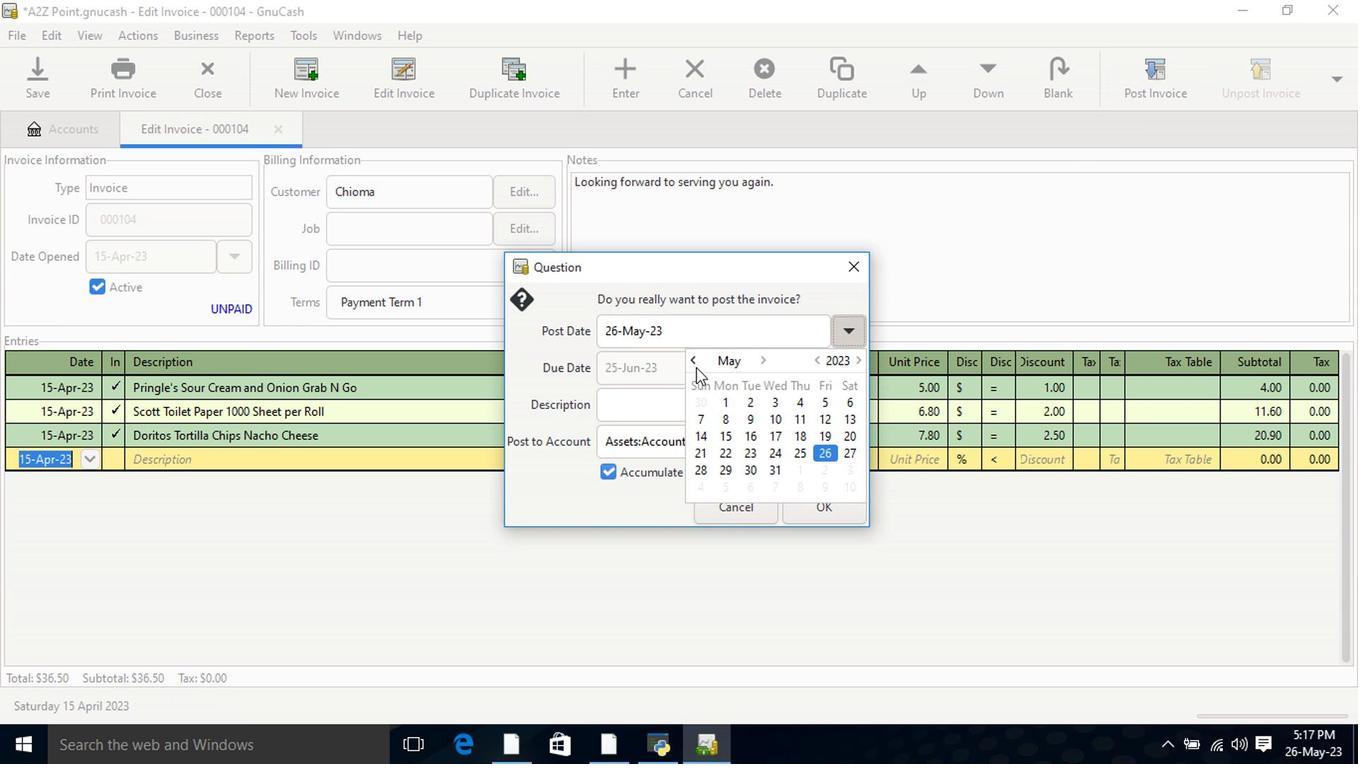 
Action: Mouse pressed left at (696, 369)
Screenshot: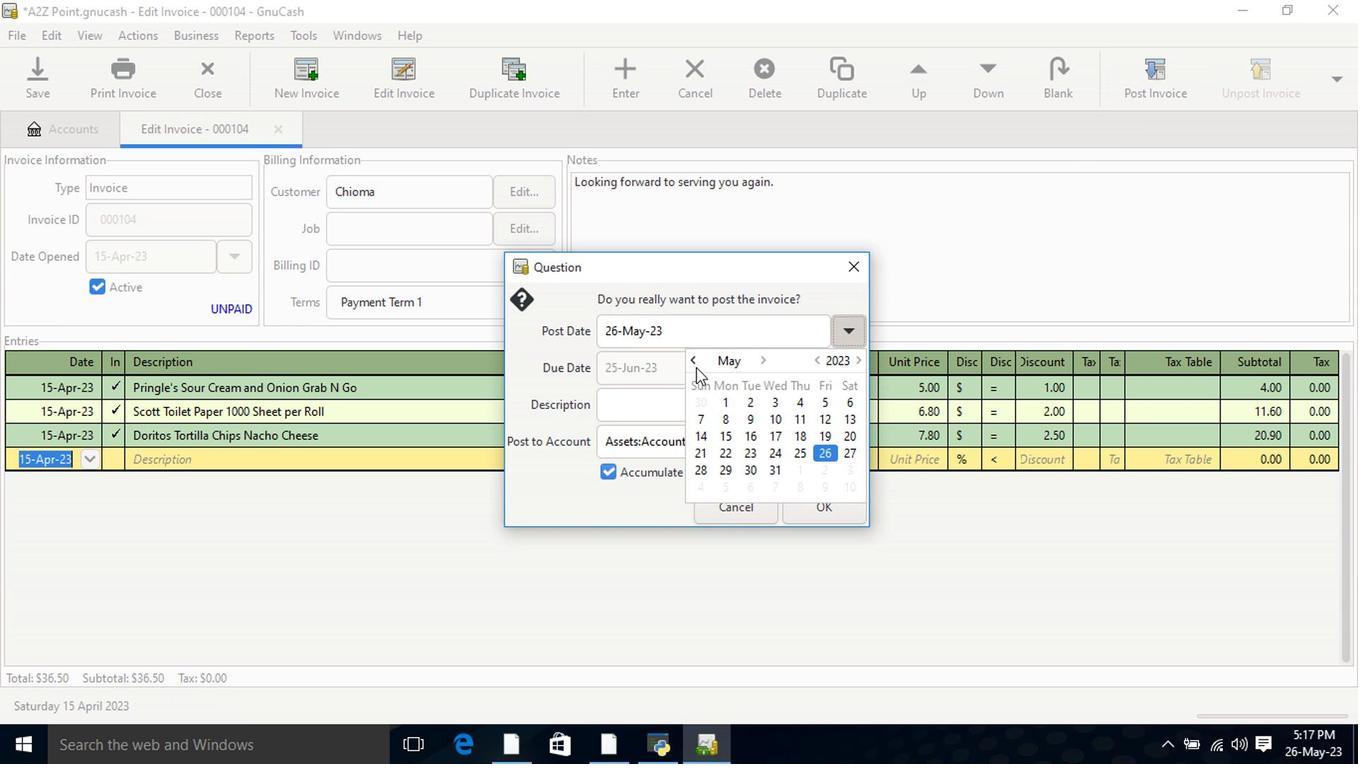 
Action: Mouse moved to (844, 441)
Screenshot: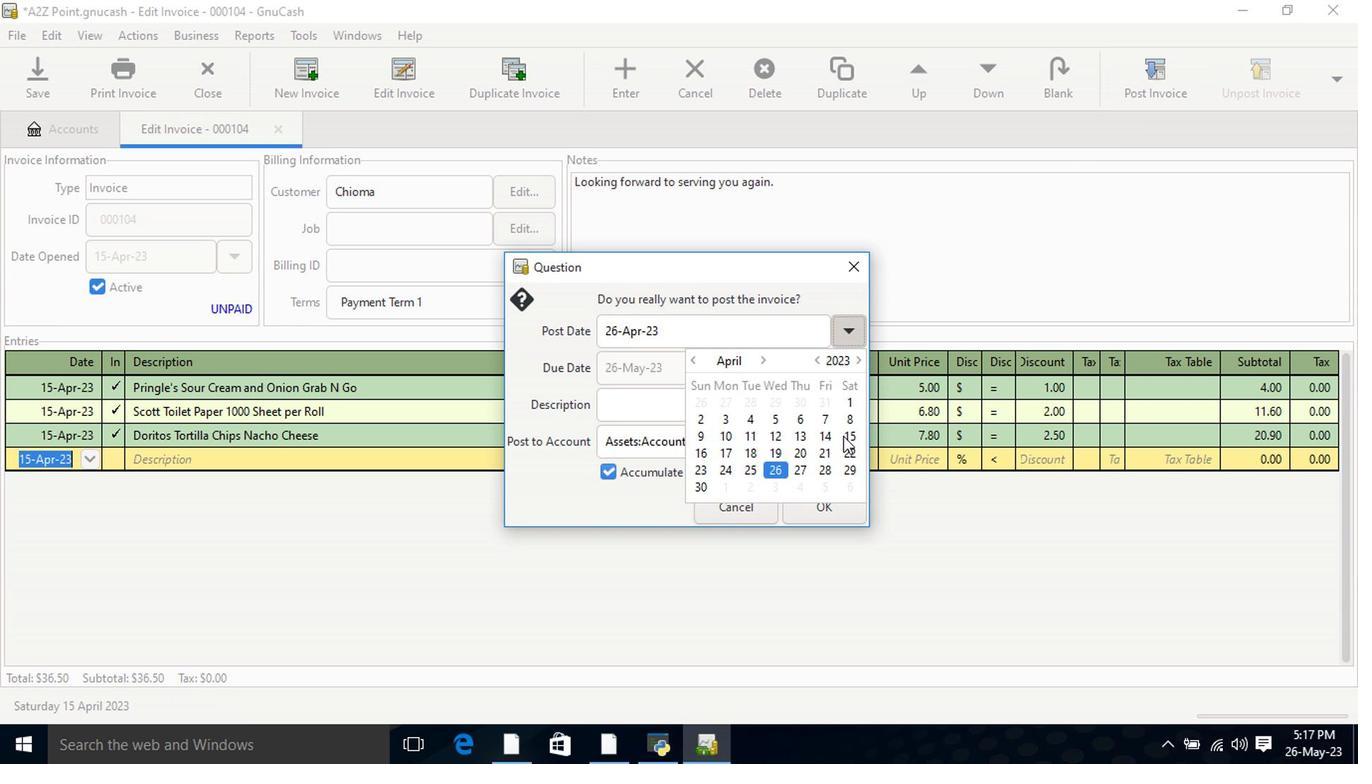 
Action: Mouse pressed left at (844, 441)
Screenshot: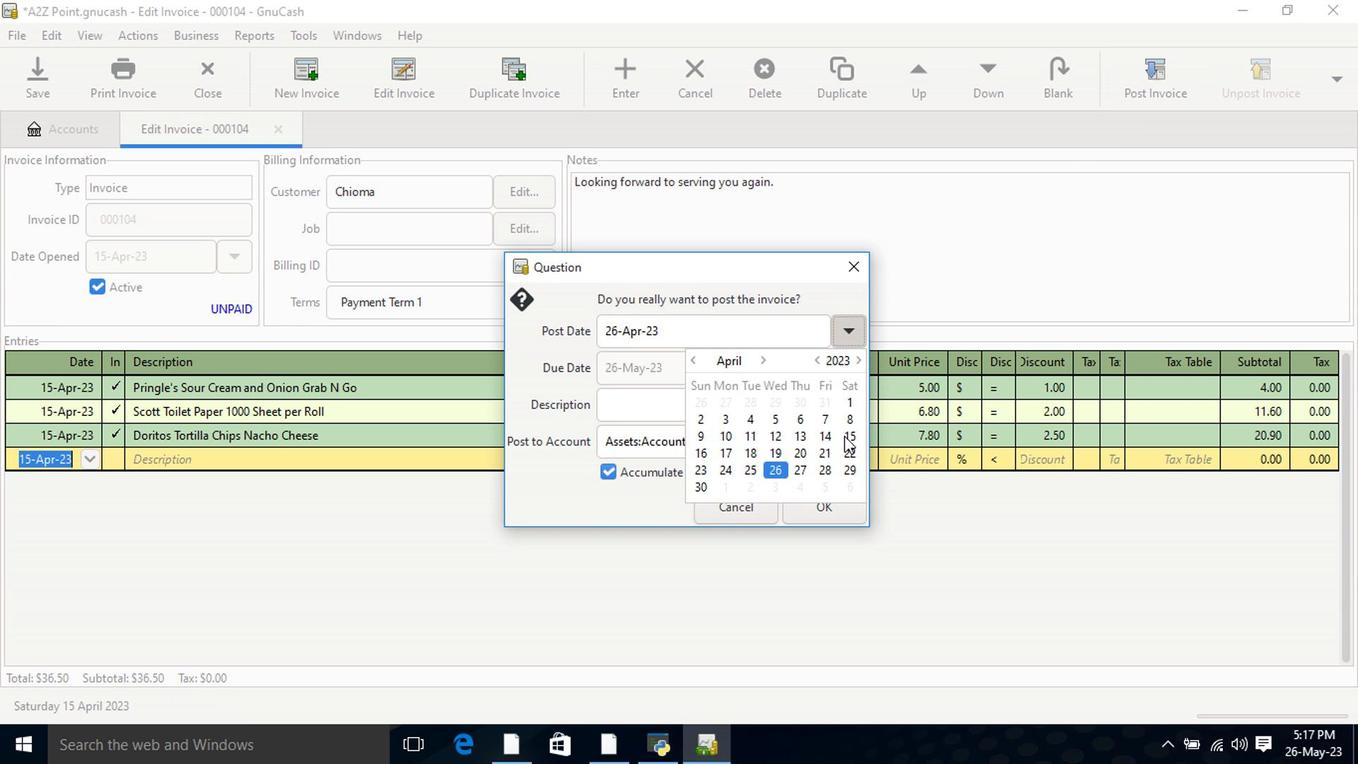 
Action: Mouse pressed left at (844, 441)
Screenshot: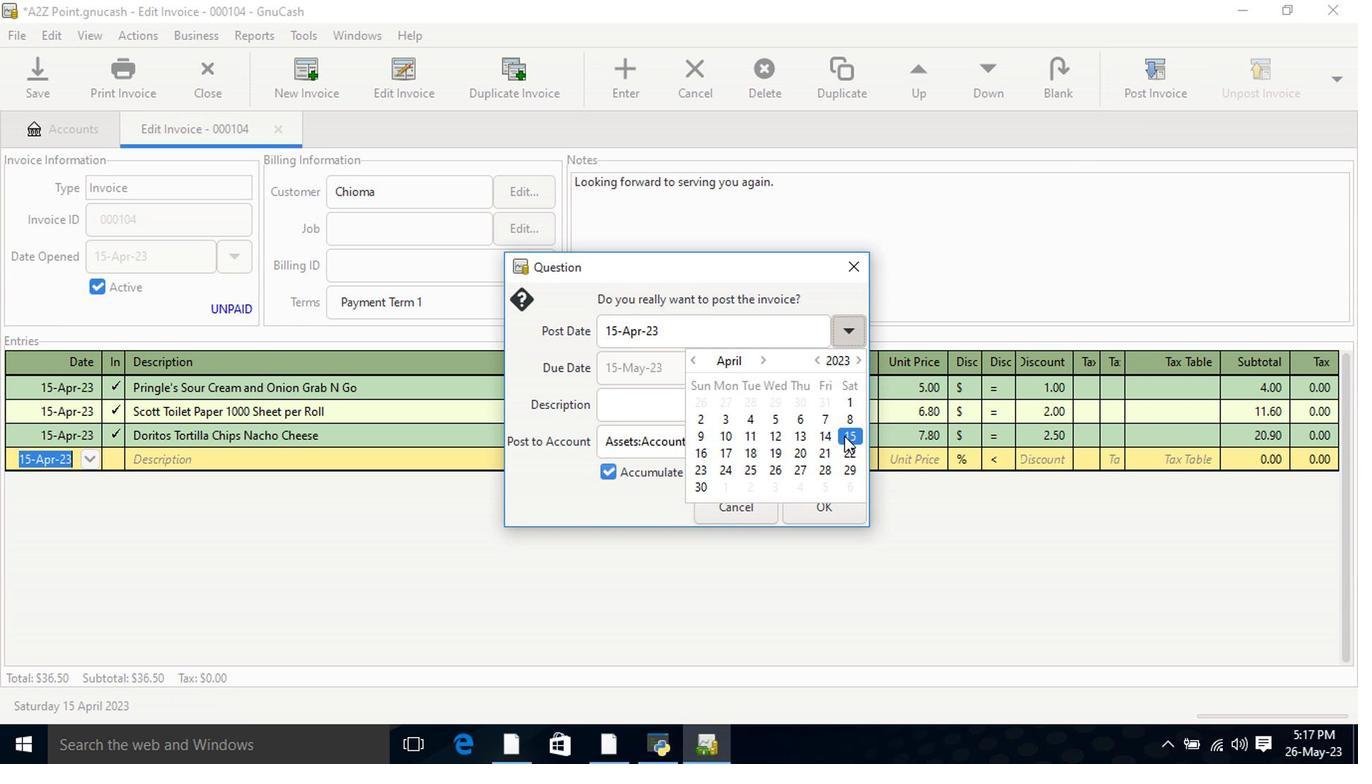 
Action: Mouse moved to (820, 512)
Screenshot: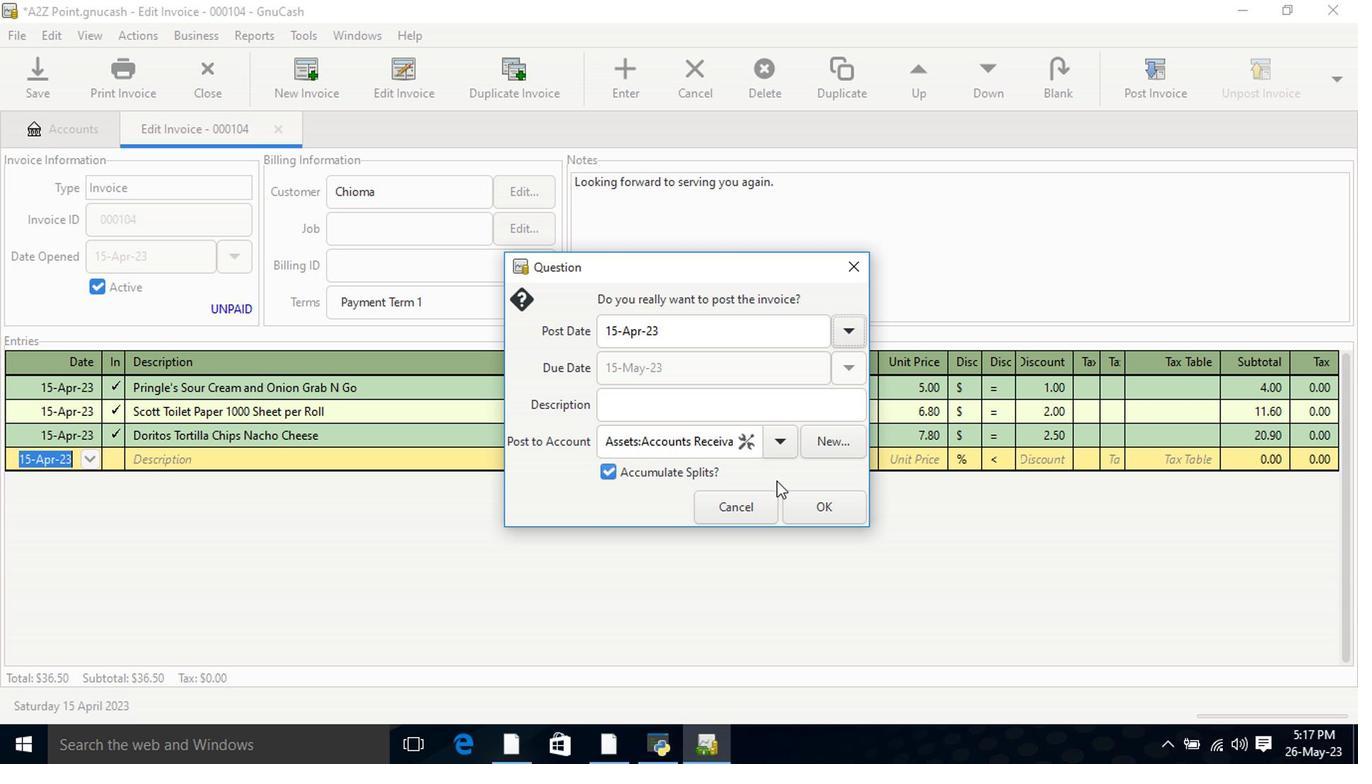 
Action: Mouse pressed left at (820, 512)
Screenshot: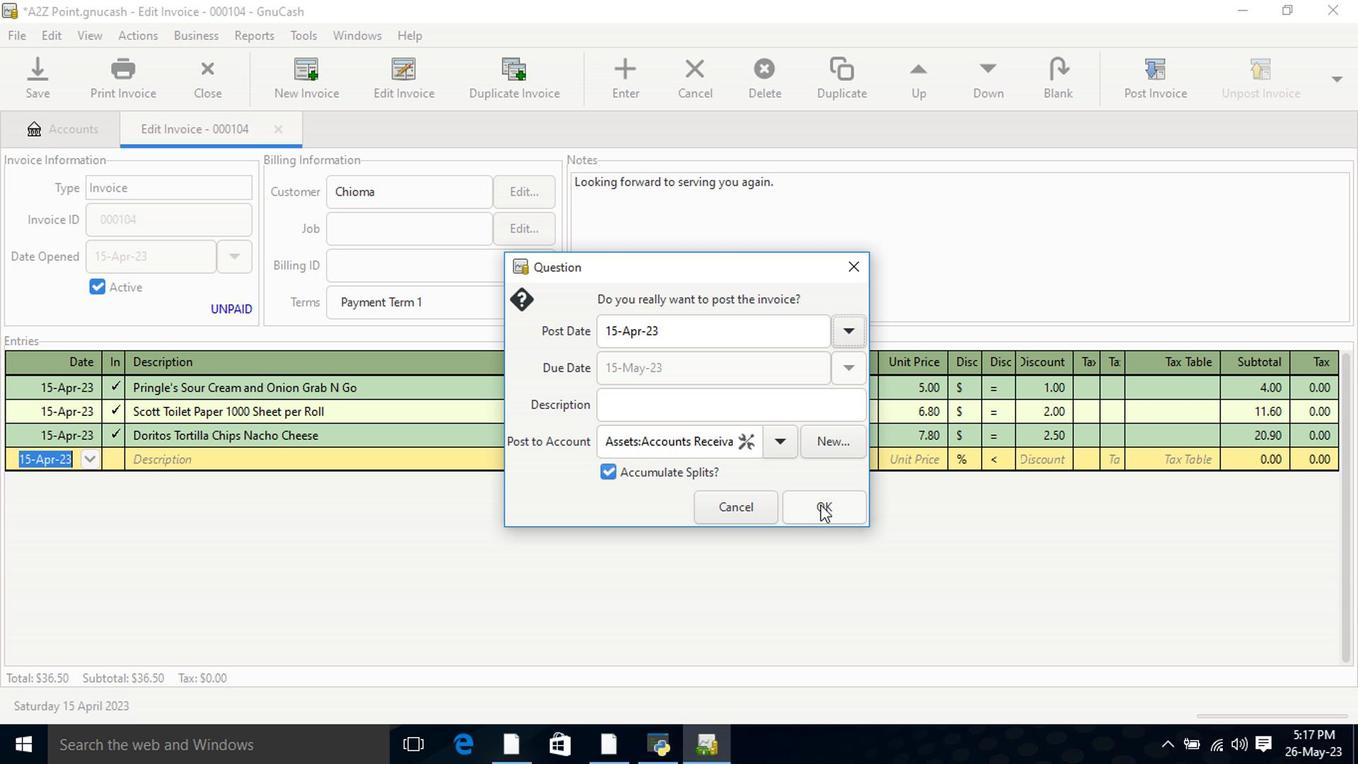 
Action: Mouse pressed left at (820, 512)
Screenshot: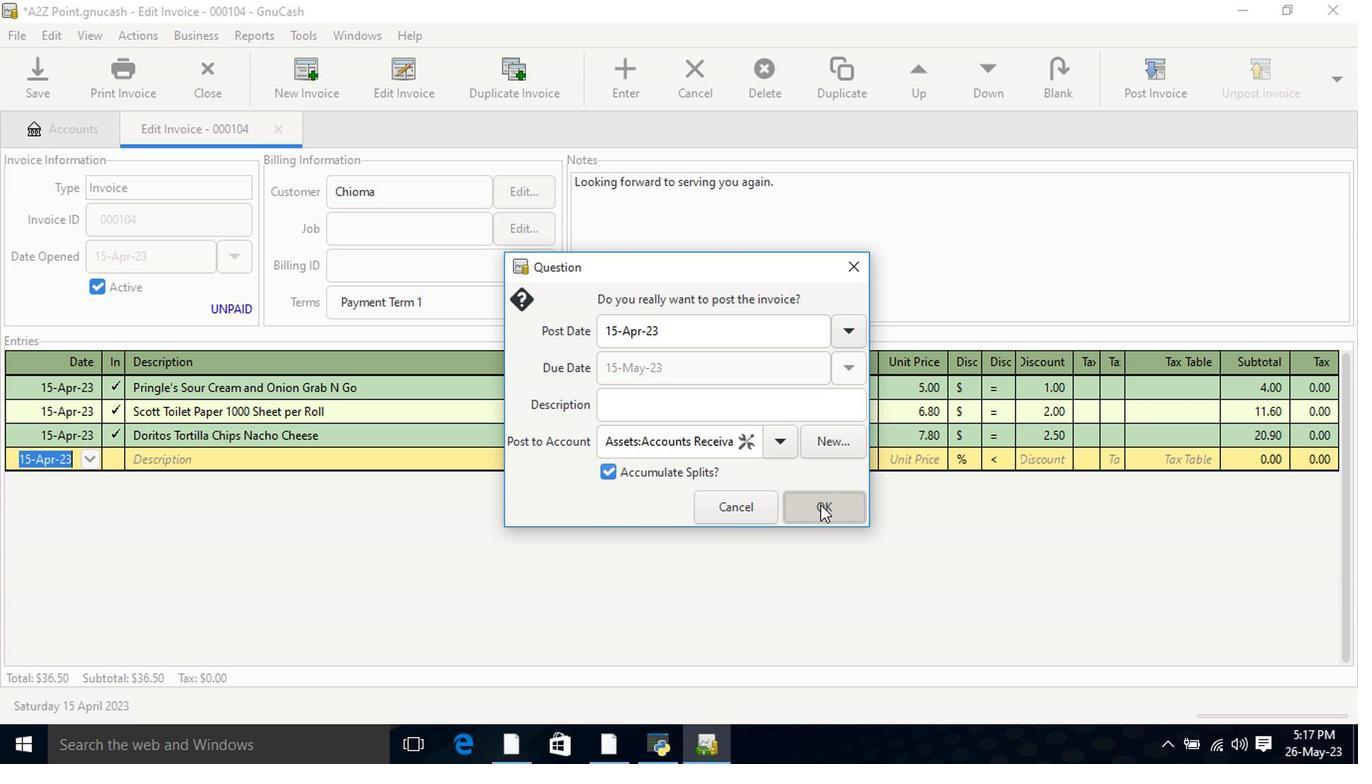 
Action: Mouse moved to (1296, 75)
Screenshot: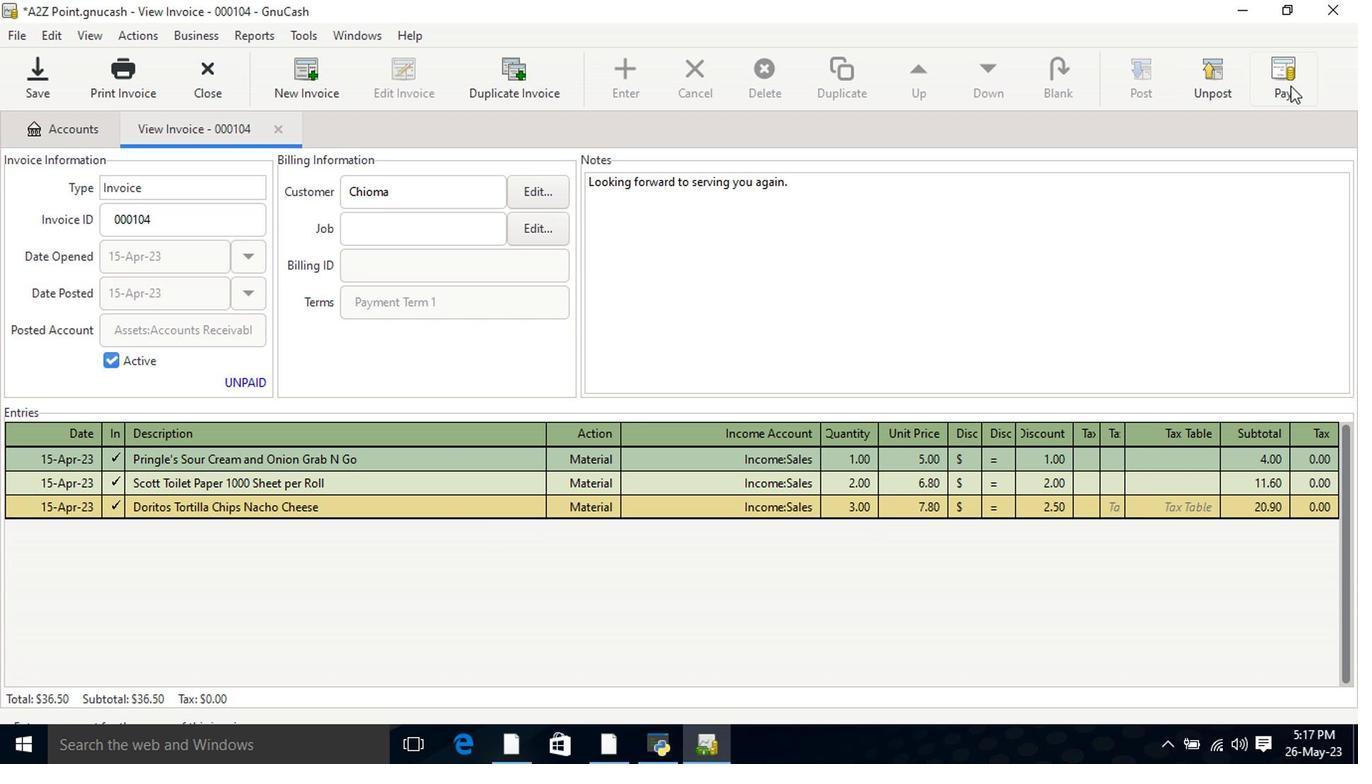 
Action: Mouse pressed left at (1296, 75)
Screenshot: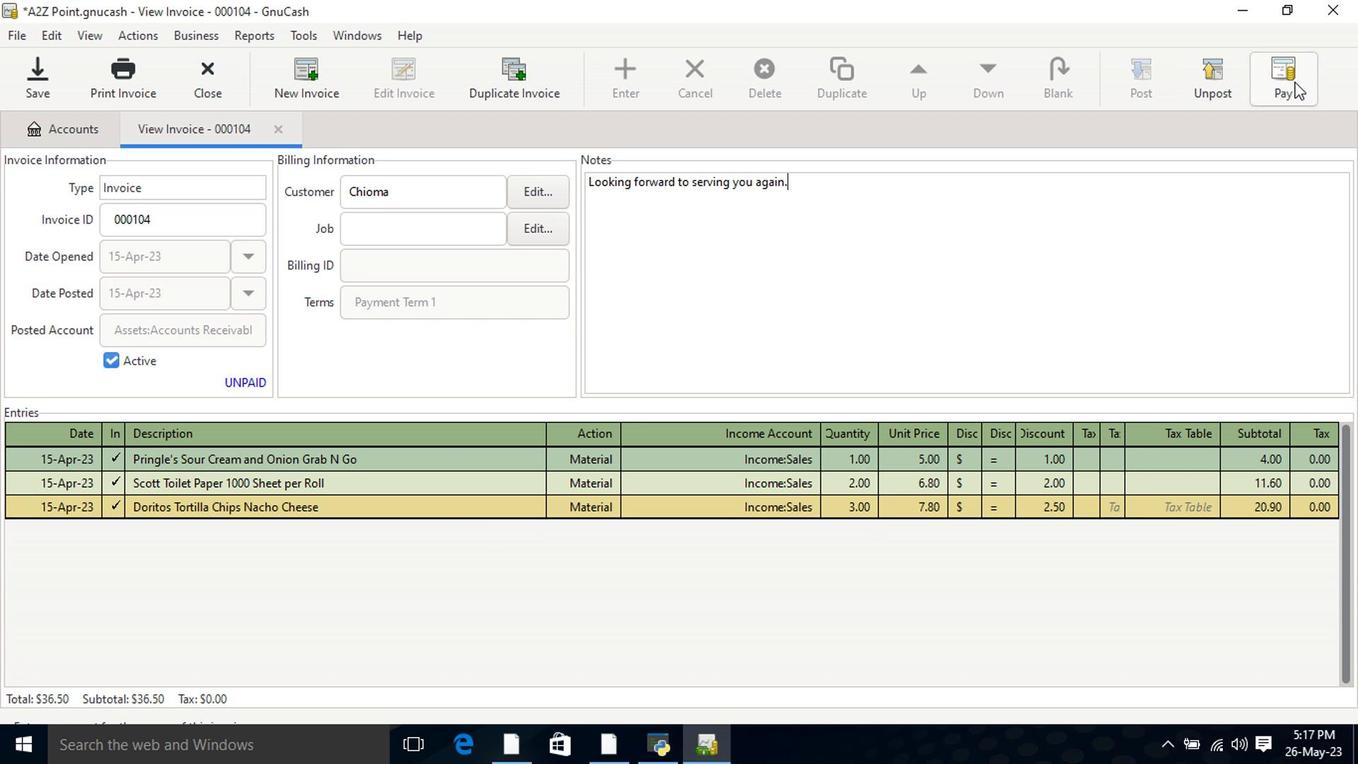 
Action: Mouse moved to (611, 399)
Screenshot: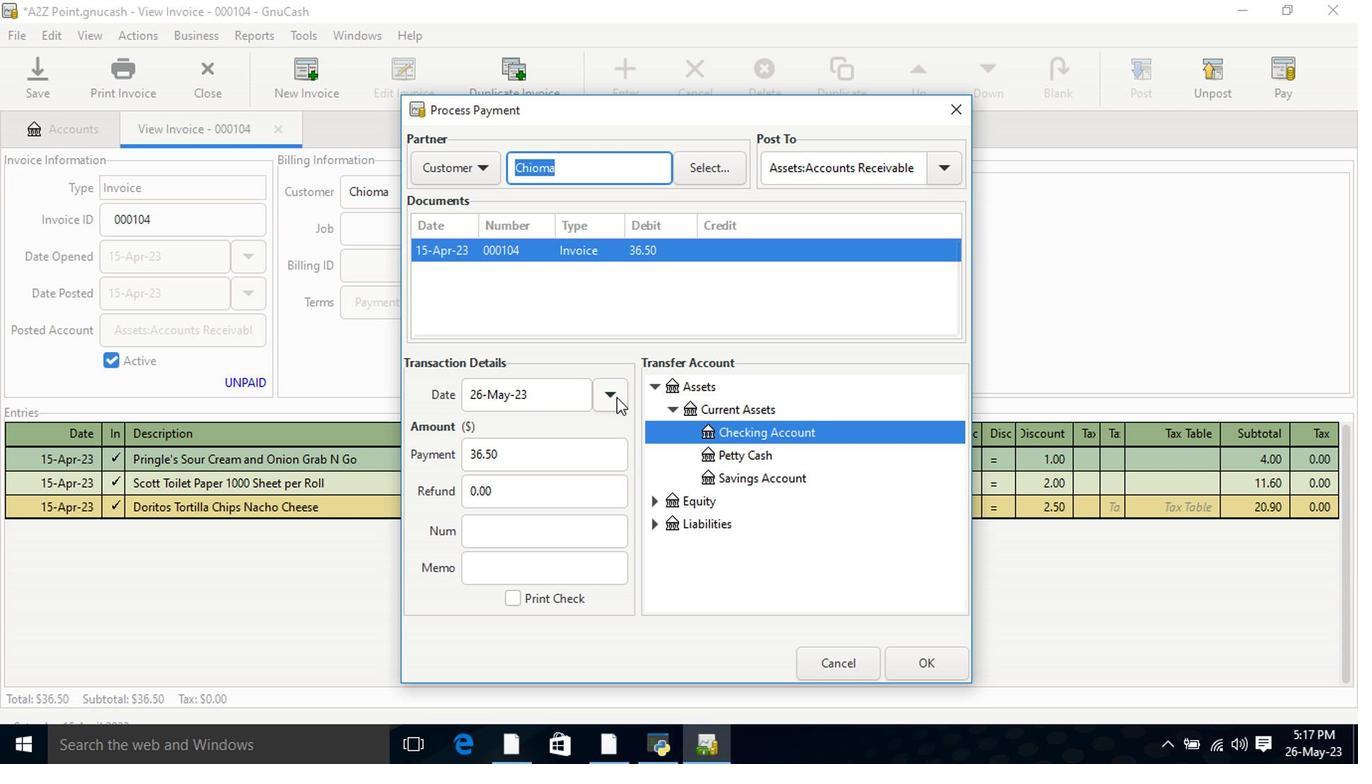 
Action: Mouse pressed left at (611, 399)
Screenshot: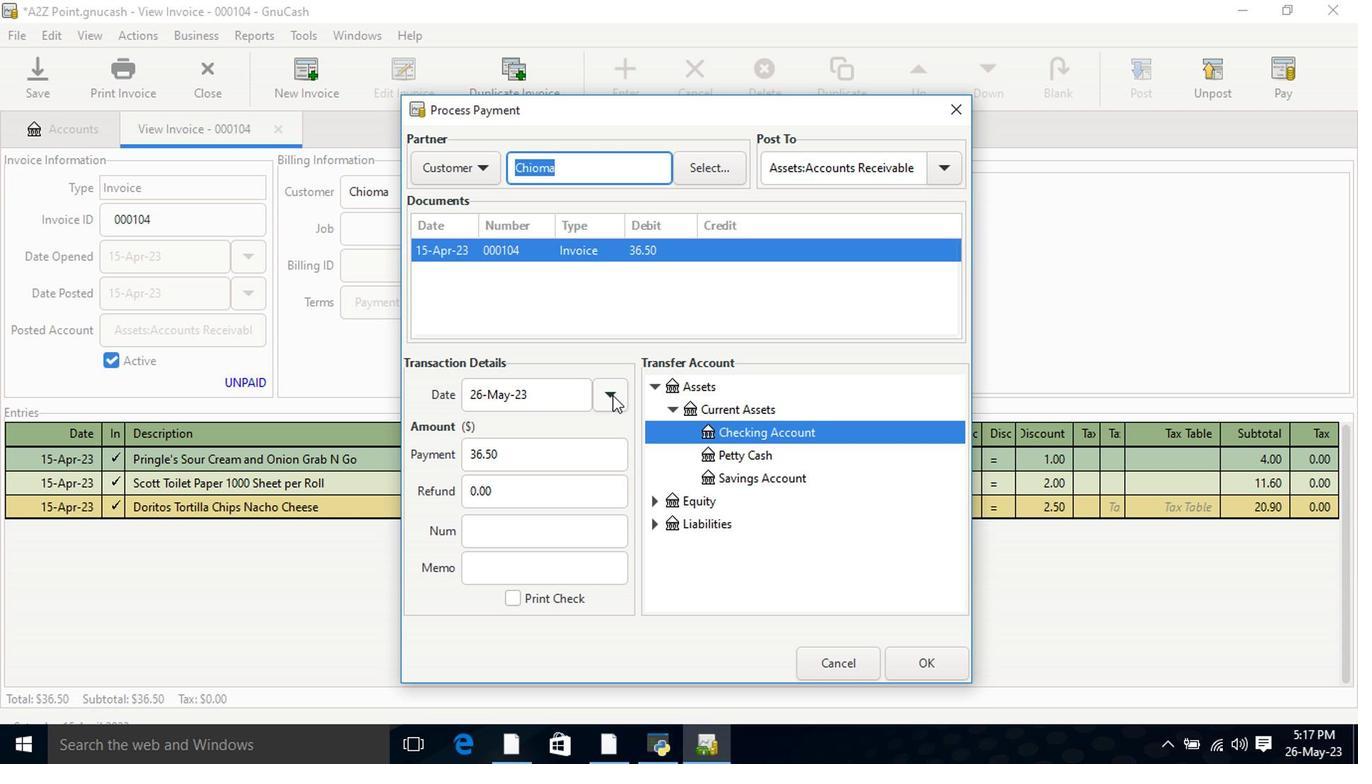 
Action: Mouse moved to (486, 507)
Screenshot: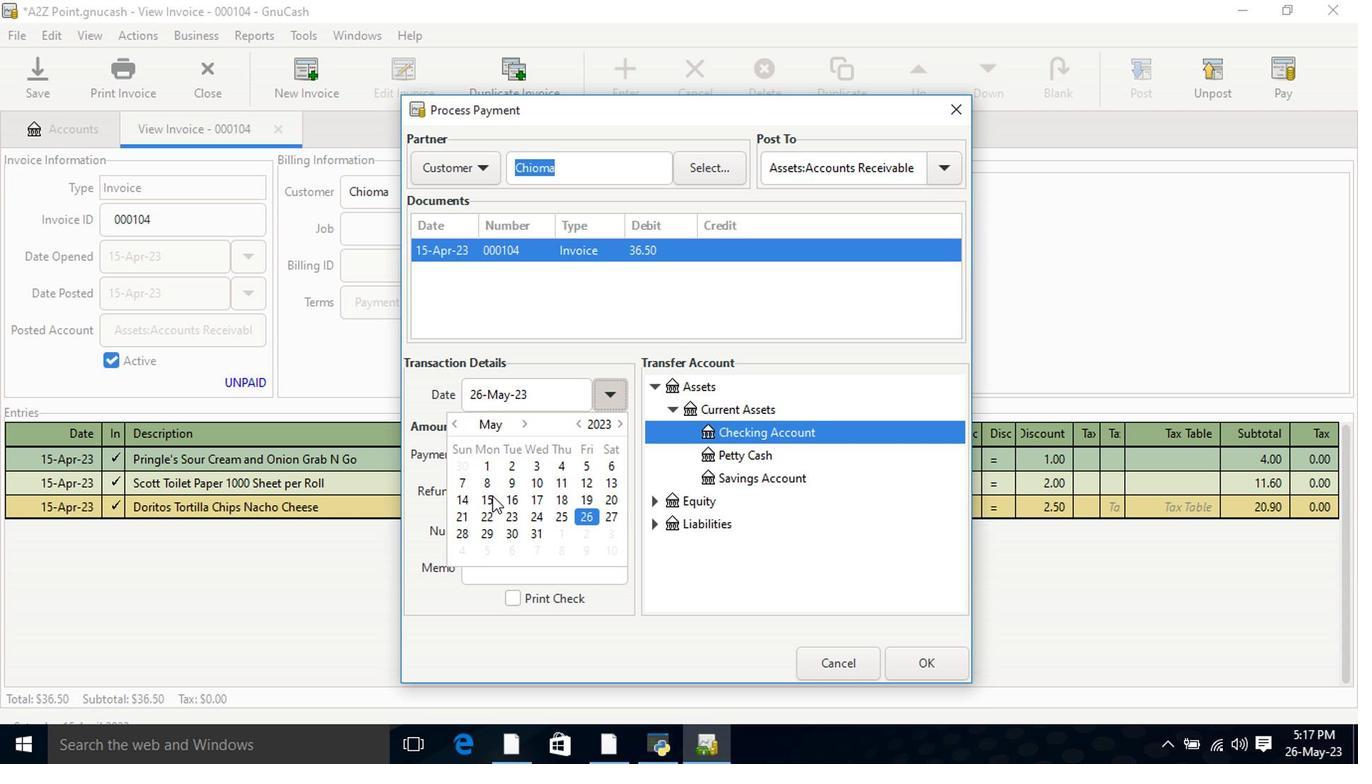 
Action: Mouse pressed left at (486, 507)
Screenshot: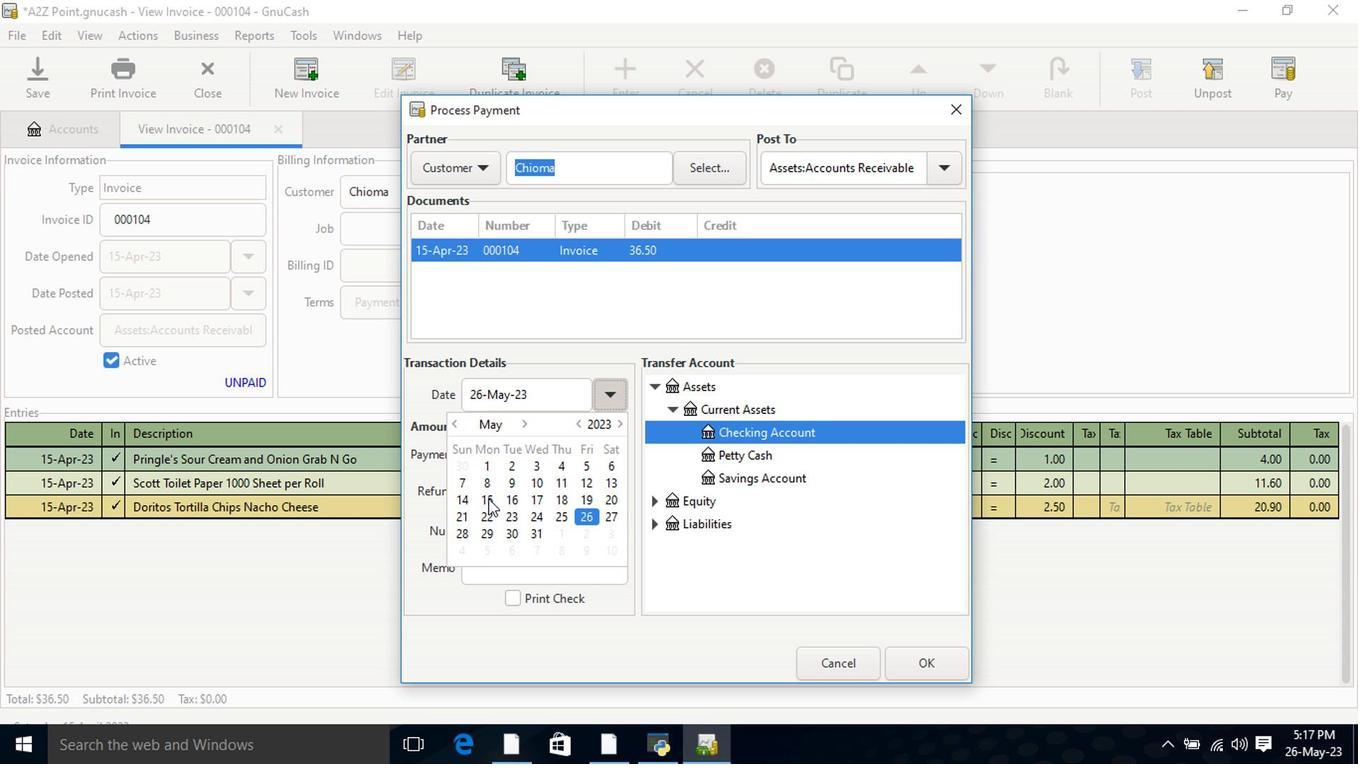 
Action: Mouse pressed left at (486, 507)
Screenshot: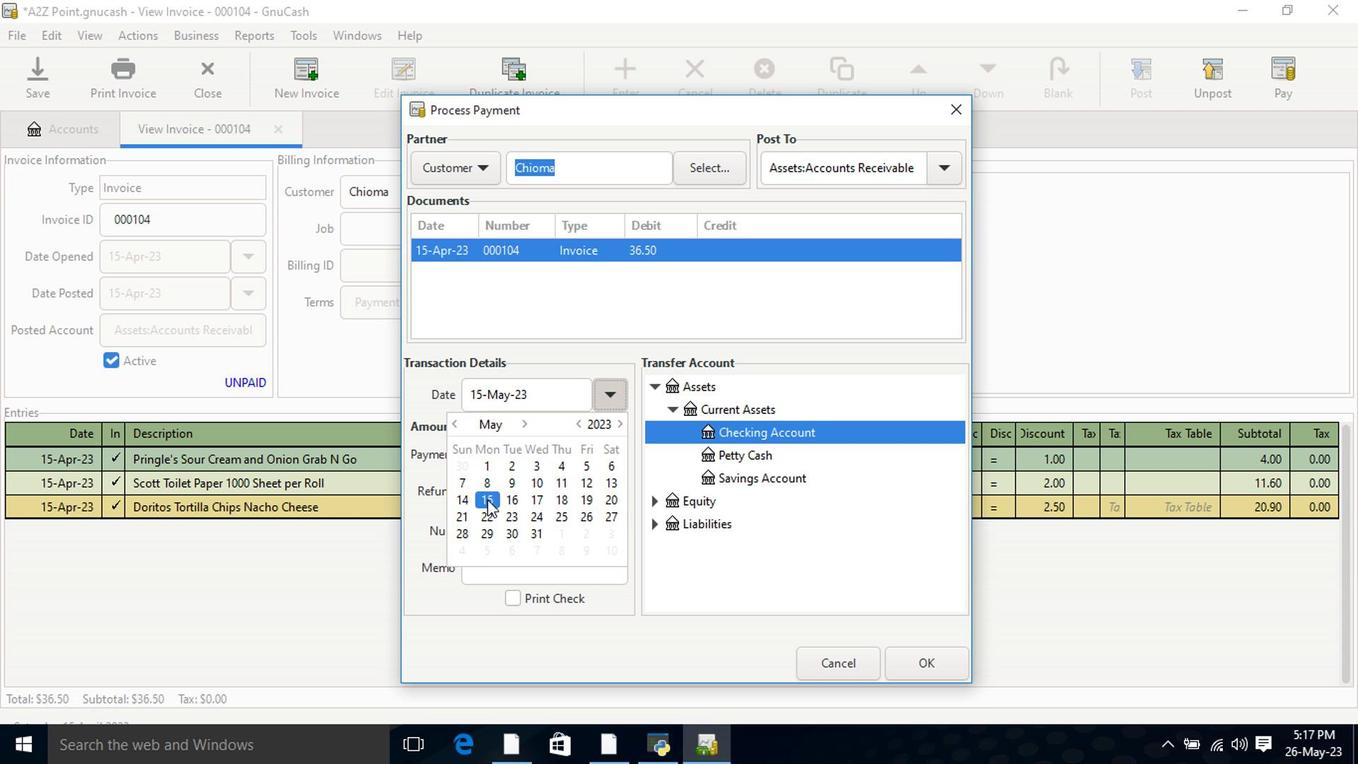 
Action: Mouse moved to (928, 676)
Screenshot: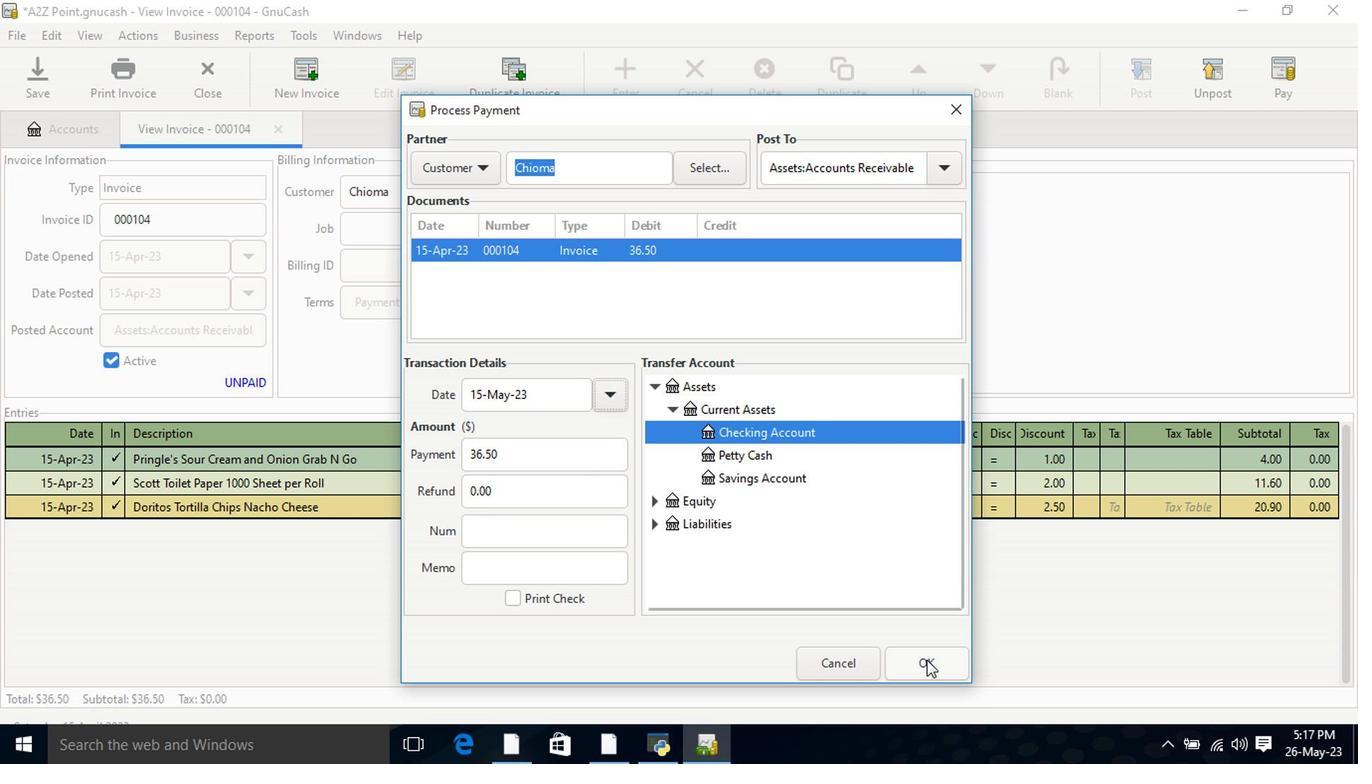 
Action: Mouse pressed left at (928, 676)
Screenshot: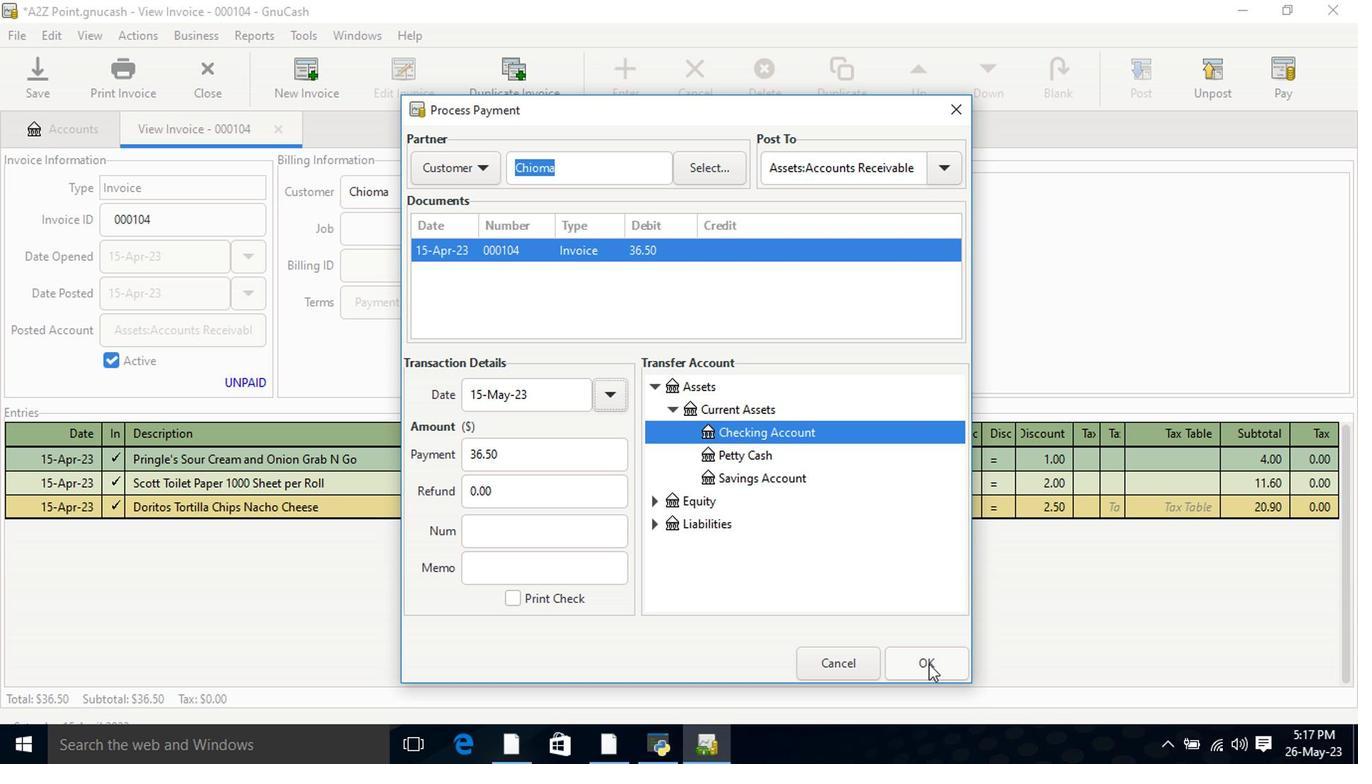 
Action: Mouse moved to (128, 72)
Screenshot: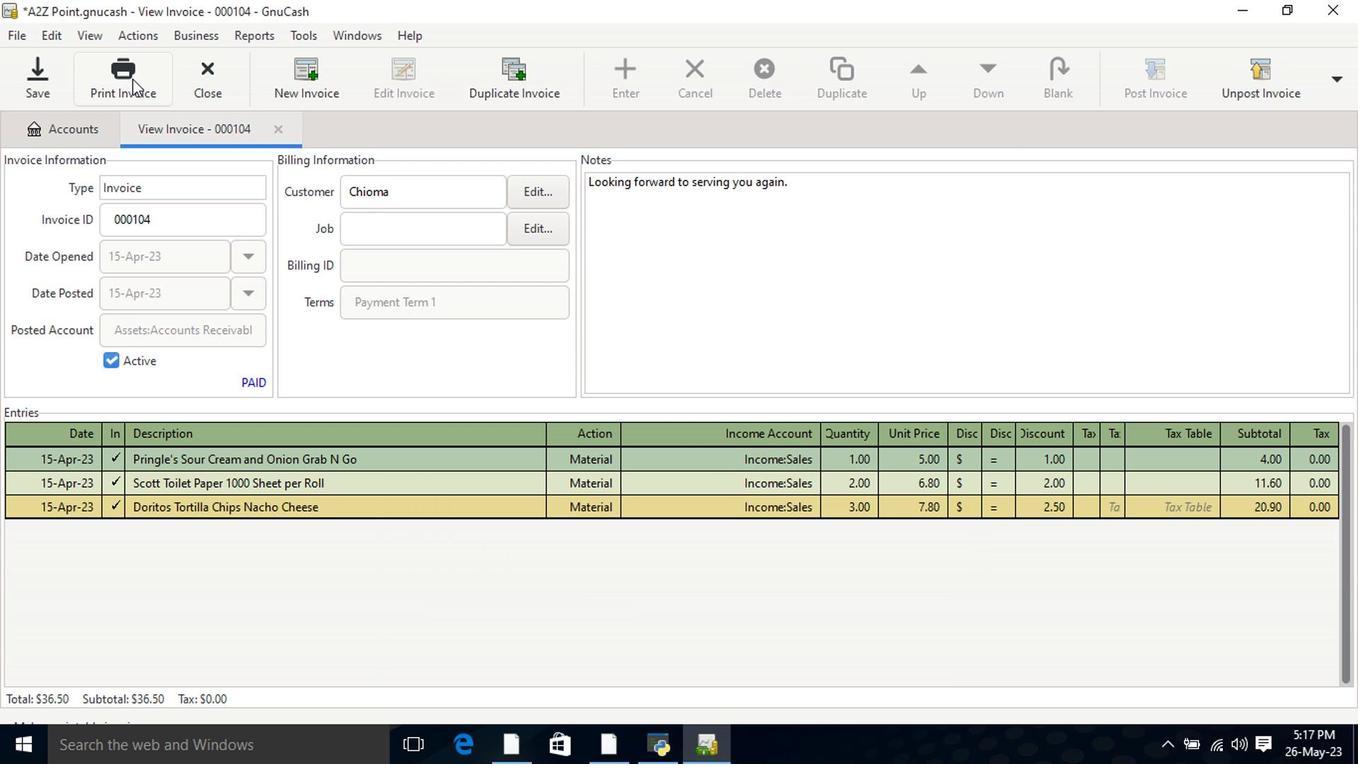 
Action: Mouse pressed left at (128, 72)
Screenshot: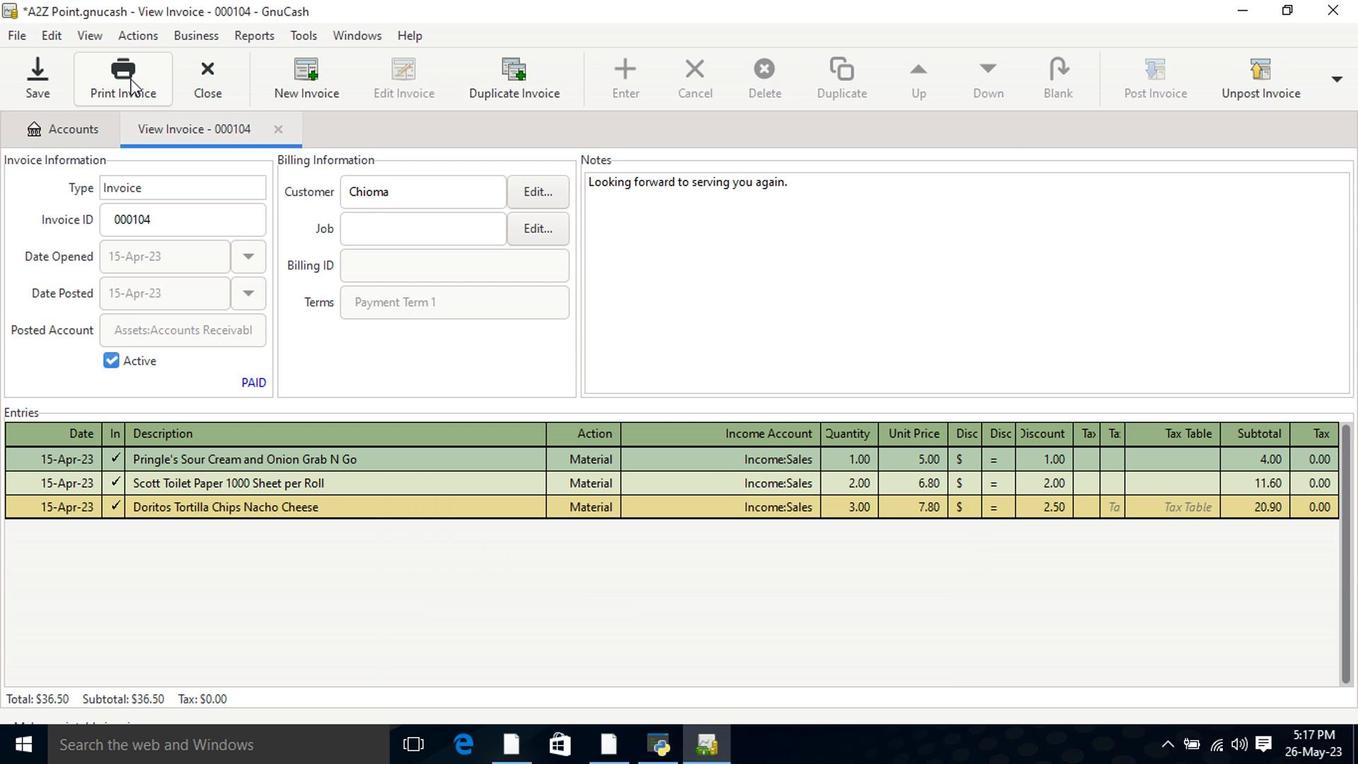
Action: Mouse moved to (519, 74)
Screenshot: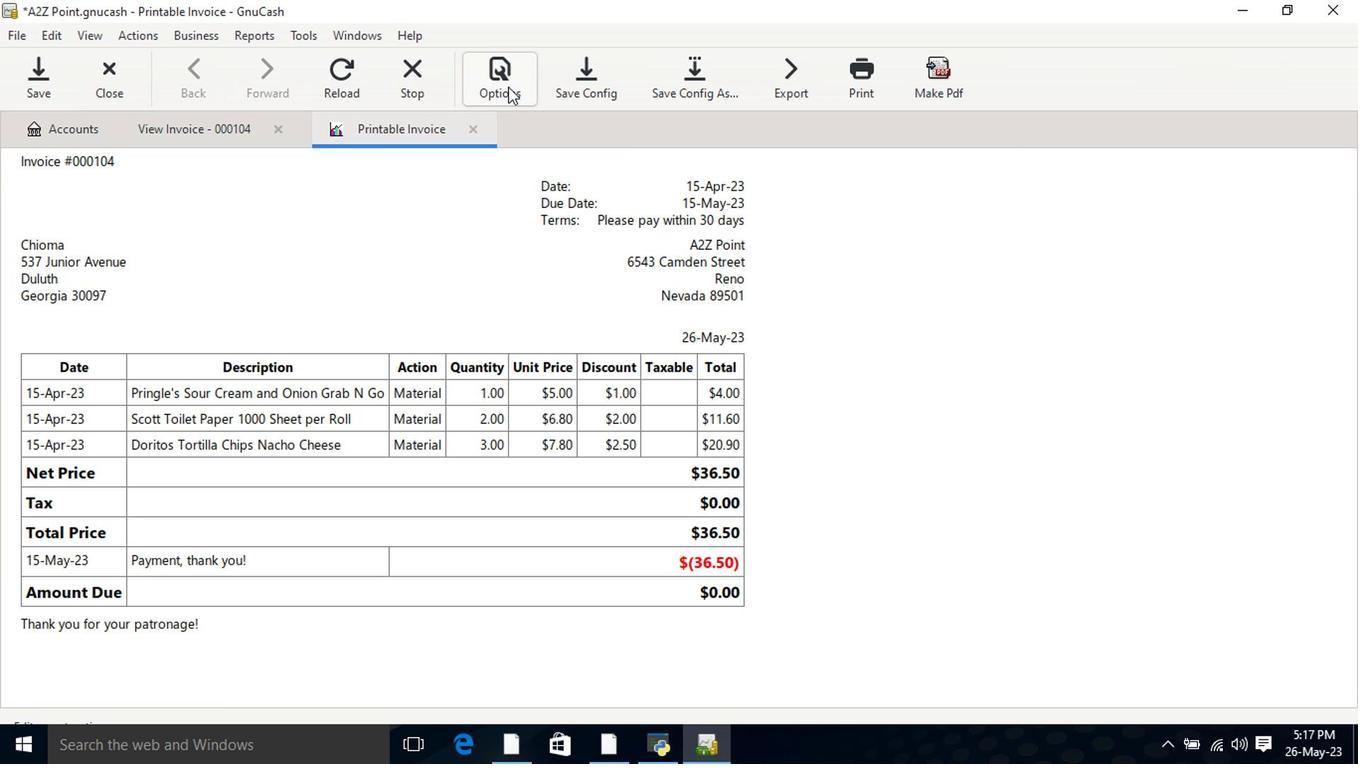 
Action: Mouse pressed left at (519, 74)
Screenshot: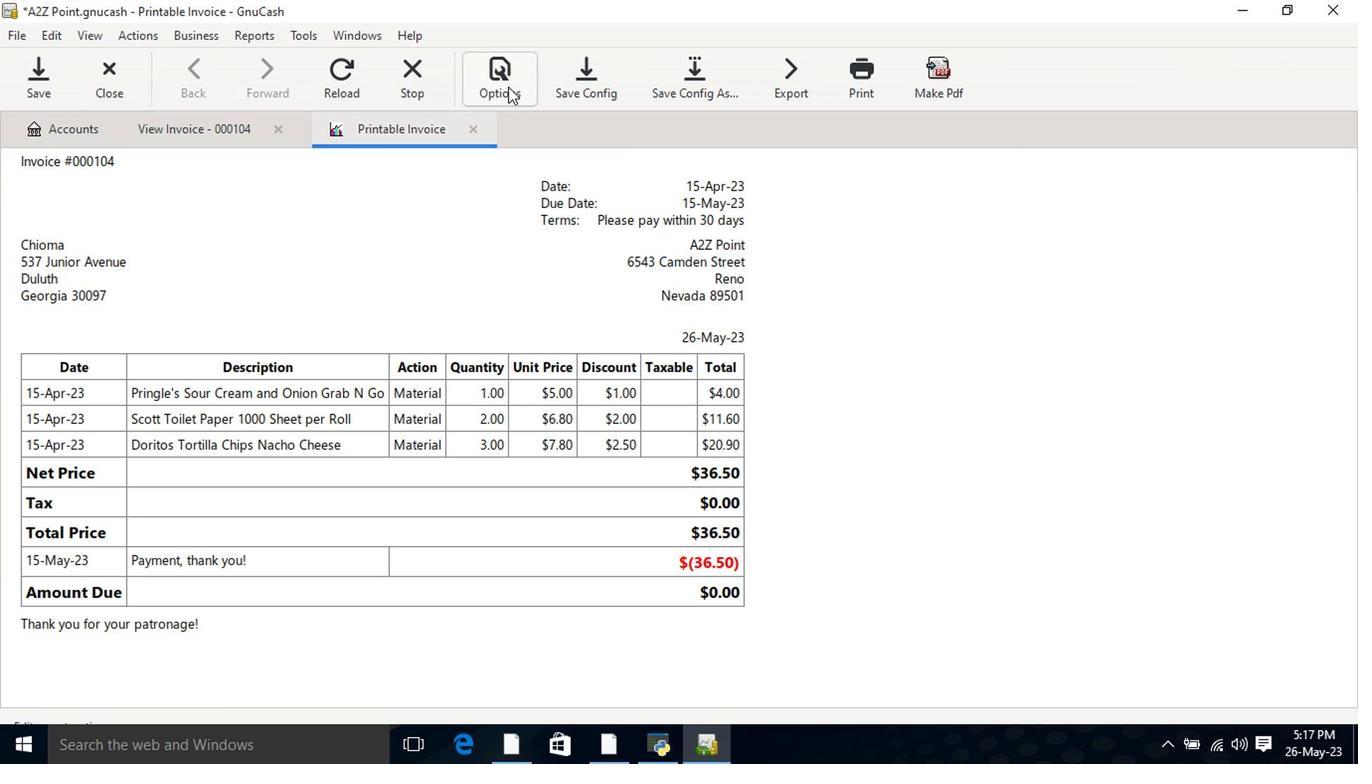 
Action: Mouse moved to (418, 155)
Screenshot: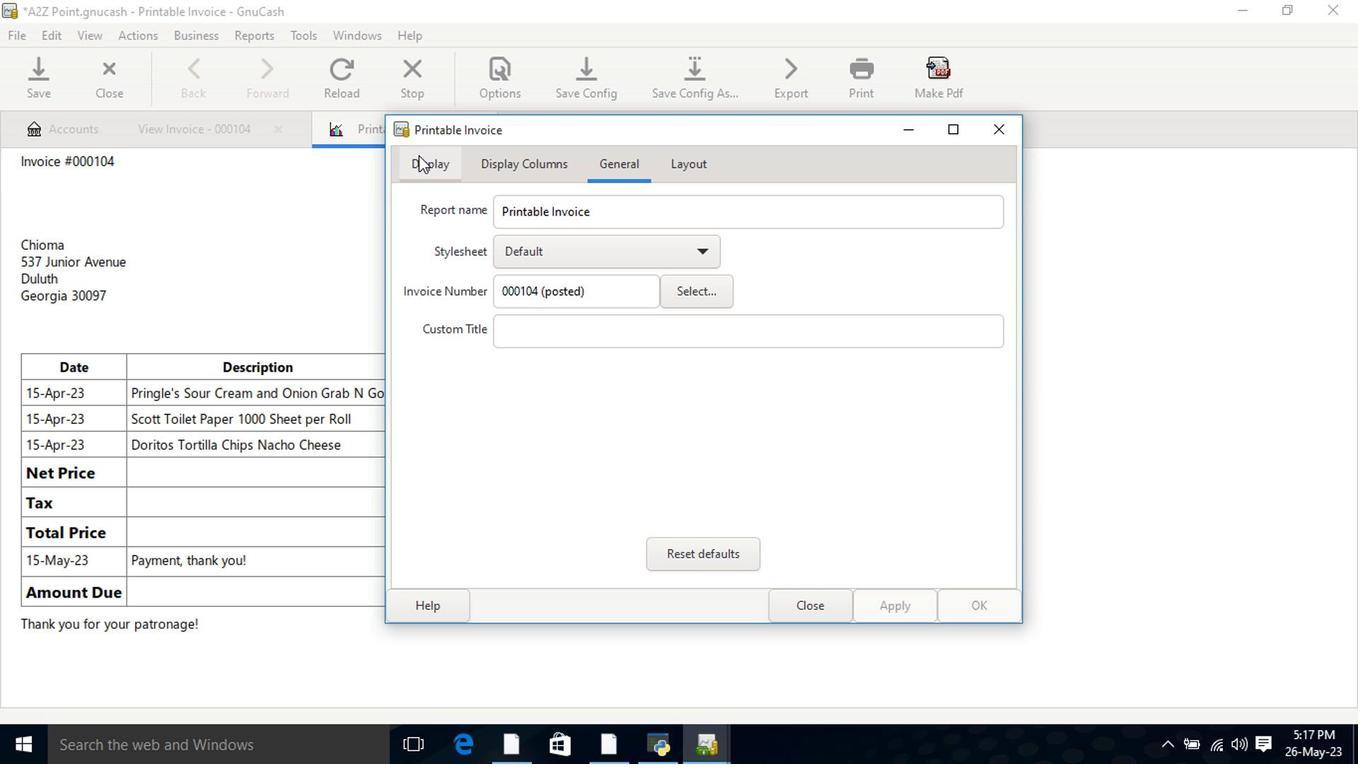 
Action: Mouse pressed left at (418, 155)
Screenshot: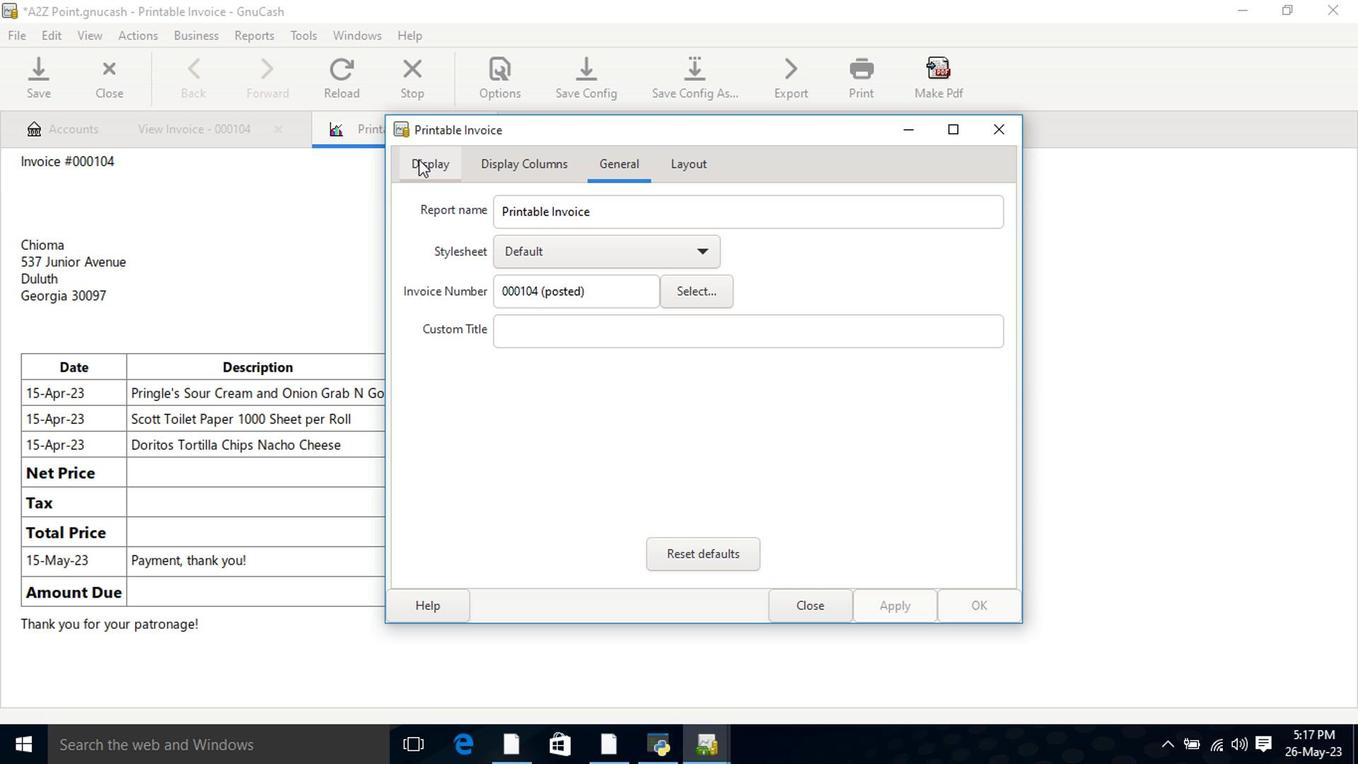 
Action: Mouse moved to (570, 393)
Screenshot: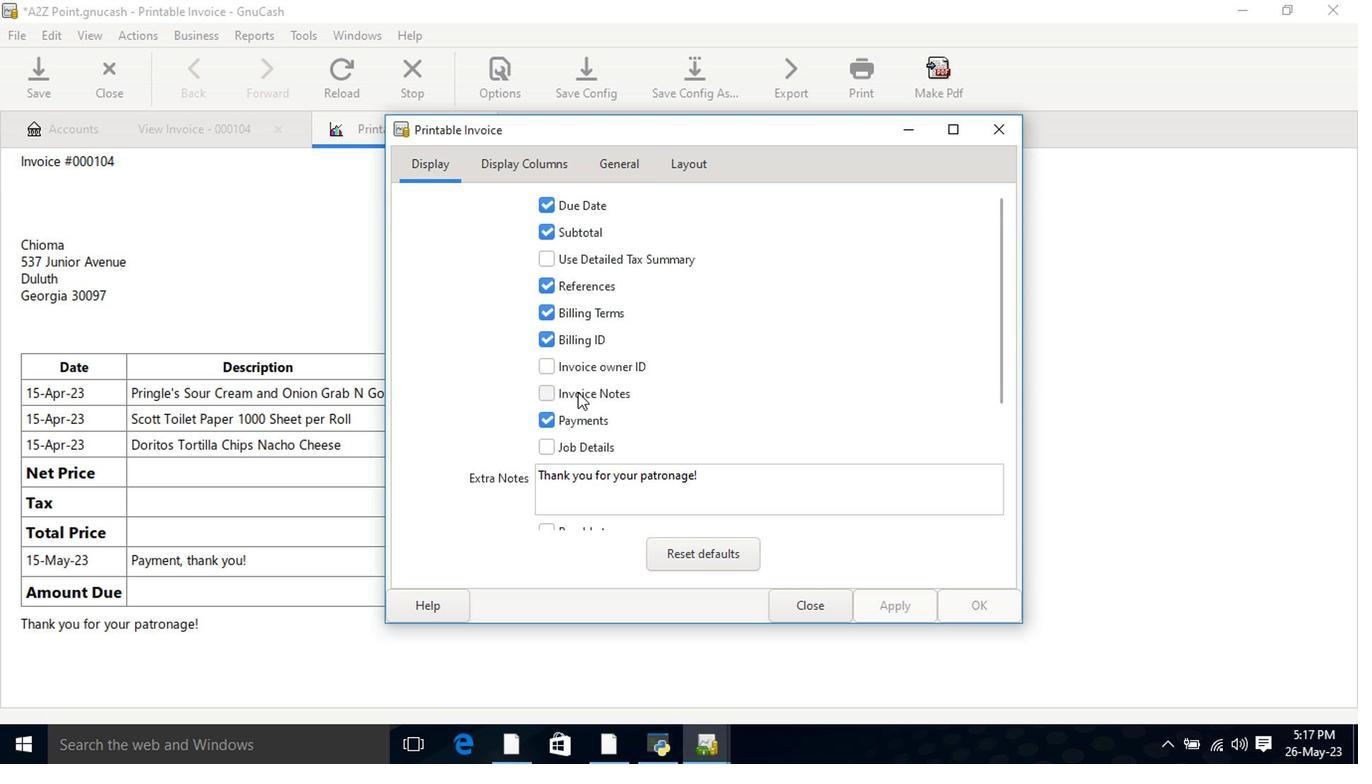 
Action: Mouse pressed left at (570, 393)
Screenshot: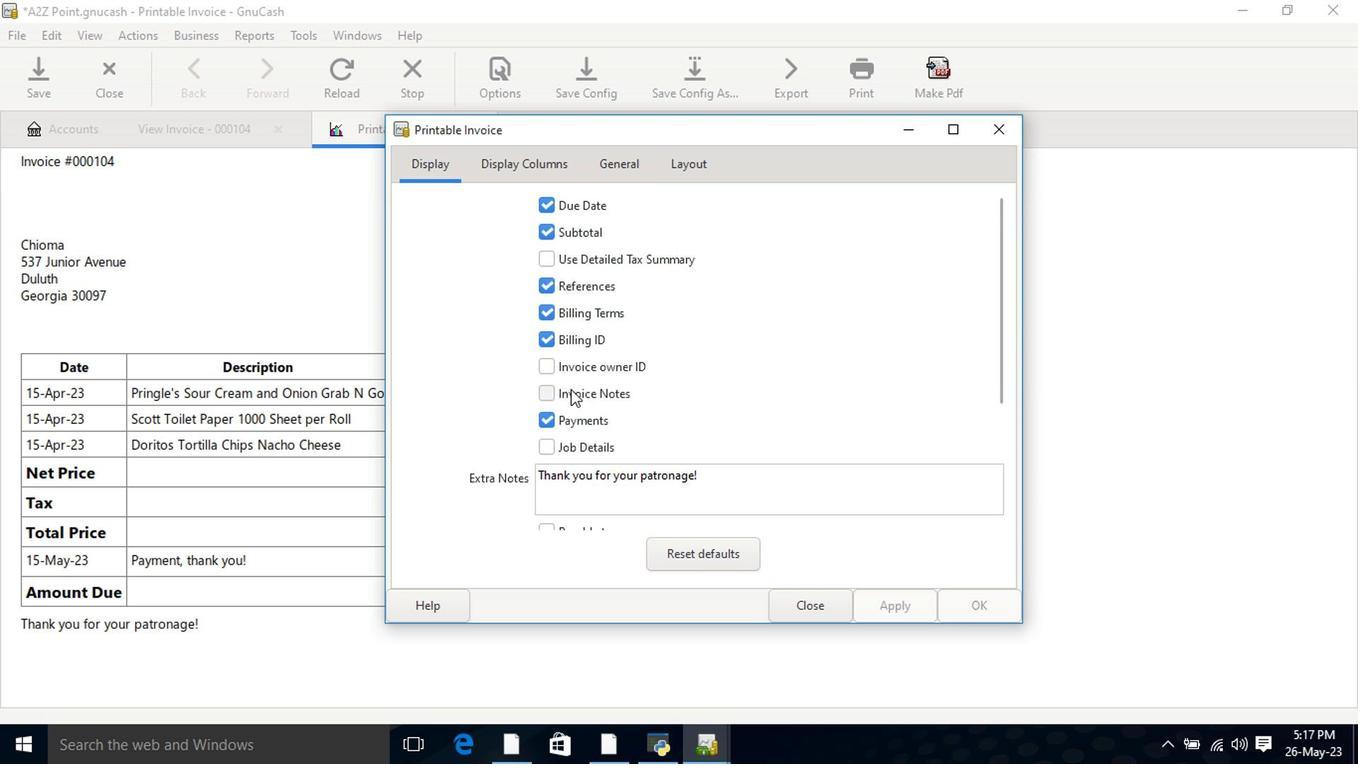 
Action: Mouse moved to (887, 616)
Screenshot: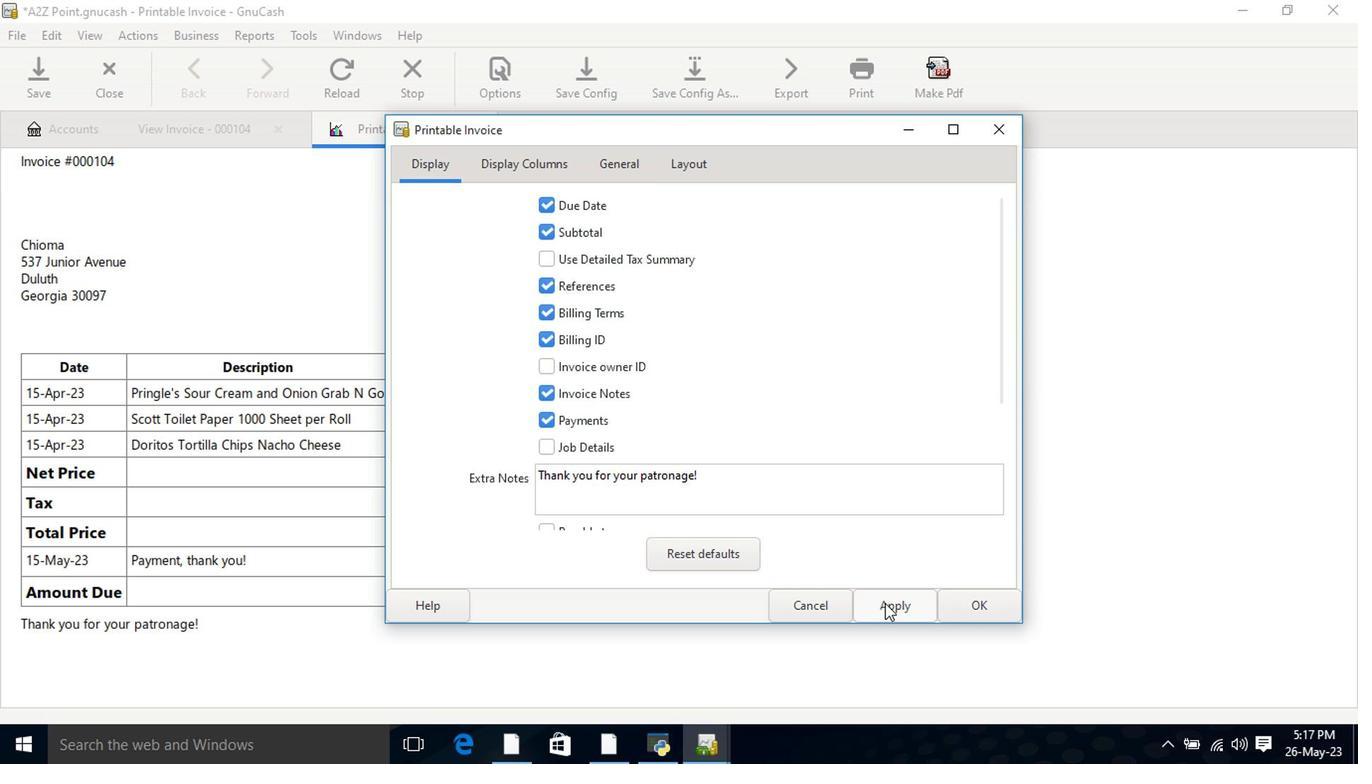 
Action: Mouse pressed left at (887, 616)
Screenshot: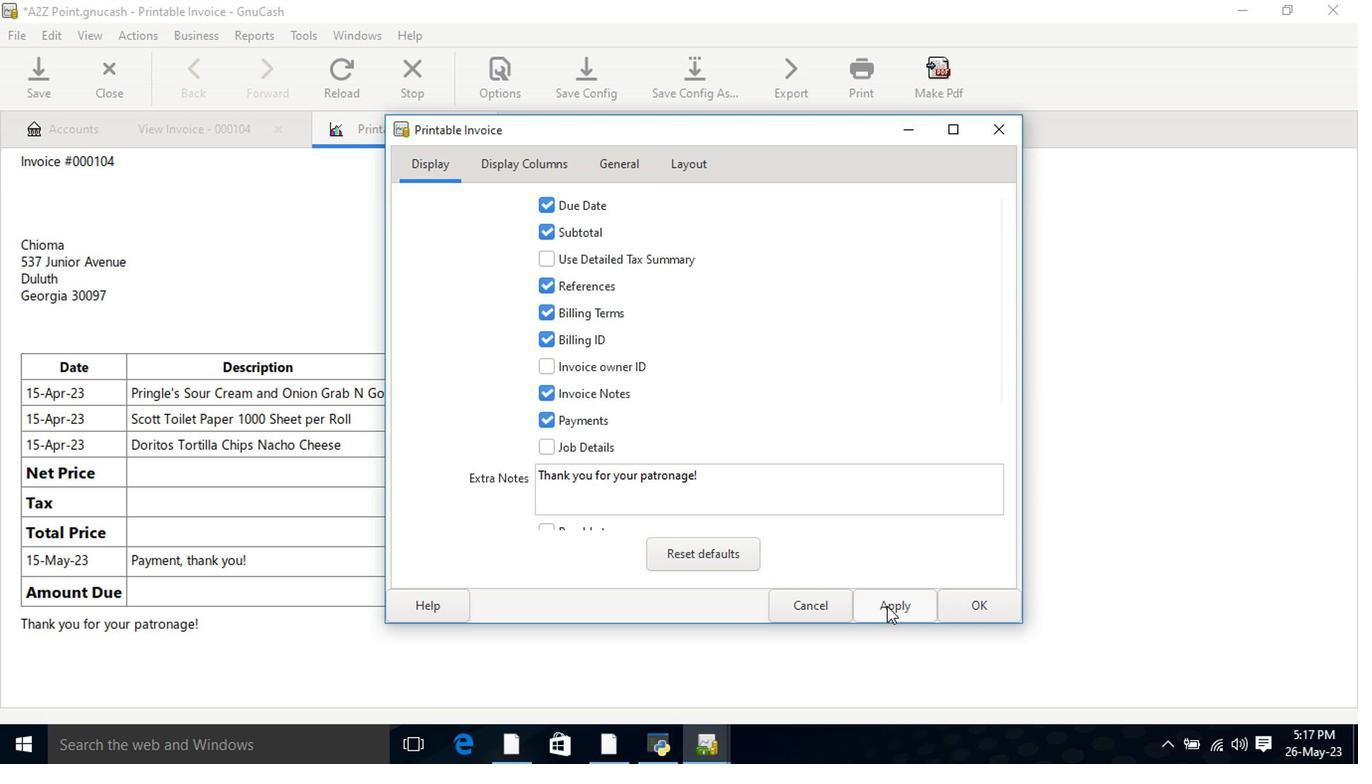
Action: Mouse moved to (812, 619)
Screenshot: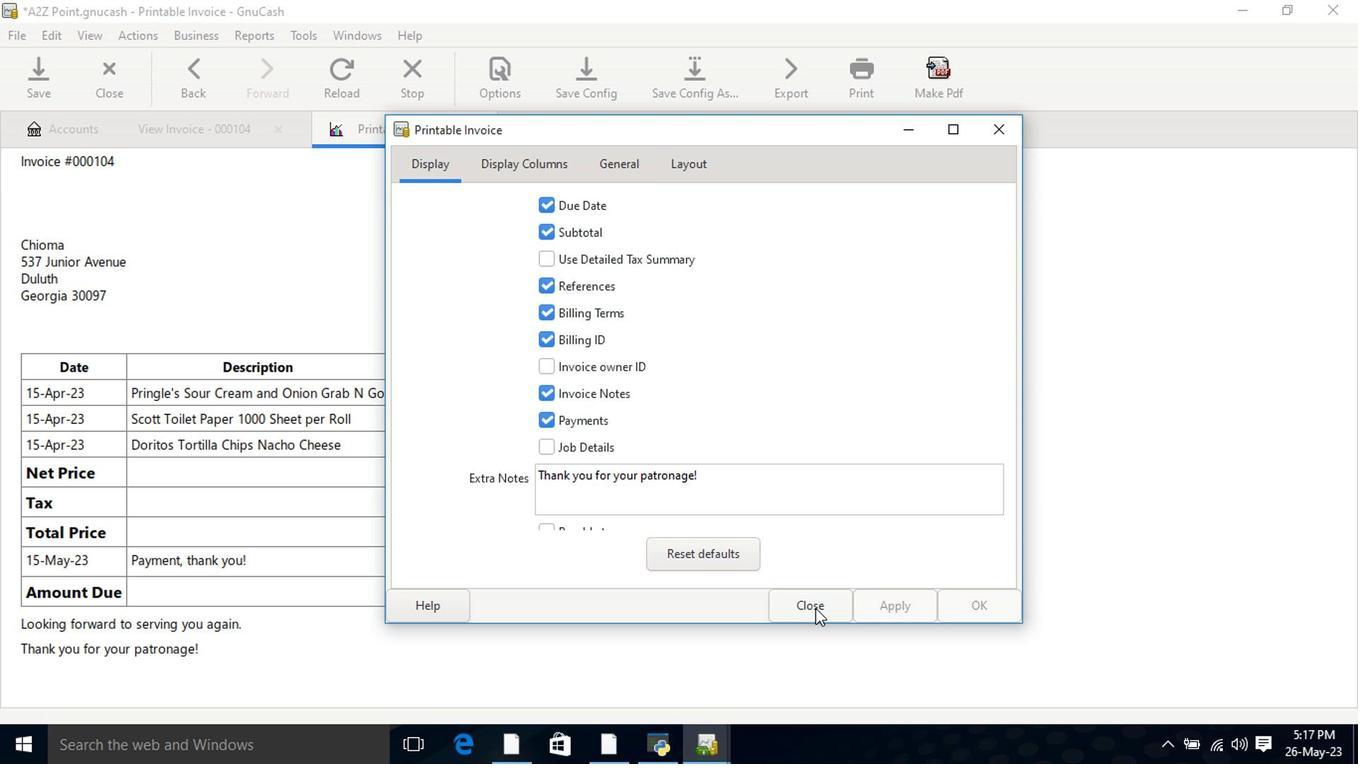 
Action: Mouse pressed left at (812, 619)
Screenshot: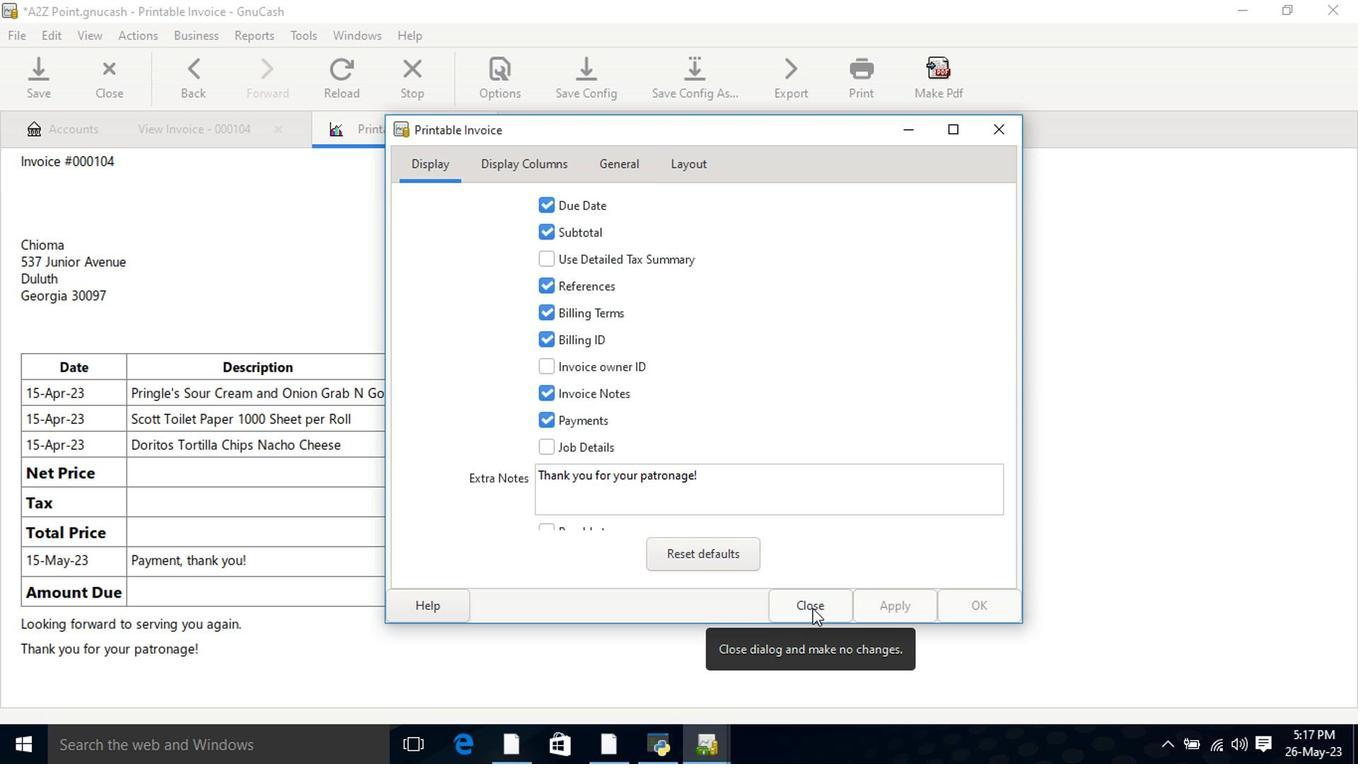 
Action: Mouse moved to (897, 642)
Screenshot: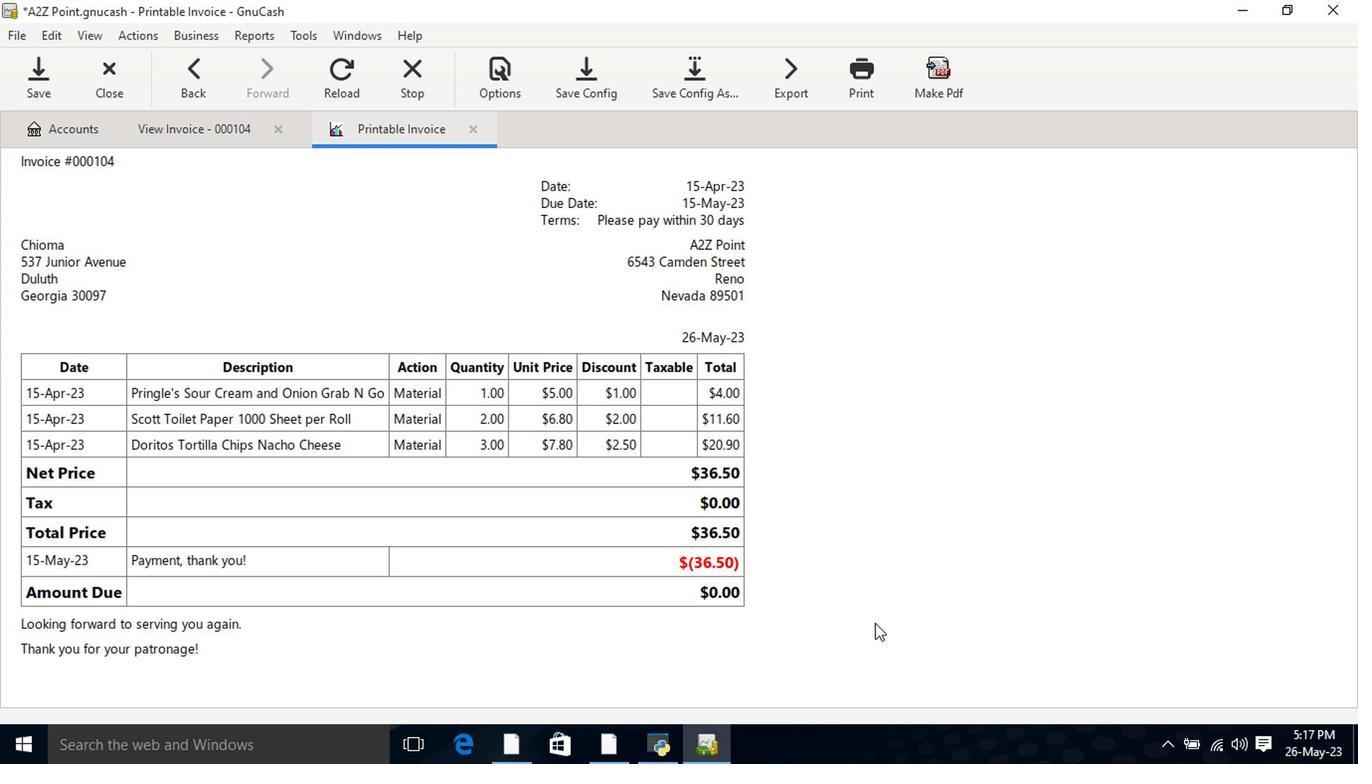 
